 Task: Buy 1 Trailer Brakes from Brake System section under best seller category for shipping address: Austin King, 3553 Washington Street, Alice, Texas 78332, Cell Number 3613966470. Pay from credit card ending with 6010, CVV 682
Action: Mouse moved to (27, 73)
Screenshot: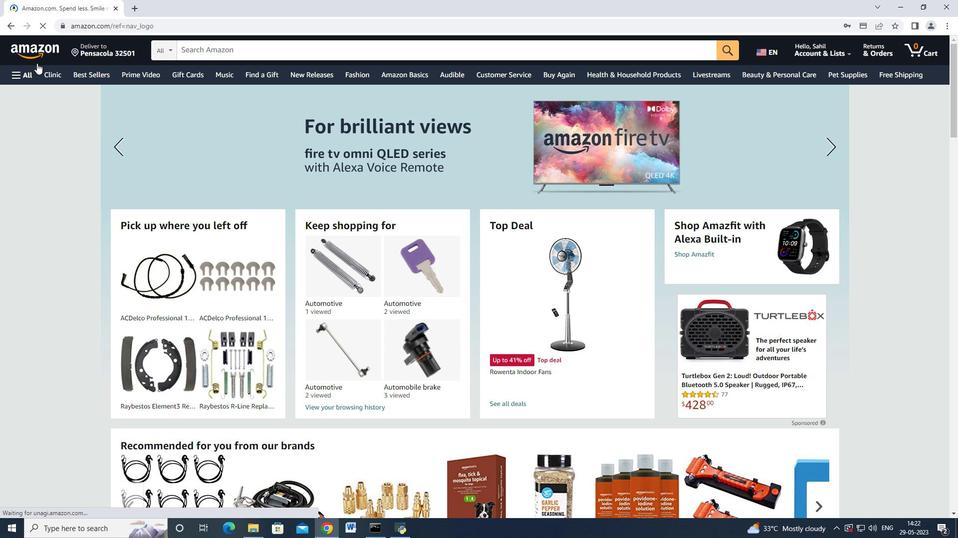 
Action: Mouse pressed left at (27, 73)
Screenshot: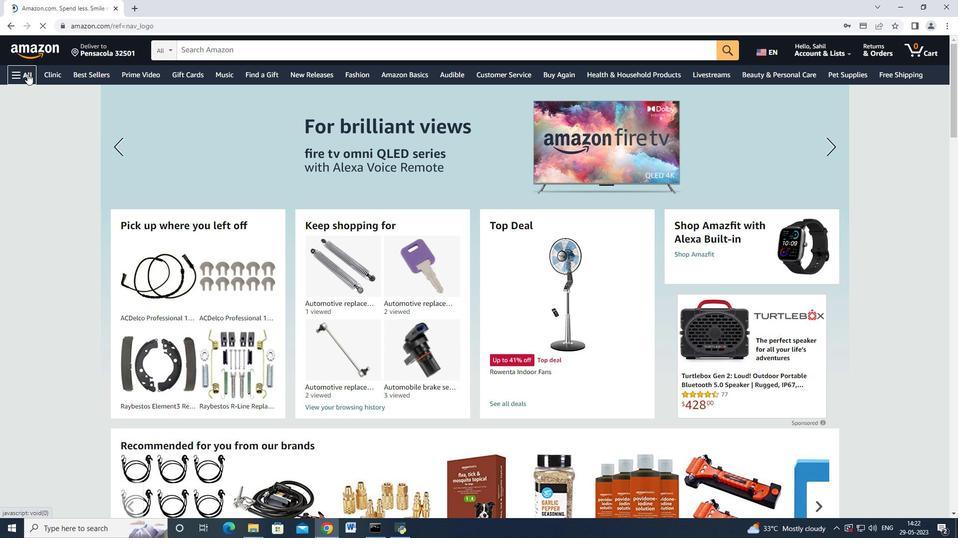 
Action: Mouse moved to (50, 203)
Screenshot: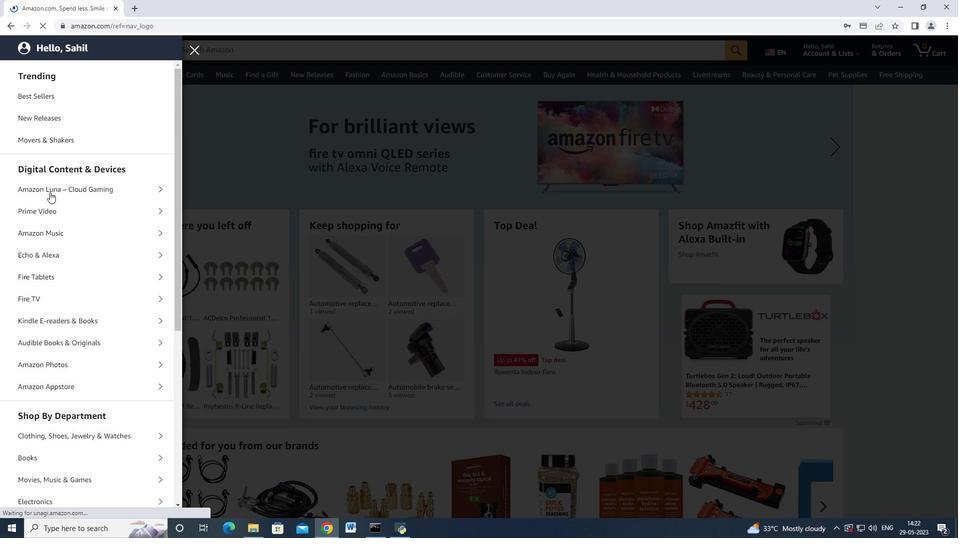
Action: Mouse scrolled (50, 203) with delta (0, 0)
Screenshot: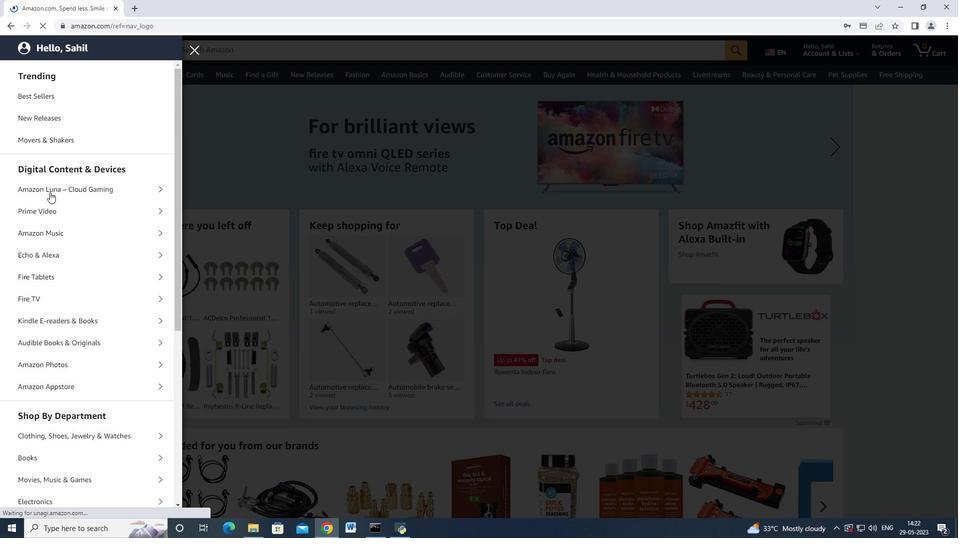 
Action: Mouse moved to (50, 206)
Screenshot: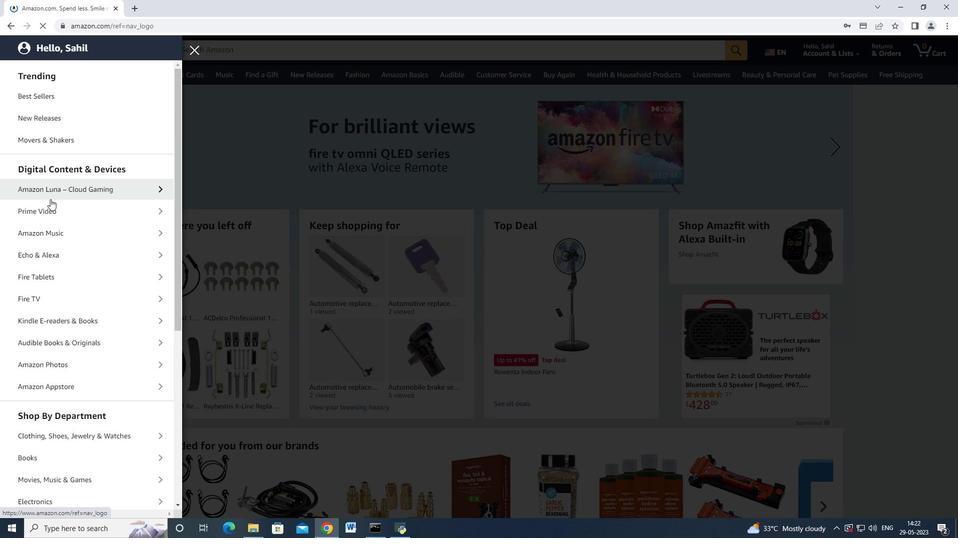 
Action: Mouse scrolled (50, 206) with delta (0, 0)
Screenshot: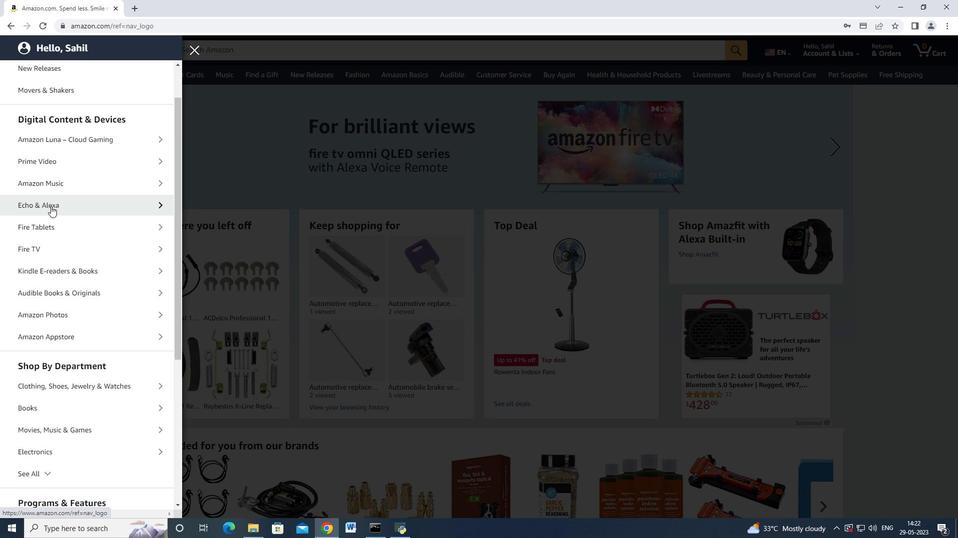 
Action: Mouse moved to (53, 231)
Screenshot: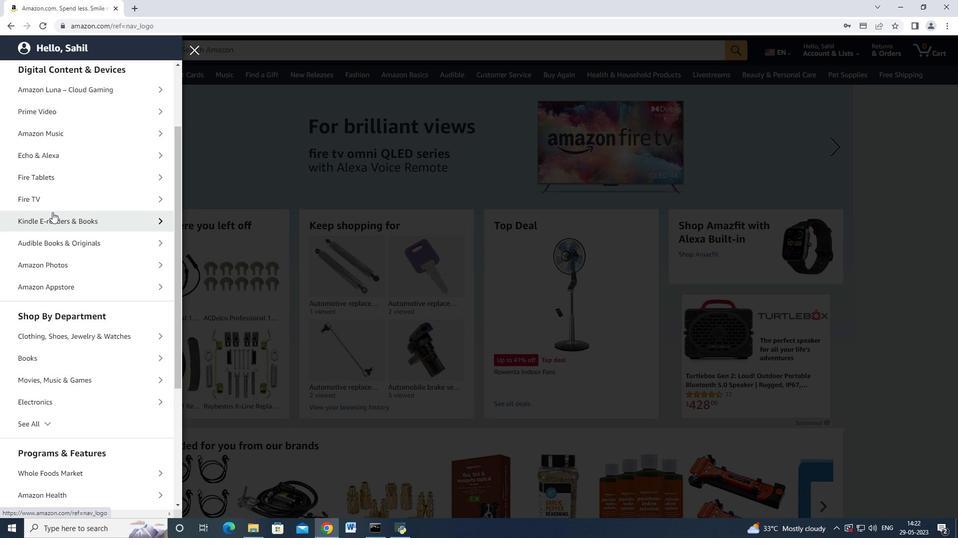 
Action: Mouse scrolled (53, 231) with delta (0, 0)
Screenshot: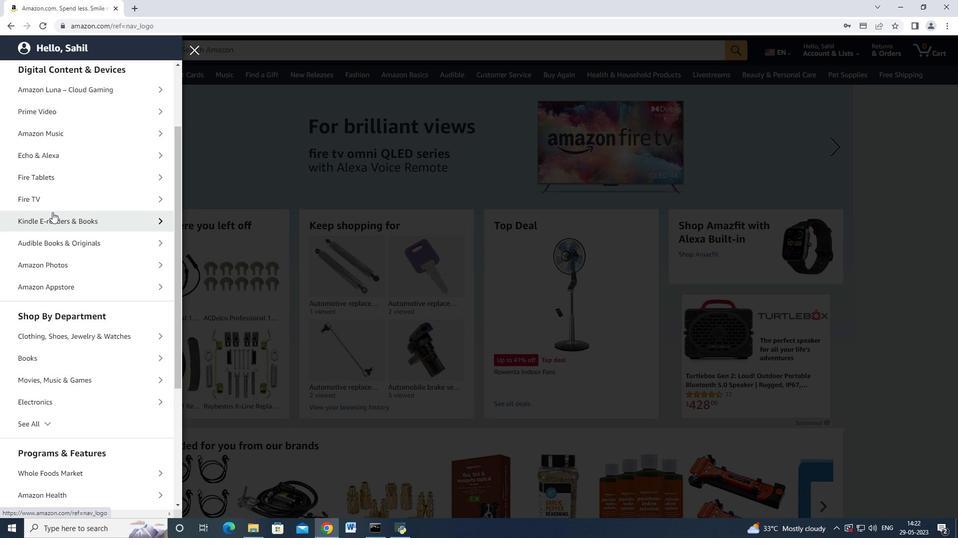 
Action: Mouse moved to (59, 377)
Screenshot: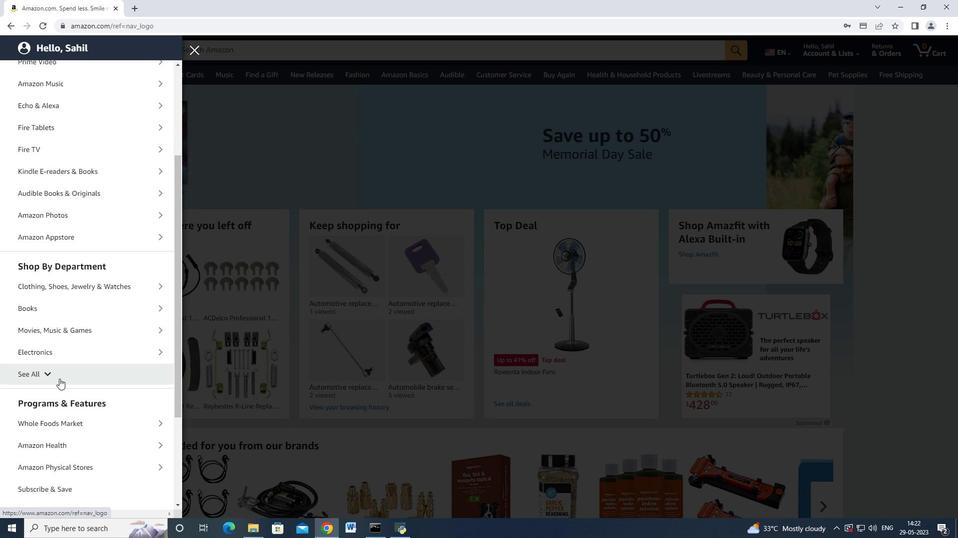 
Action: Mouse pressed left at (59, 377)
Screenshot: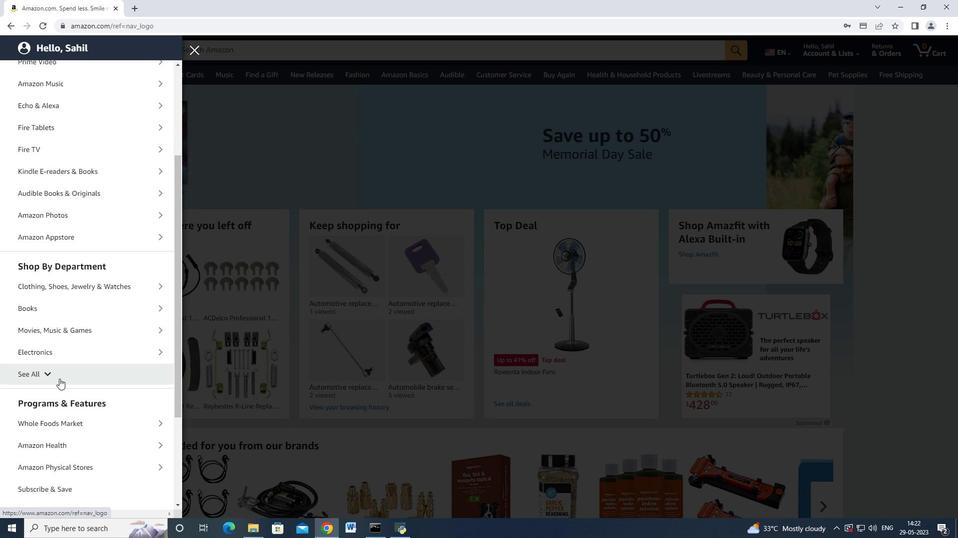 
Action: Mouse moved to (72, 299)
Screenshot: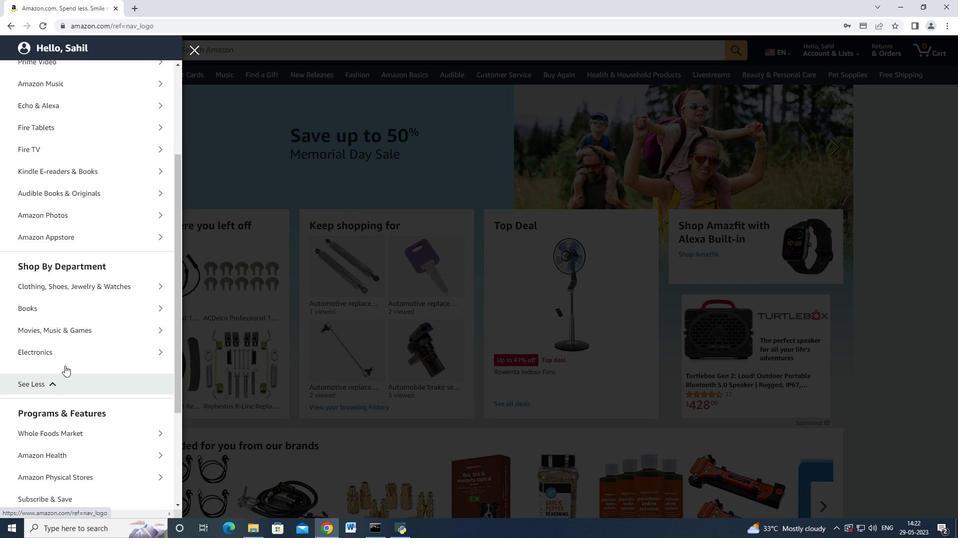 
Action: Mouse scrolled (72, 299) with delta (0, 0)
Screenshot: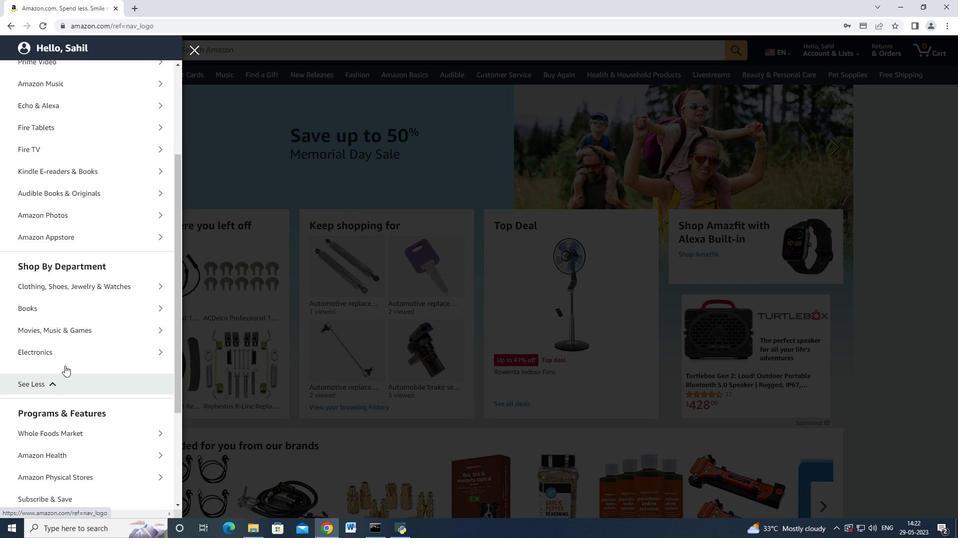 
Action: Mouse moved to (72, 299)
Screenshot: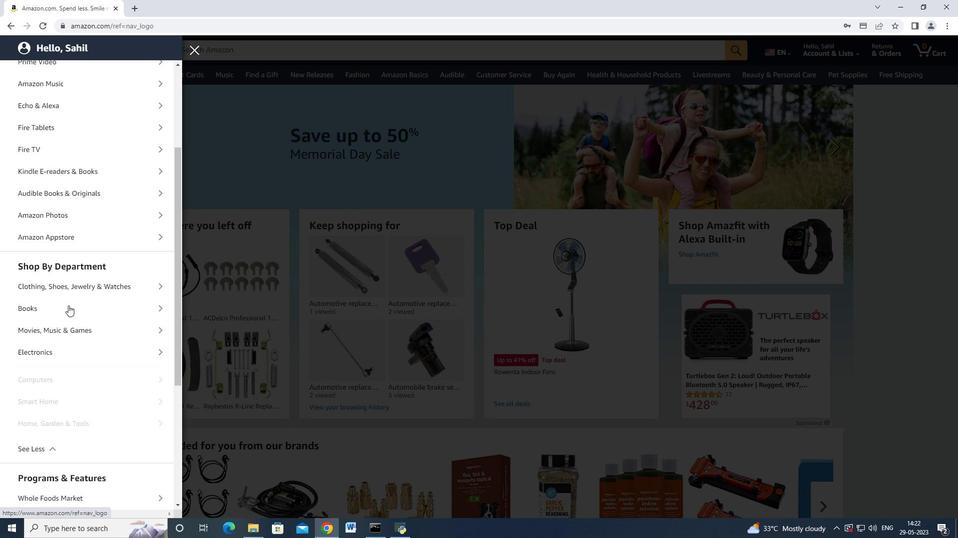 
Action: Mouse scrolled (72, 298) with delta (0, 0)
Screenshot: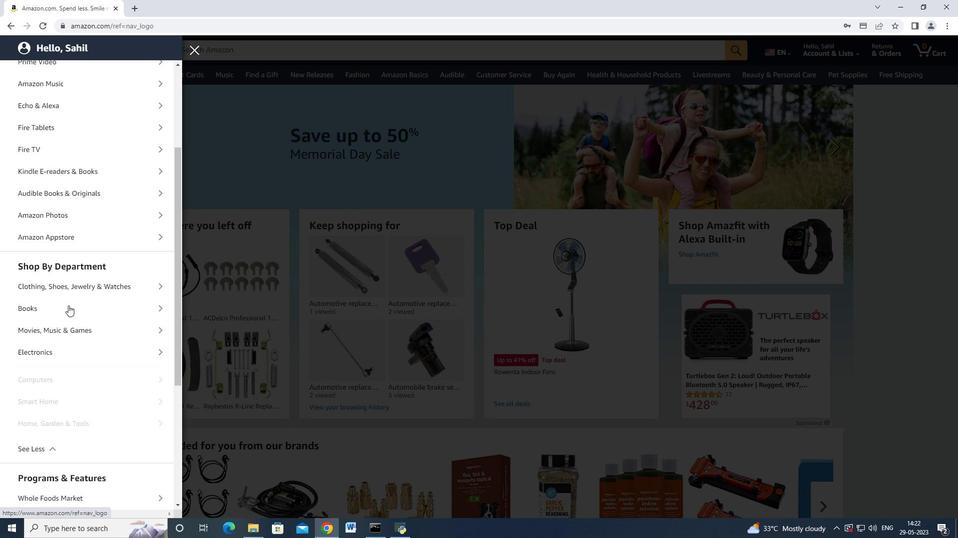
Action: Mouse moved to (73, 296)
Screenshot: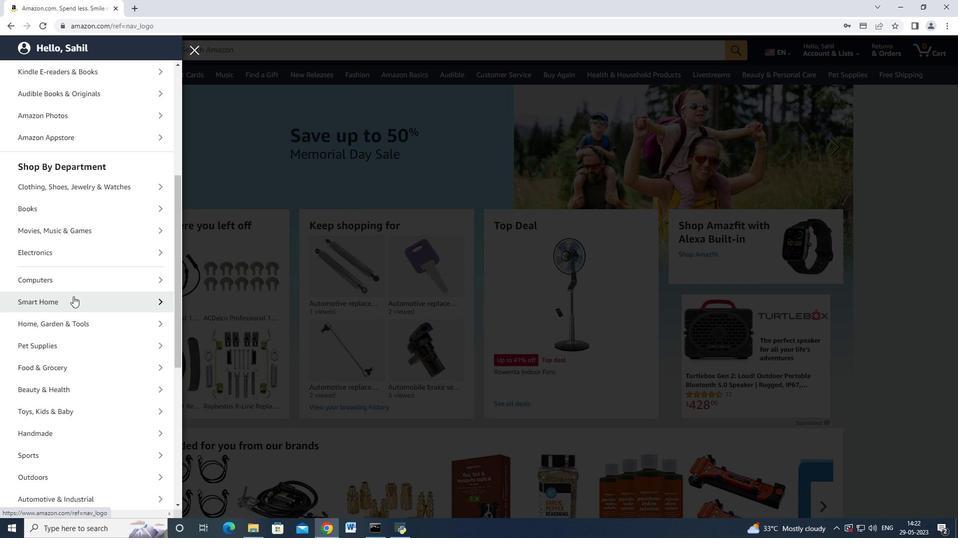 
Action: Mouse scrolled (73, 296) with delta (0, 0)
Screenshot: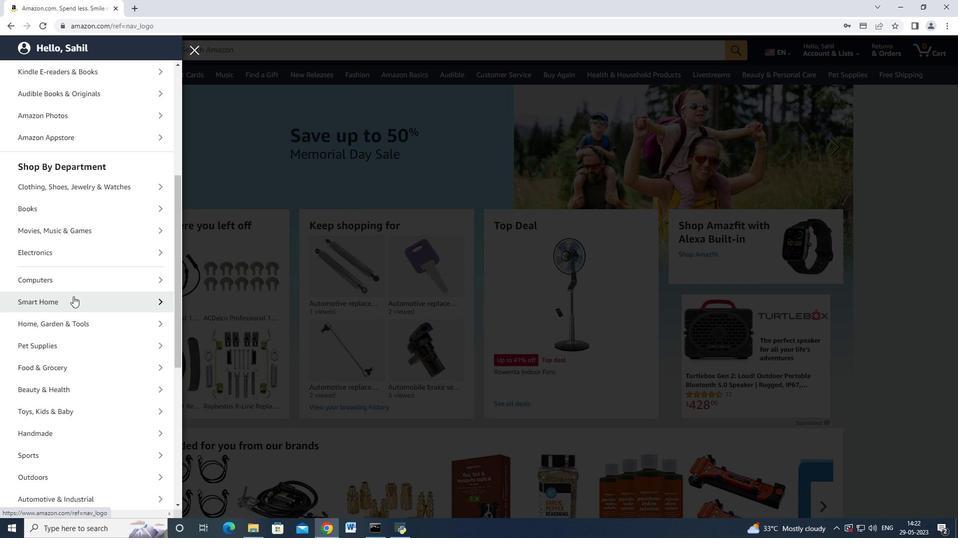
Action: Mouse scrolled (73, 296) with delta (0, 0)
Screenshot: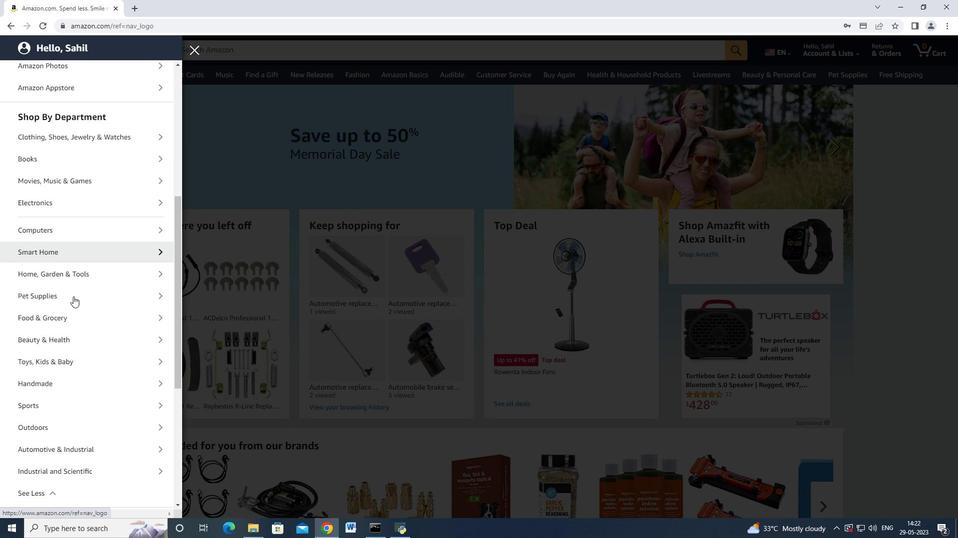 
Action: Mouse scrolled (73, 296) with delta (0, 0)
Screenshot: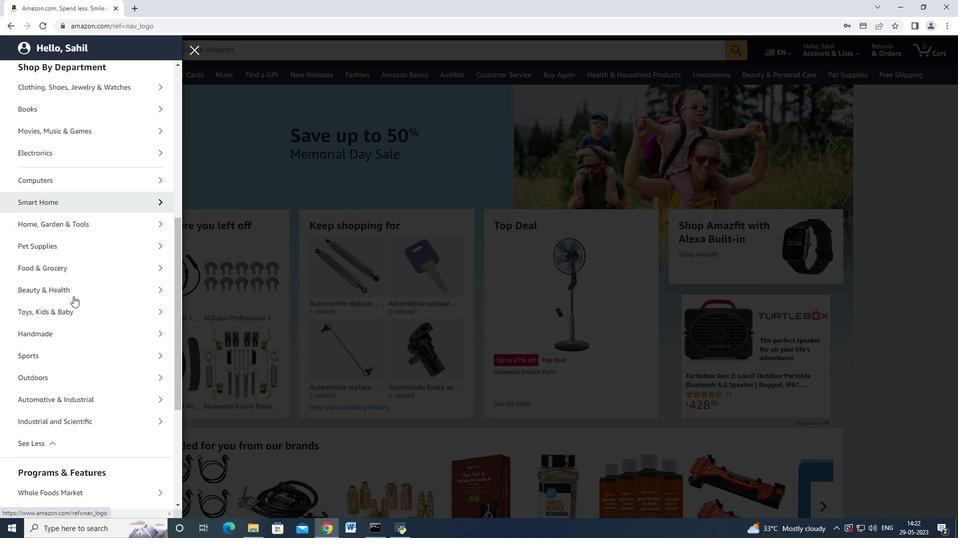 
Action: Mouse moved to (72, 347)
Screenshot: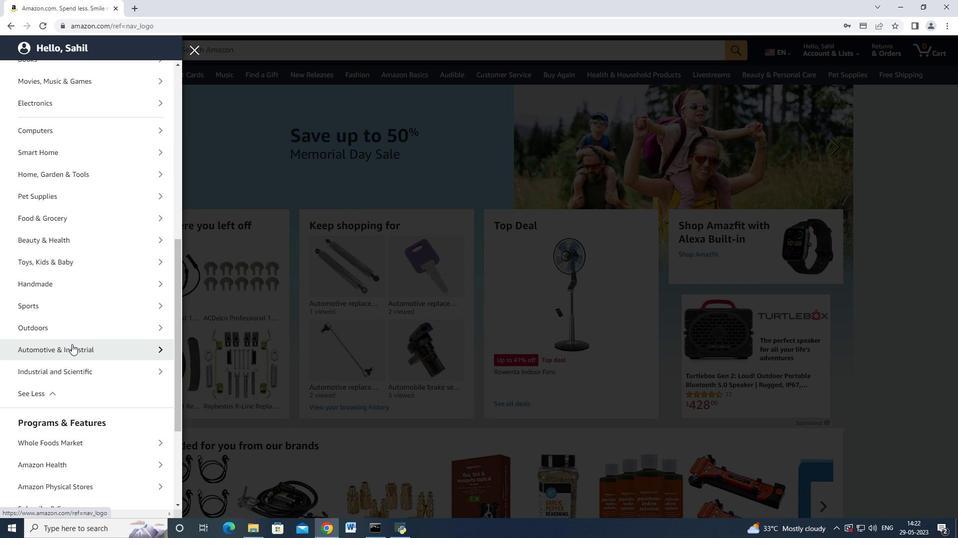 
Action: Mouse pressed left at (72, 347)
Screenshot: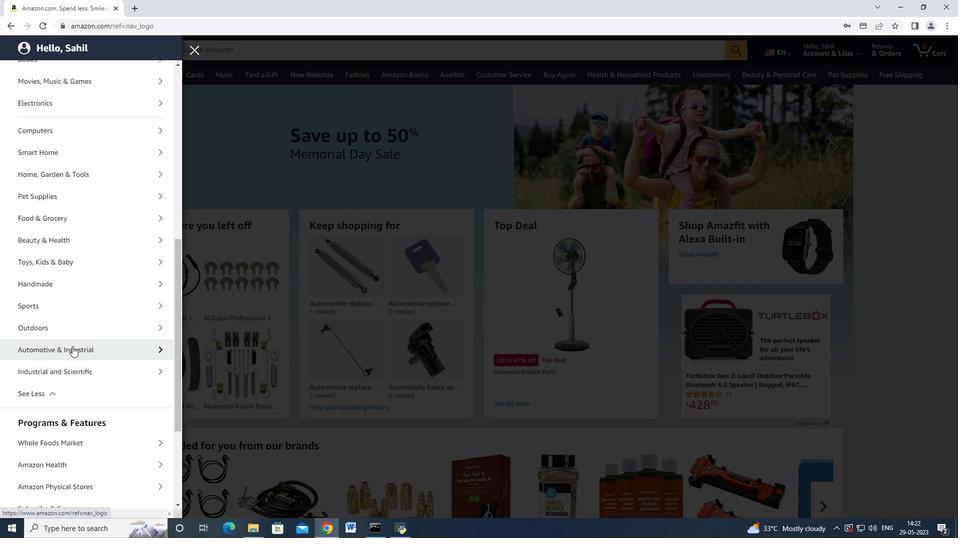 
Action: Mouse moved to (87, 153)
Screenshot: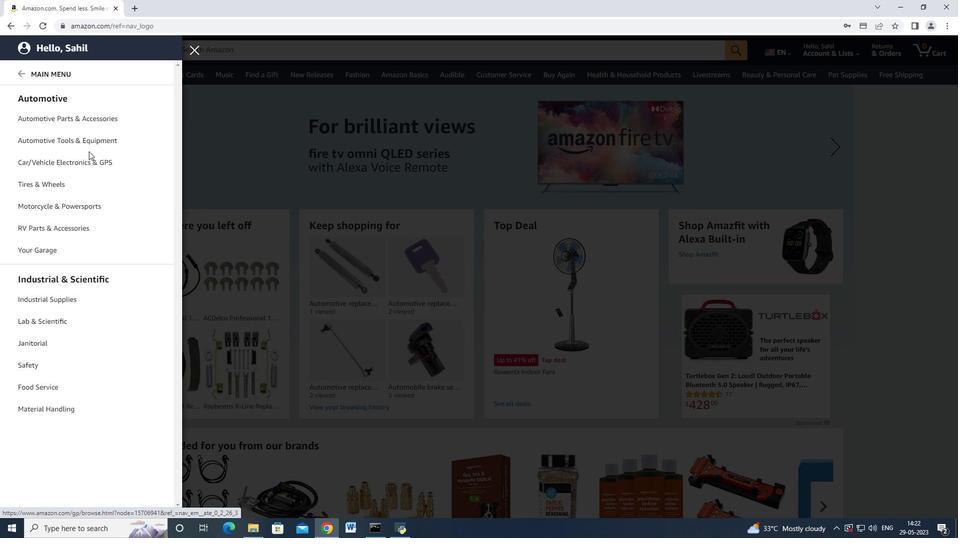 
Action: Mouse scrolled (87, 152) with delta (0, 0)
Screenshot: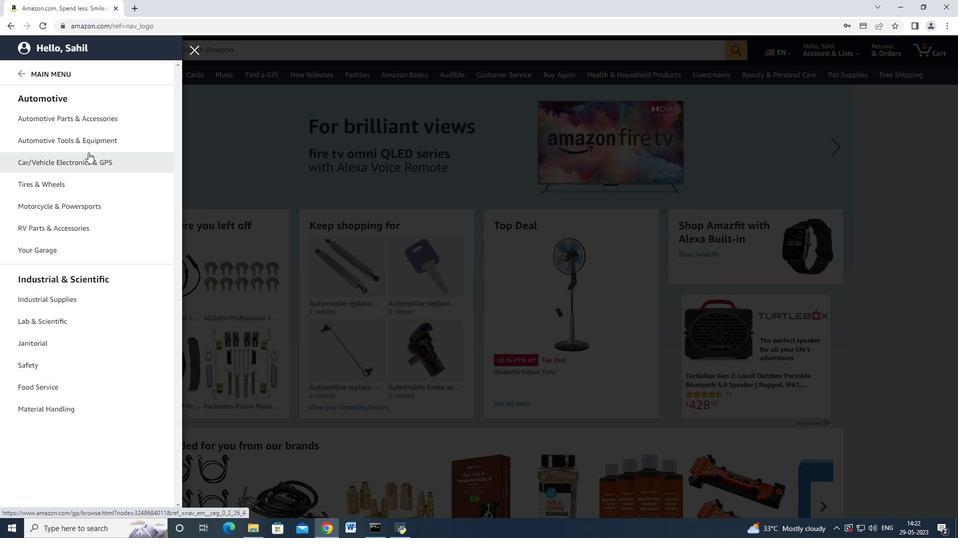 
Action: Mouse scrolled (87, 153) with delta (0, 0)
Screenshot: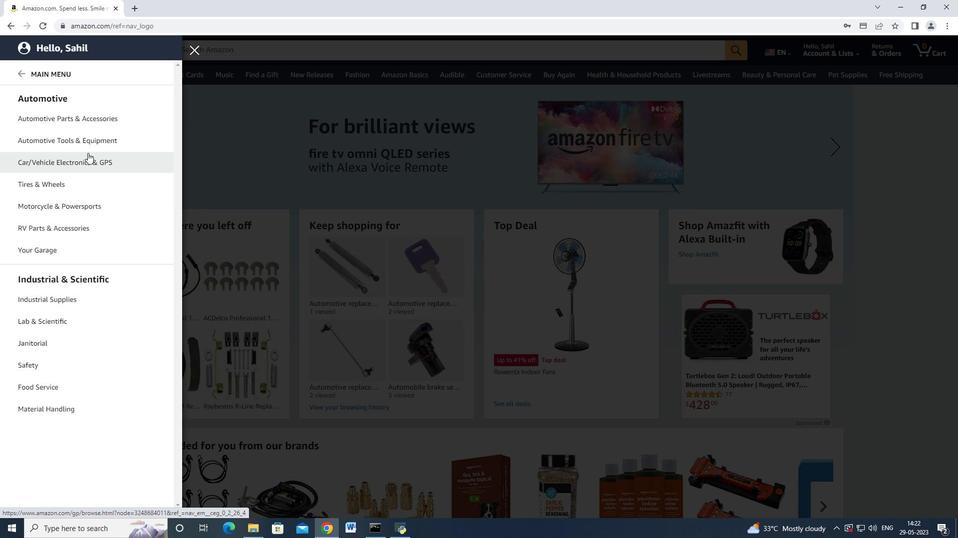 
Action: Mouse moved to (73, 119)
Screenshot: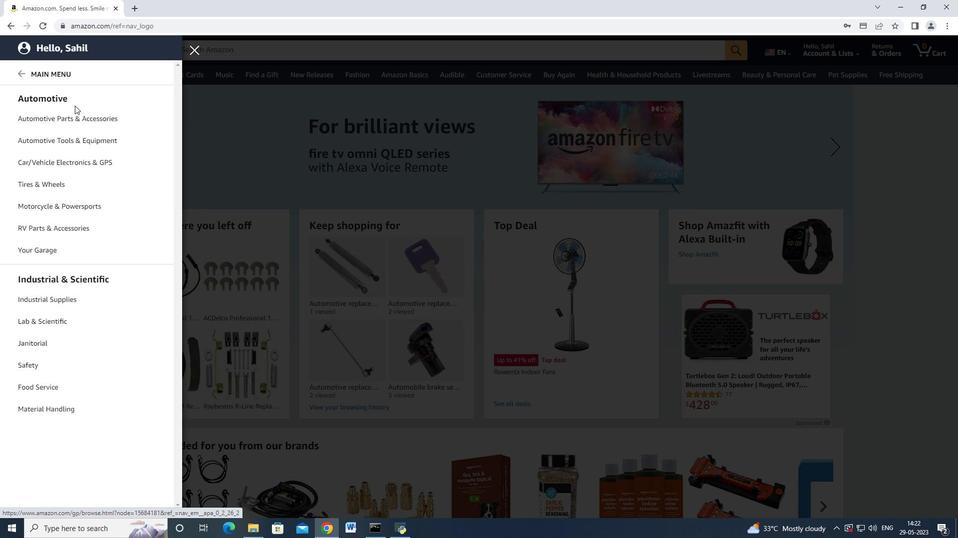 
Action: Mouse pressed left at (73, 119)
Screenshot: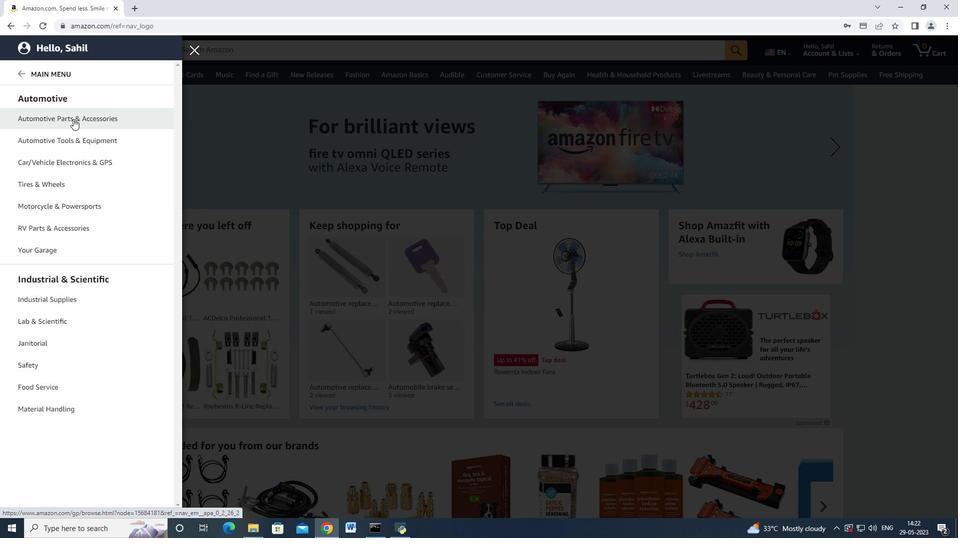 
Action: Mouse moved to (201, 143)
Screenshot: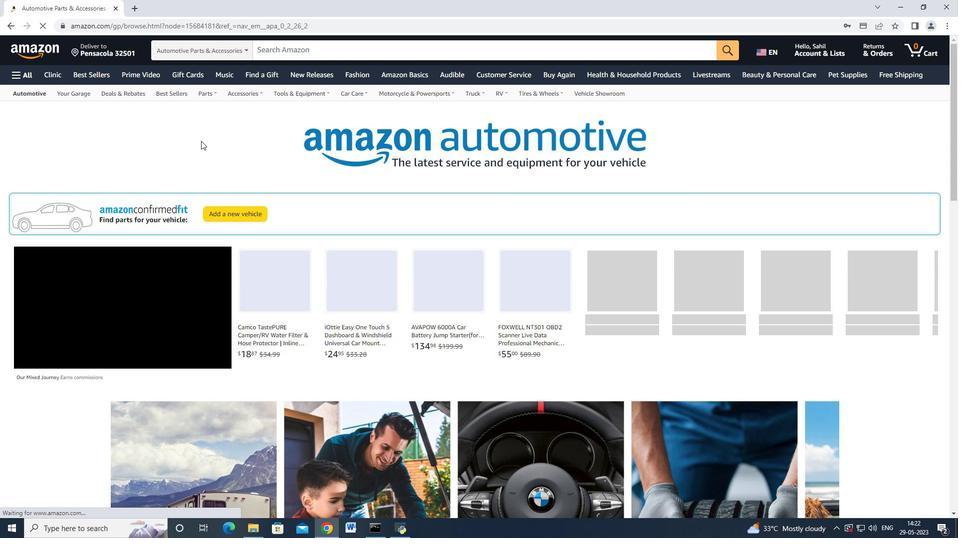 
Action: Mouse scrolled (201, 142) with delta (0, 0)
Screenshot: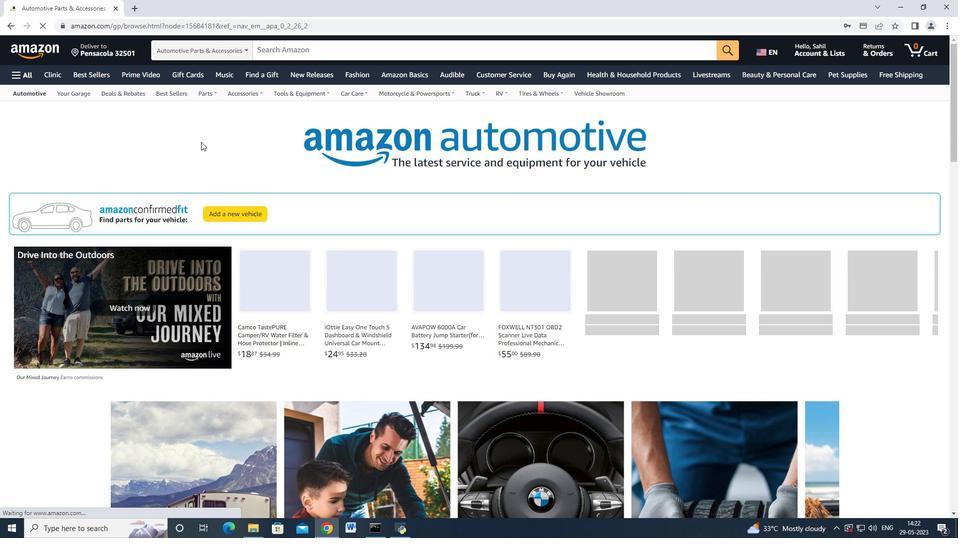 
Action: Mouse moved to (201, 148)
Screenshot: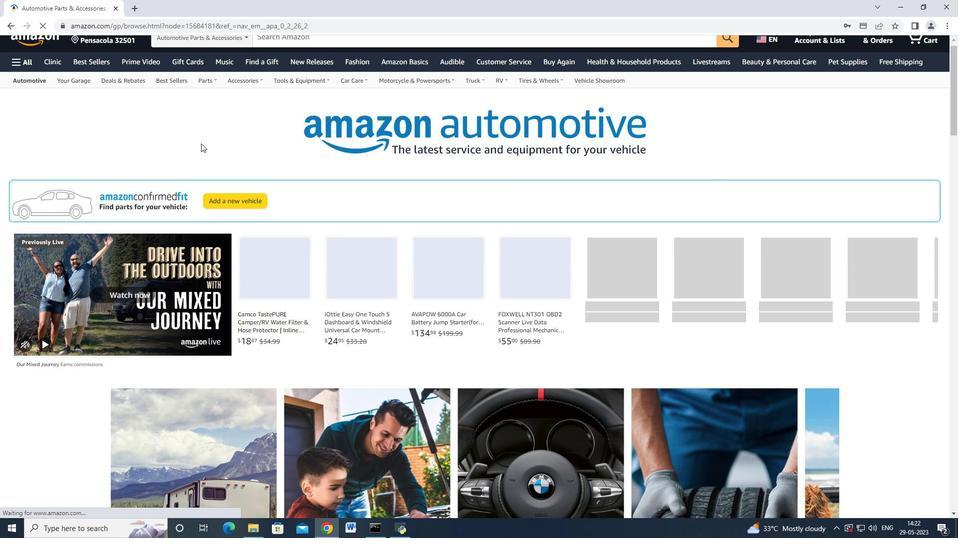 
Action: Mouse scrolled (201, 147) with delta (0, 0)
Screenshot: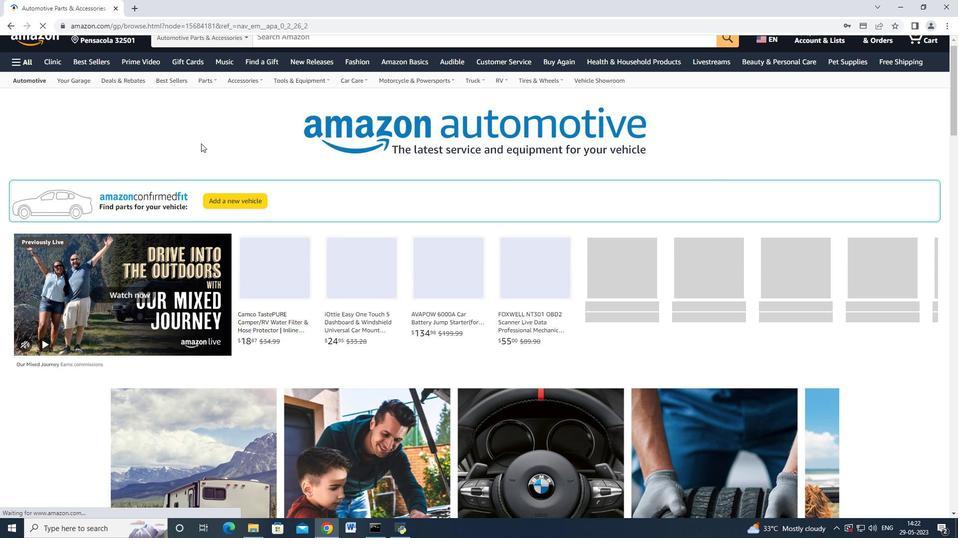 
Action: Mouse moved to (201, 148)
Screenshot: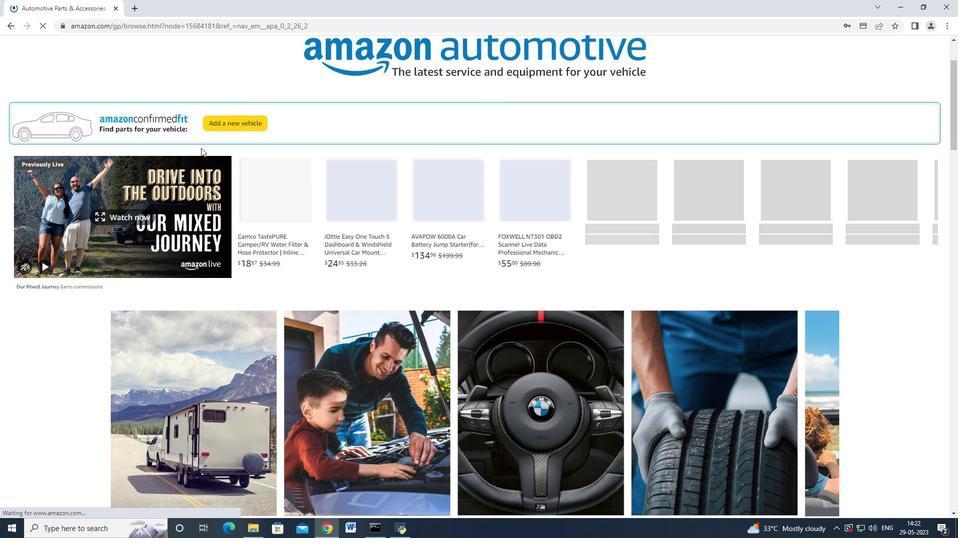 
Action: Mouse scrolled (201, 148) with delta (0, 0)
Screenshot: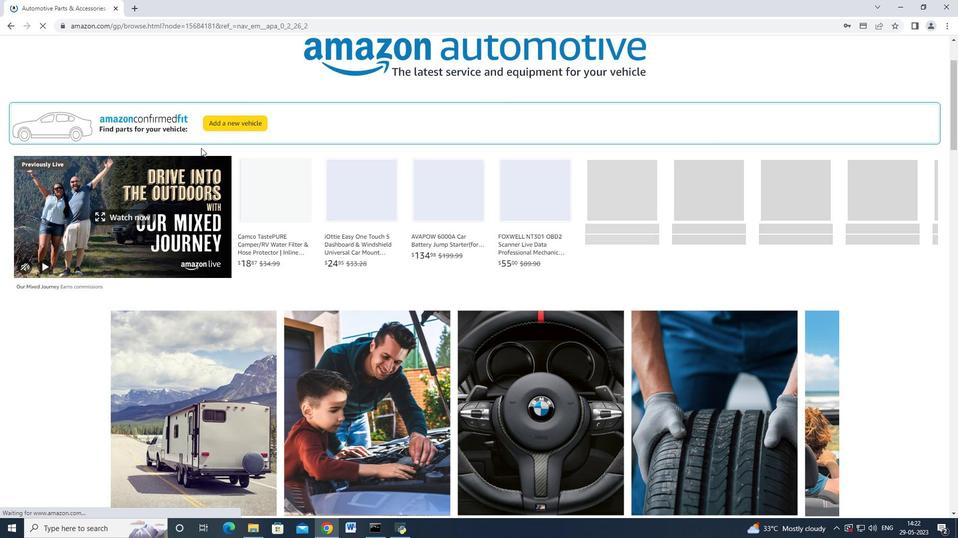 
Action: Mouse scrolled (201, 148) with delta (0, 0)
Screenshot: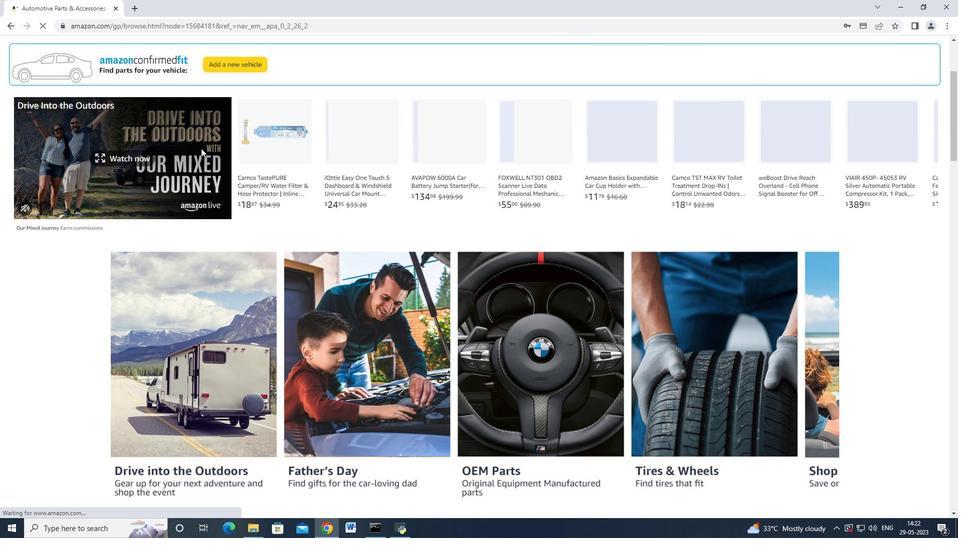 
Action: Mouse moved to (202, 149)
Screenshot: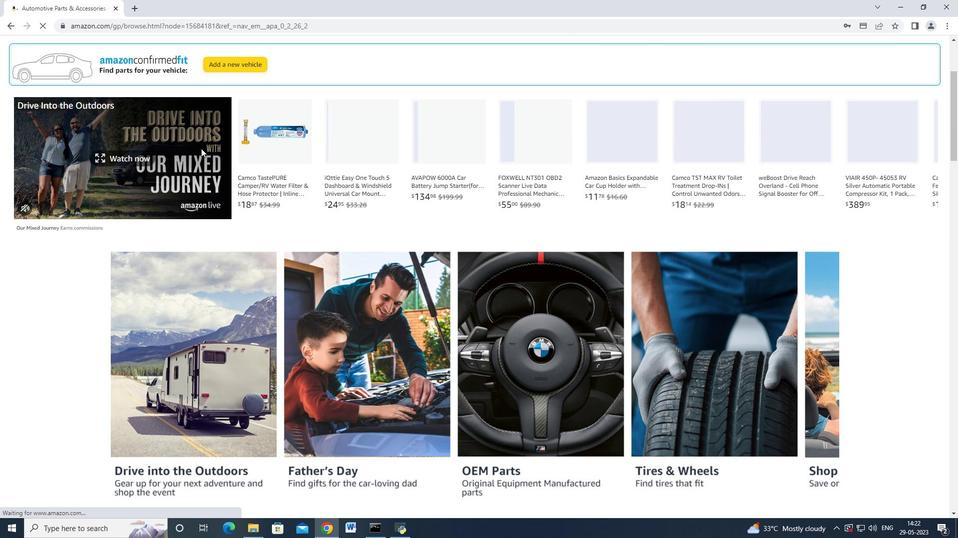 
Action: Mouse scrolled (202, 148) with delta (0, 0)
Screenshot: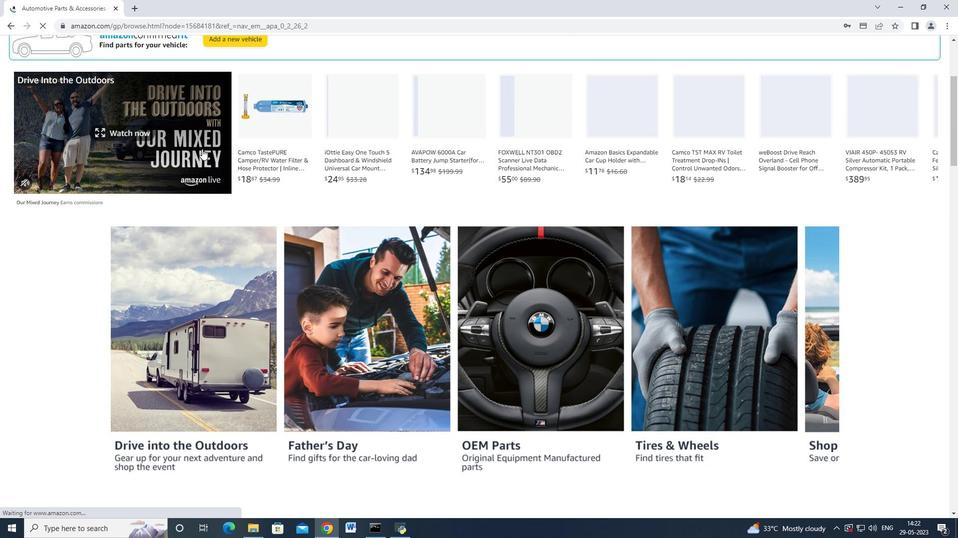 
Action: Mouse scrolled (202, 148) with delta (0, 0)
Screenshot: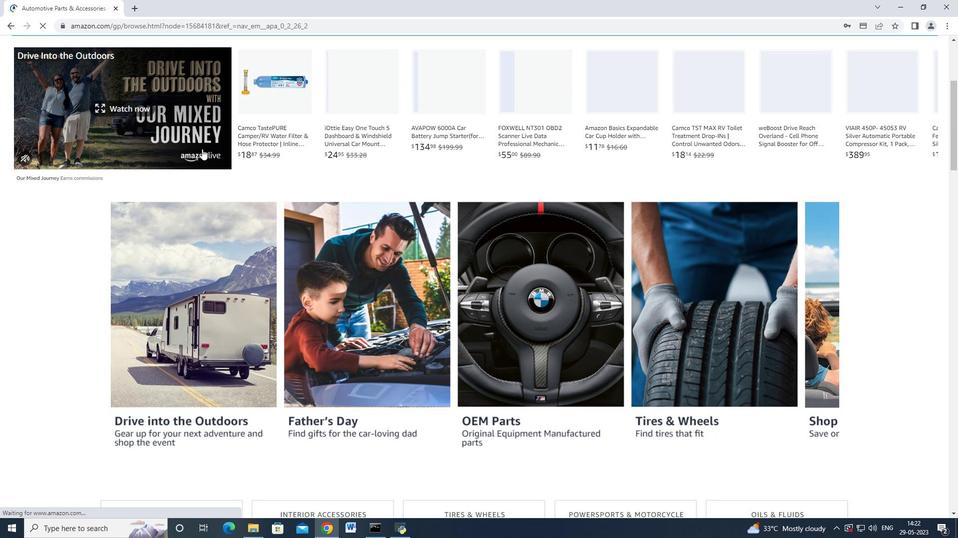 
Action: Mouse scrolled (202, 148) with delta (0, 0)
Screenshot: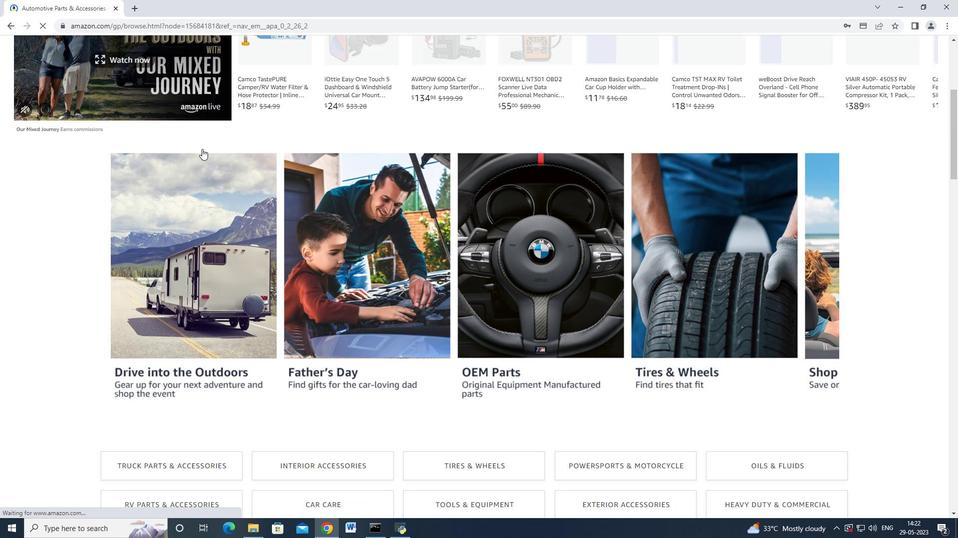 
Action: Mouse moved to (201, 149)
Screenshot: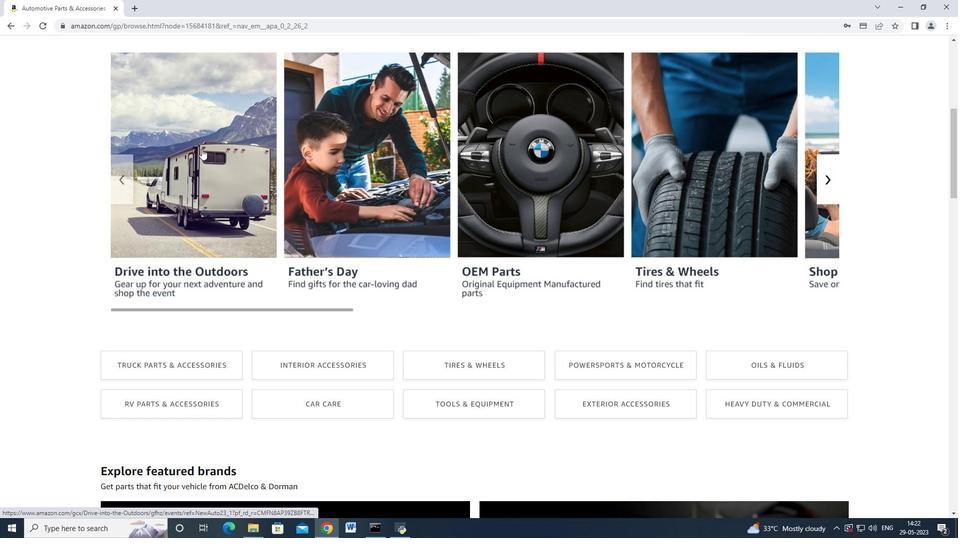 
Action: Mouse scrolled (201, 149) with delta (0, 0)
Screenshot: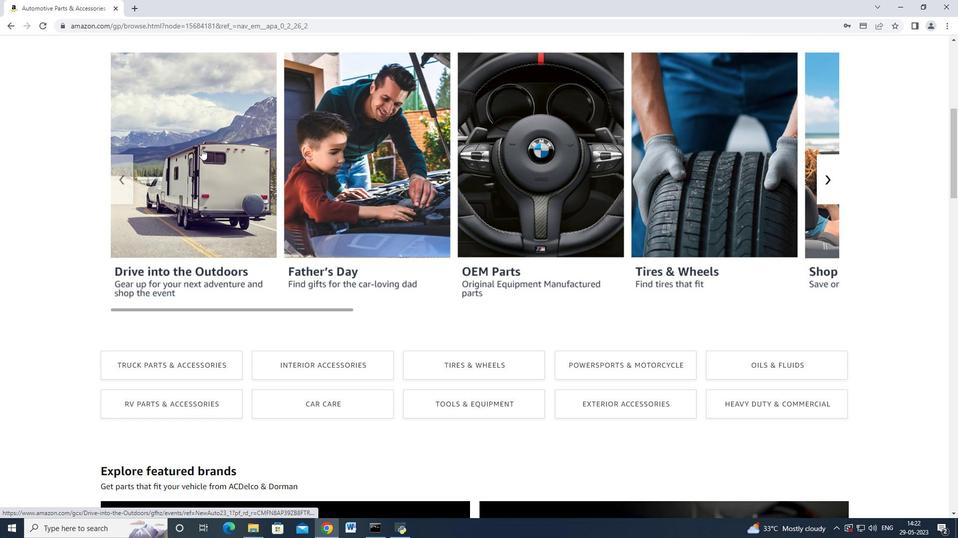 
Action: Mouse moved to (201, 150)
Screenshot: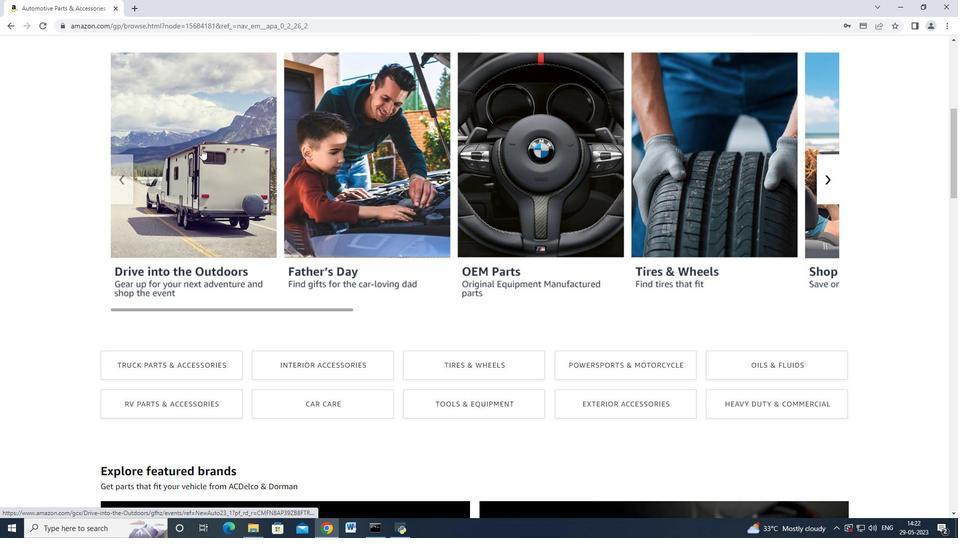 
Action: Mouse scrolled (201, 149) with delta (0, 0)
Screenshot: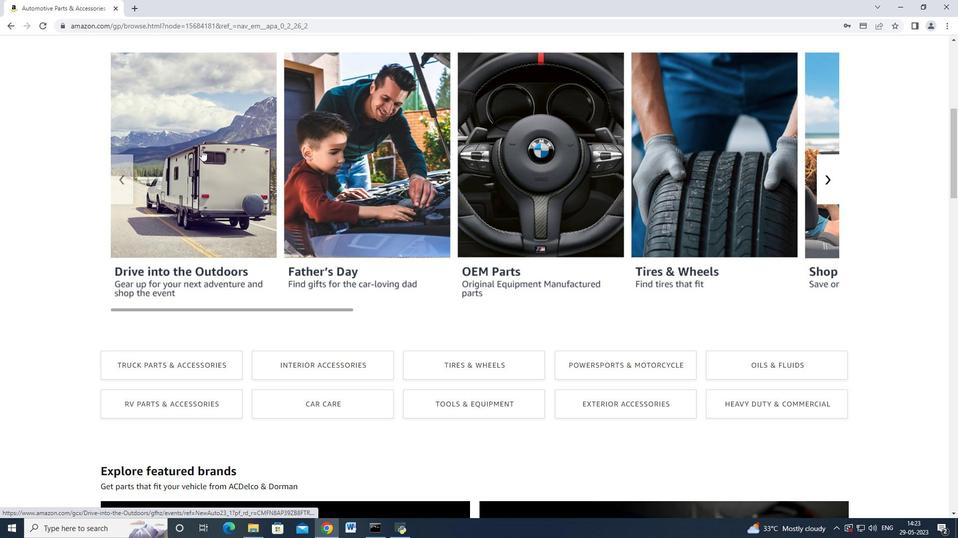
Action: Mouse moved to (201, 150)
Screenshot: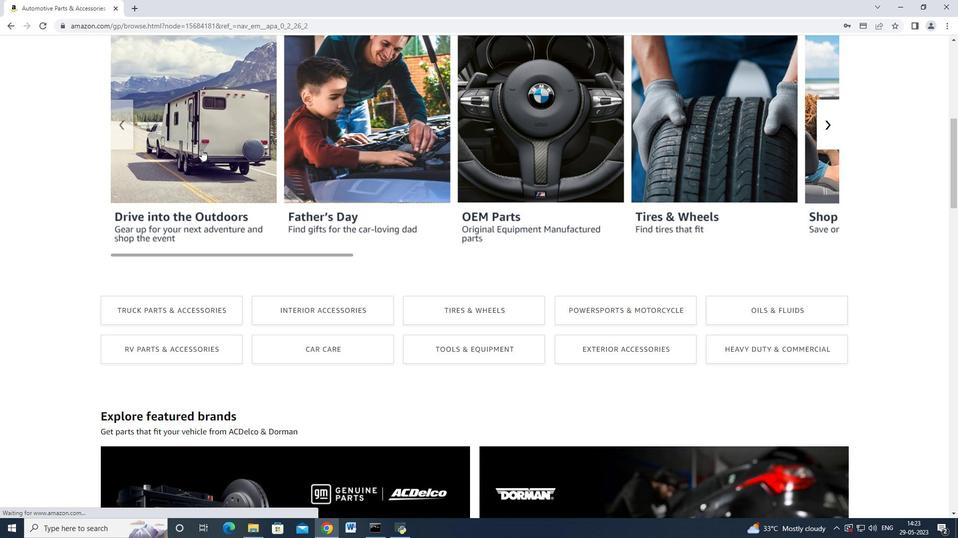 
Action: Mouse scrolled (201, 149) with delta (0, 0)
Screenshot: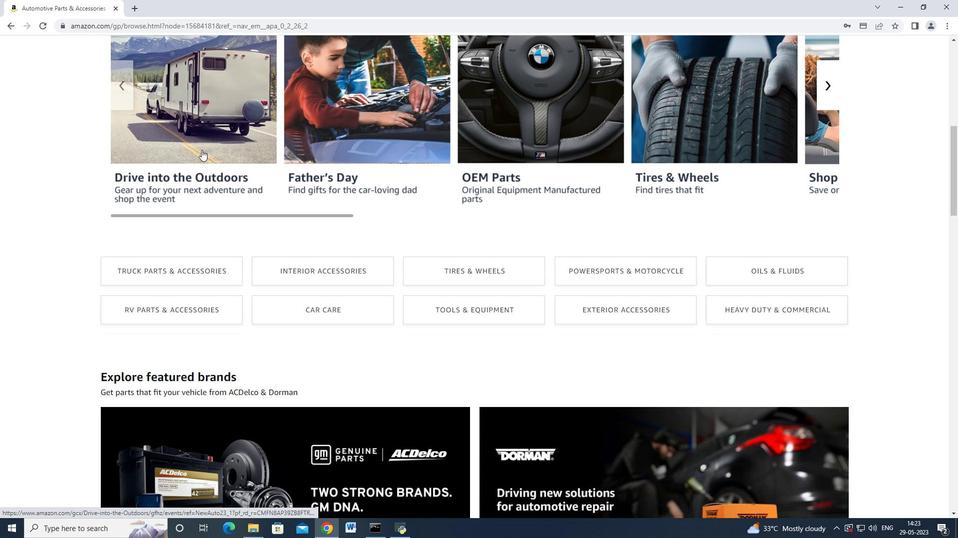 
Action: Mouse moved to (202, 150)
Screenshot: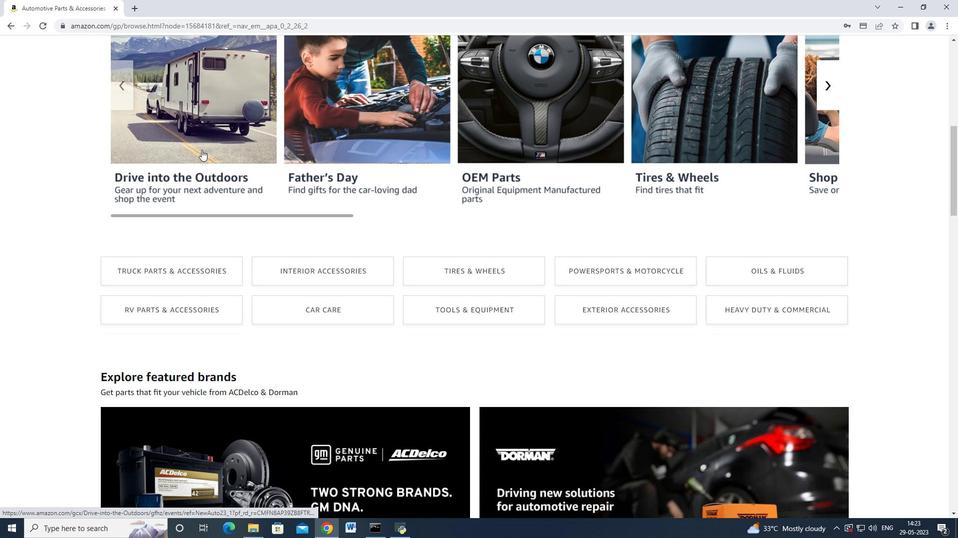 
Action: Mouse scrolled (202, 151) with delta (0, 0)
Screenshot: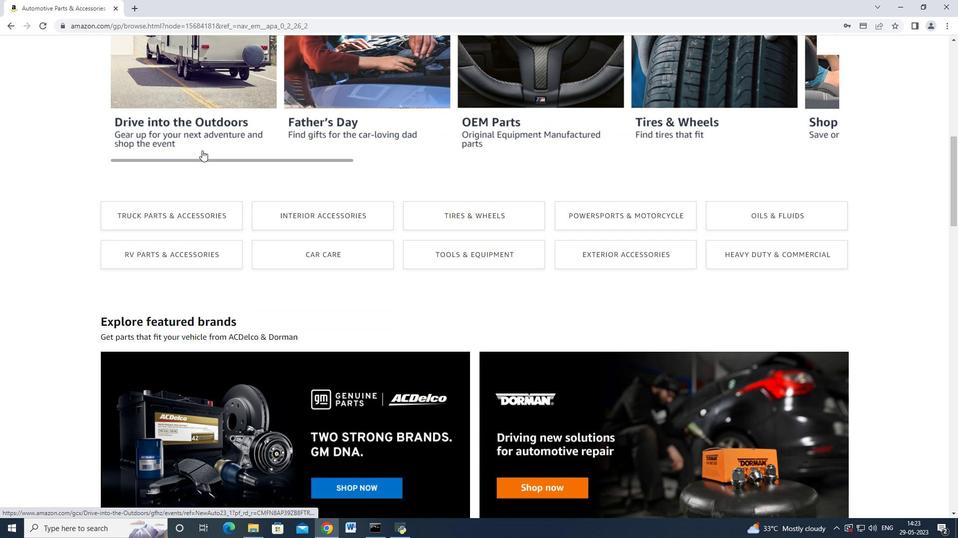 
Action: Mouse scrolled (202, 151) with delta (0, 0)
Screenshot: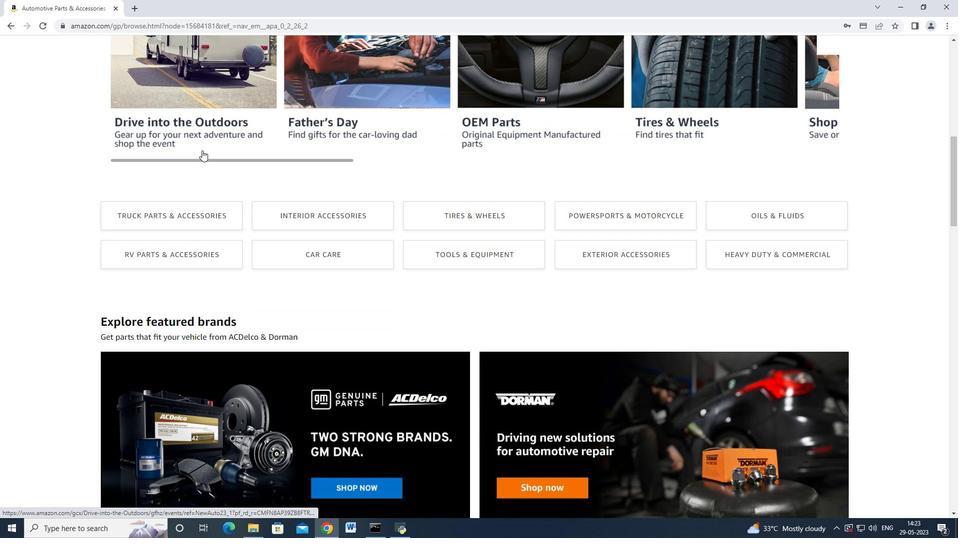 
Action: Mouse scrolled (202, 151) with delta (0, 0)
Screenshot: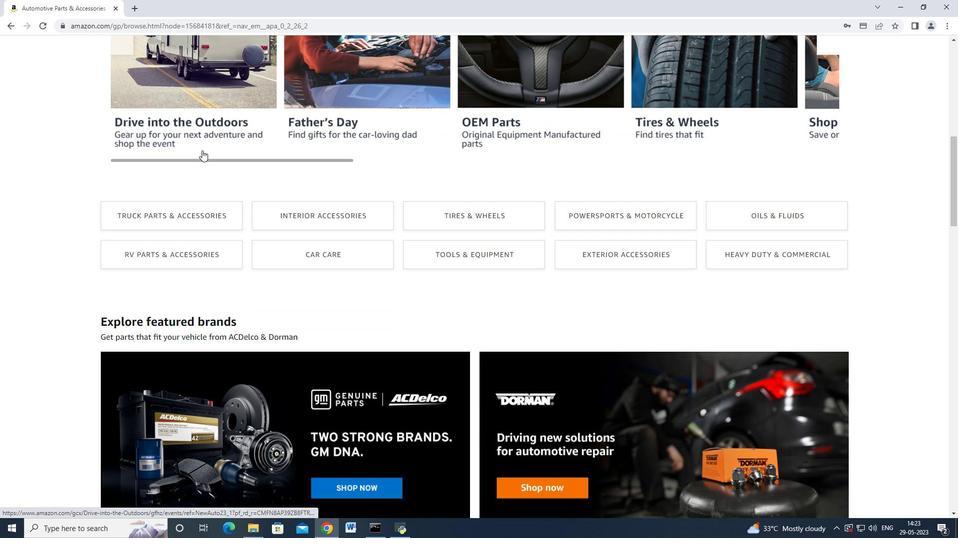 
Action: Mouse scrolled (202, 151) with delta (0, 0)
Screenshot: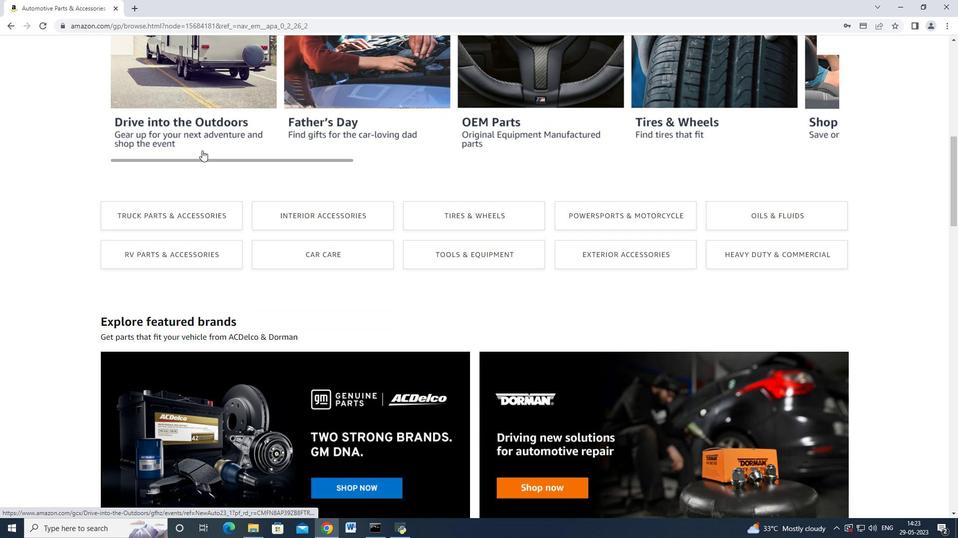 
Action: Mouse moved to (202, 150)
Screenshot: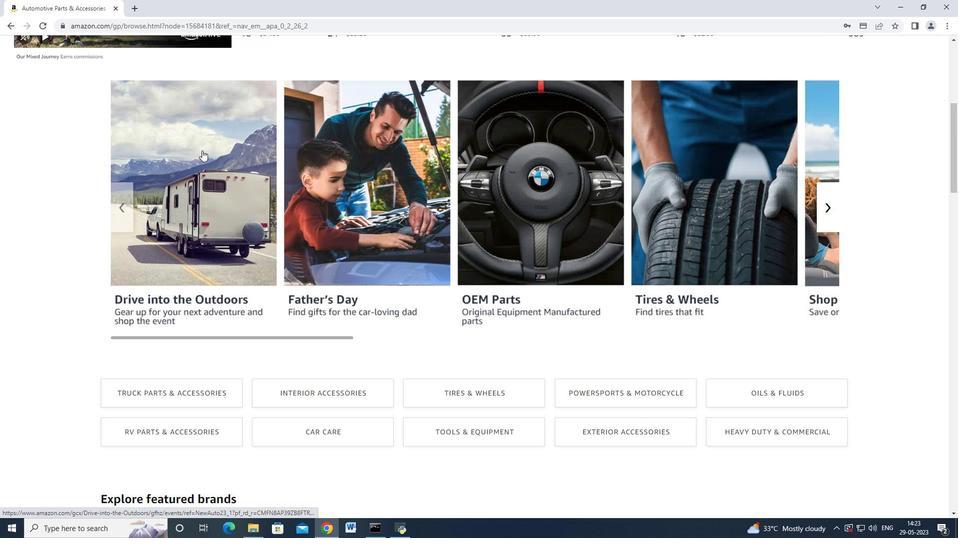 
Action: Mouse scrolled (202, 150) with delta (0, 0)
Screenshot: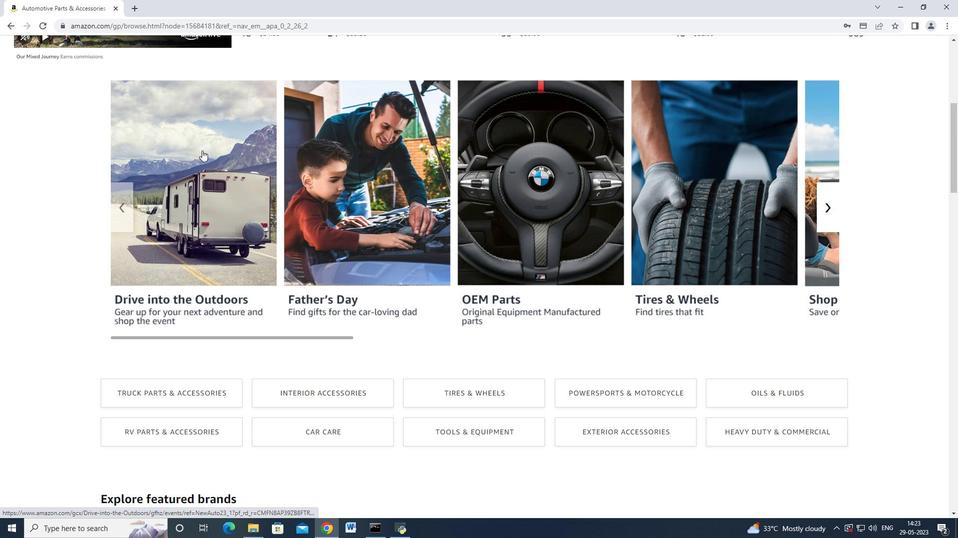 
Action: Mouse scrolled (202, 150) with delta (0, 0)
Screenshot: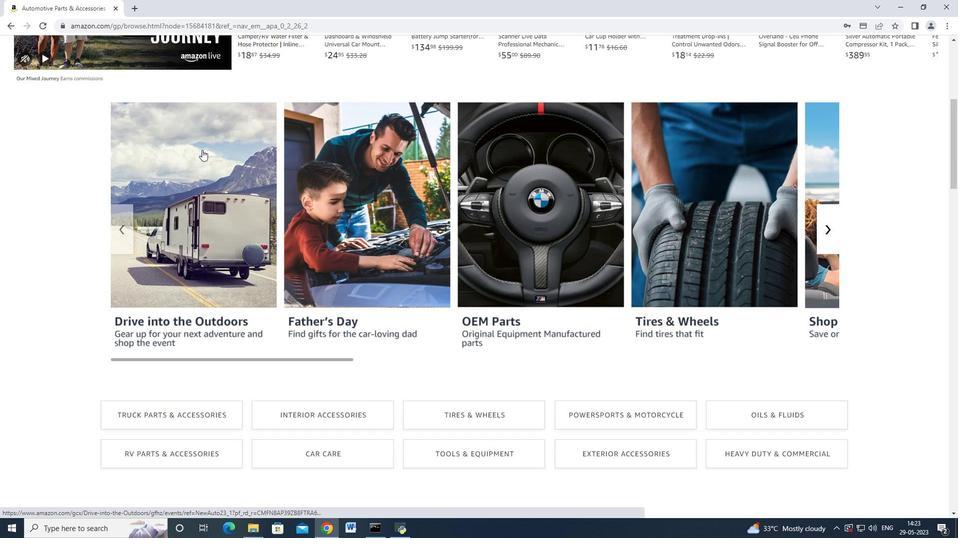 
Action: Mouse scrolled (202, 150) with delta (0, 0)
Screenshot: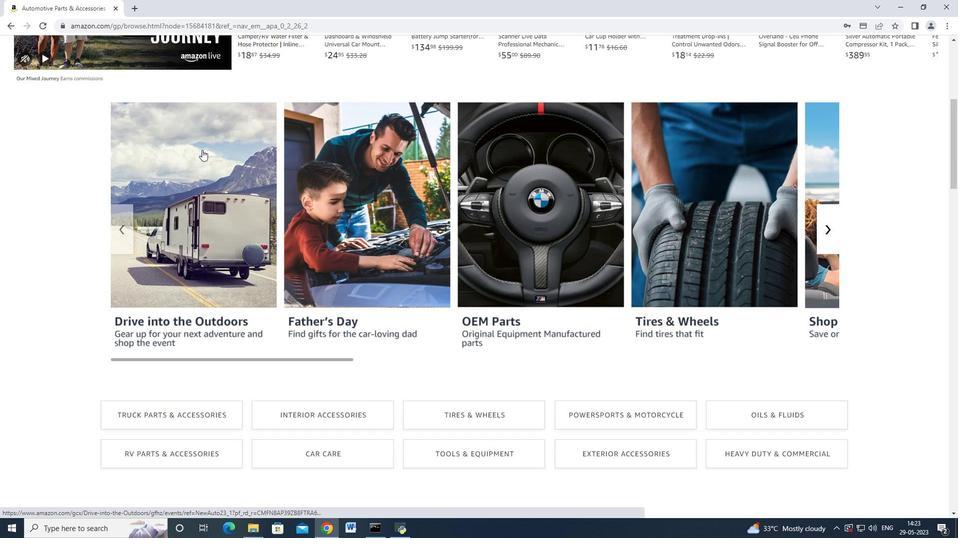 
Action: Mouse scrolled (202, 150) with delta (0, 0)
Screenshot: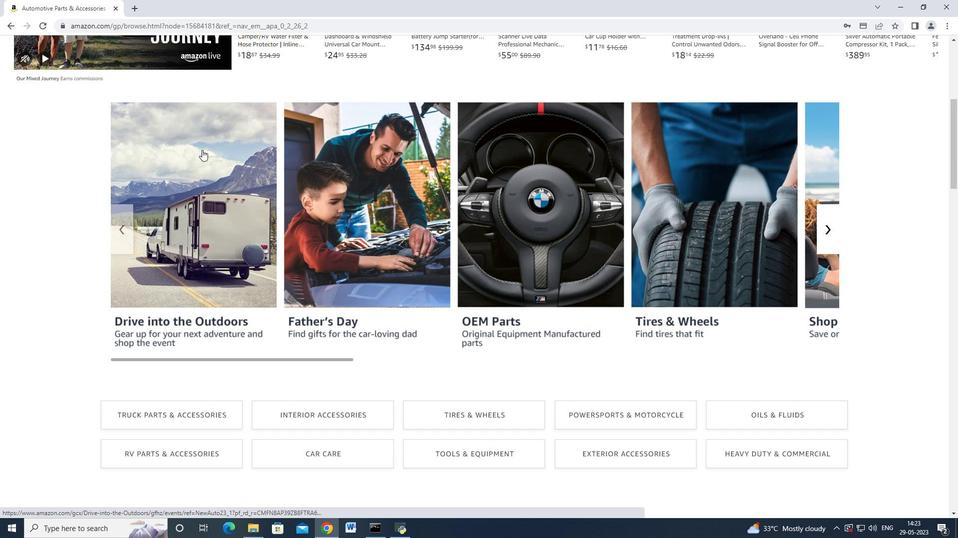 
Action: Mouse moved to (202, 149)
Screenshot: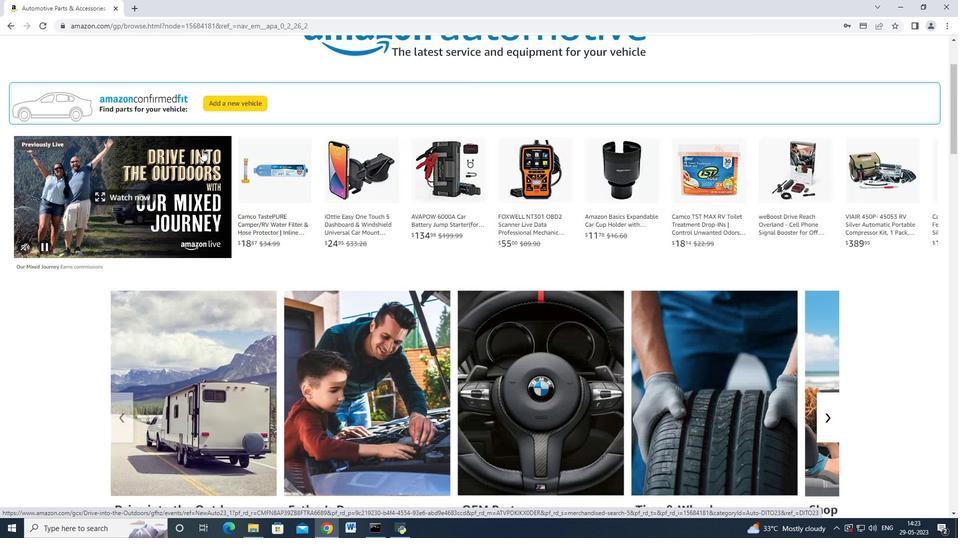 
Action: Mouse scrolled (202, 150) with delta (0, 0)
Screenshot: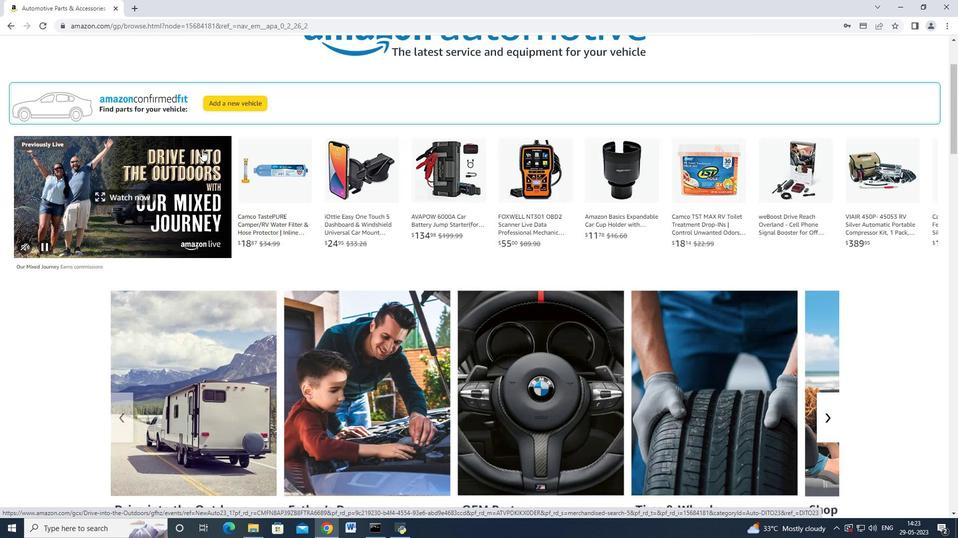 
Action: Mouse scrolled (202, 150) with delta (0, 0)
Screenshot: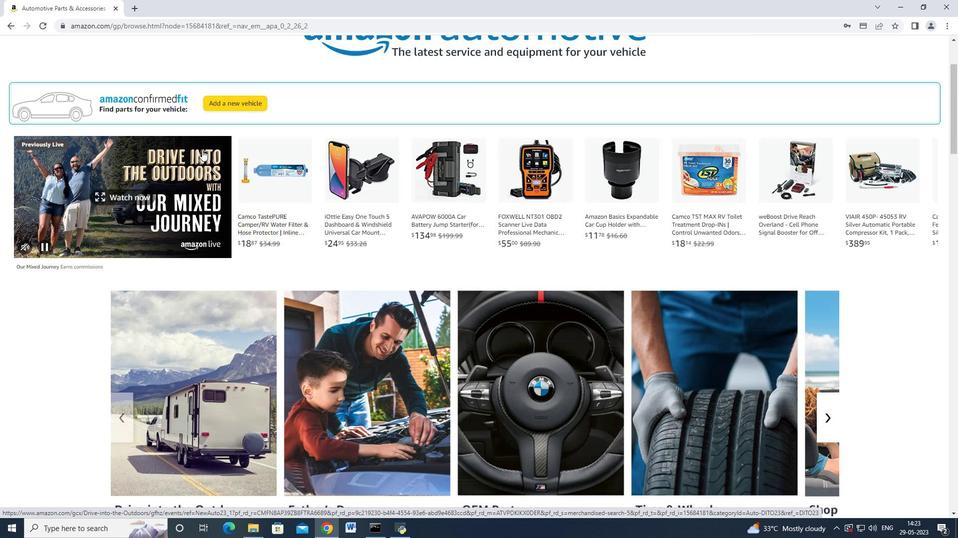 
Action: Mouse scrolled (202, 150) with delta (0, 0)
Screenshot: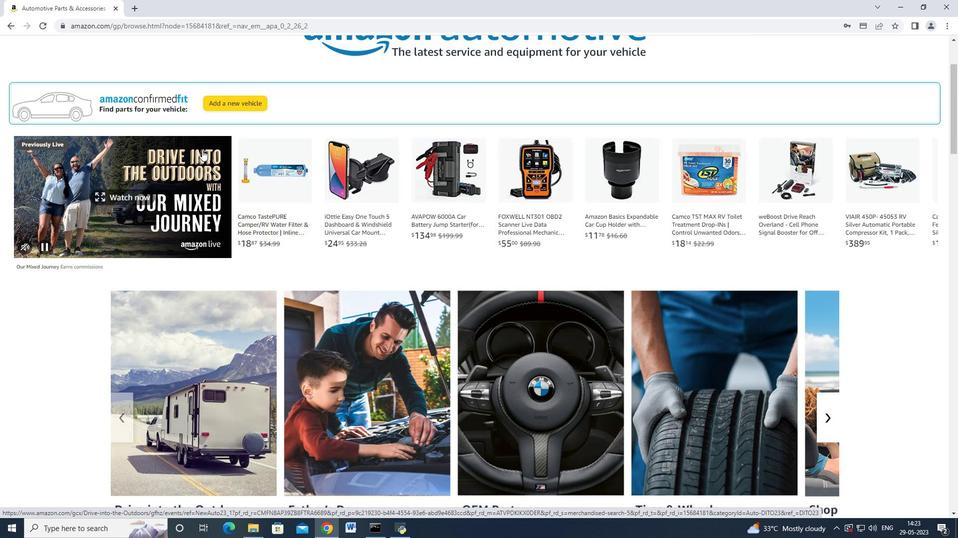 
Action: Mouse scrolled (202, 150) with delta (0, 0)
Screenshot: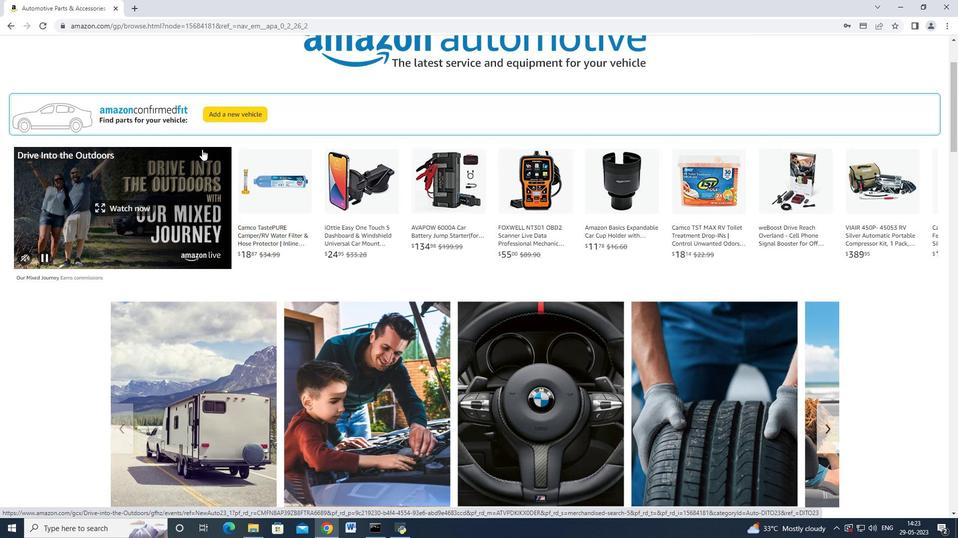 
Action: Mouse moved to (166, 95)
Screenshot: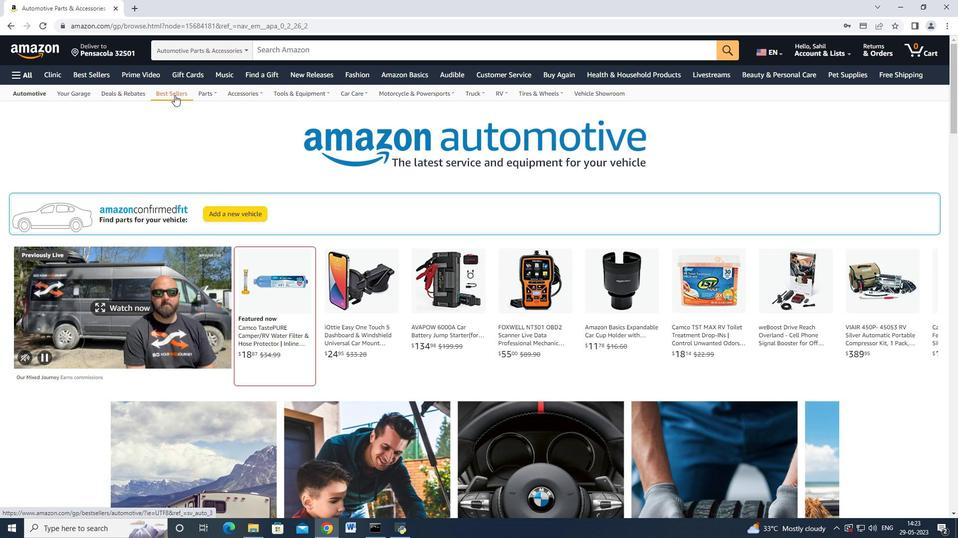 
Action: Mouse pressed left at (166, 95)
Screenshot: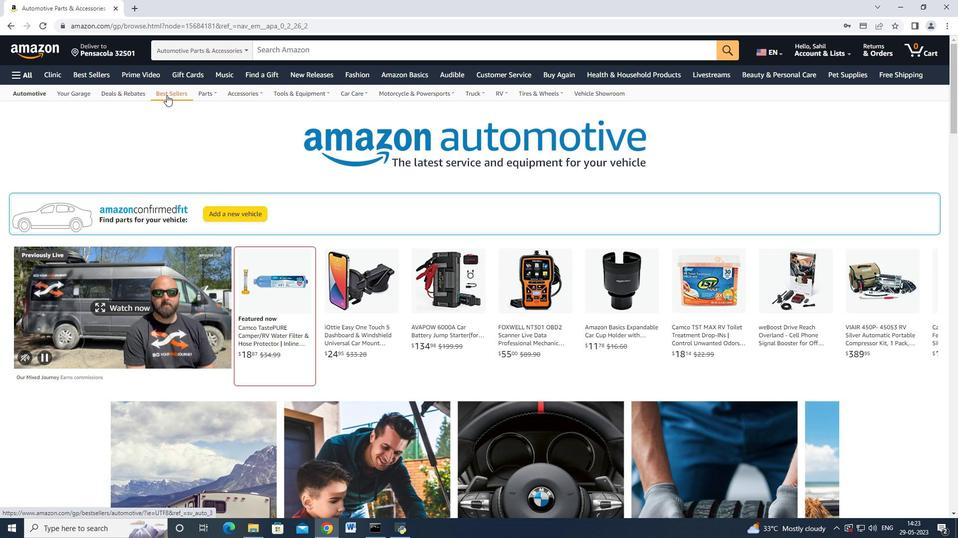 
Action: Mouse moved to (179, 96)
Screenshot: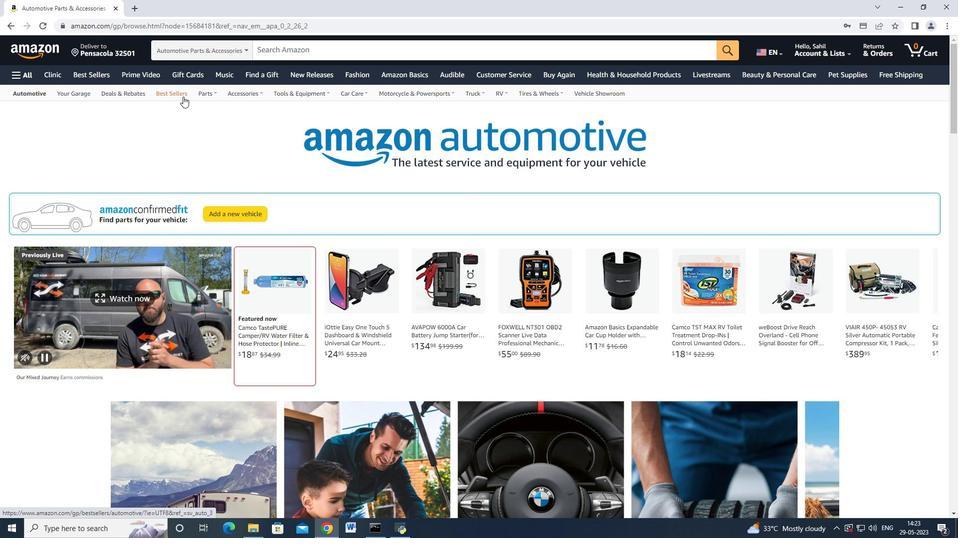 
Action: Mouse pressed left at (179, 96)
Screenshot: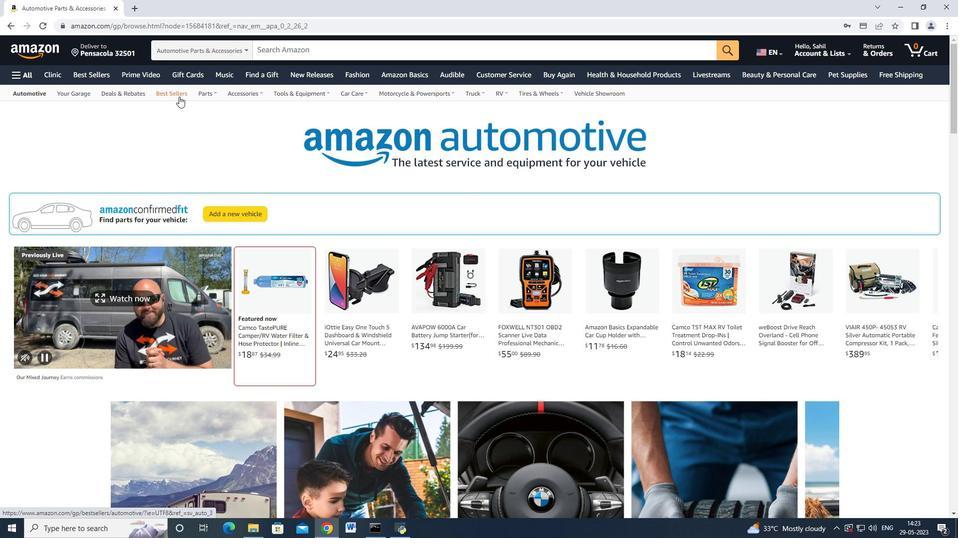 
Action: Mouse moved to (45, 317)
Screenshot: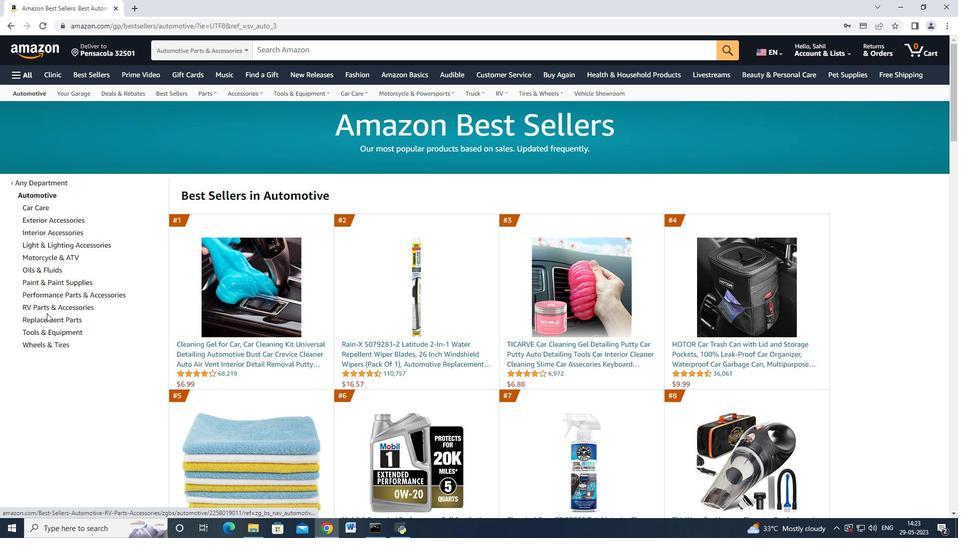 
Action: Mouse pressed left at (45, 317)
Screenshot: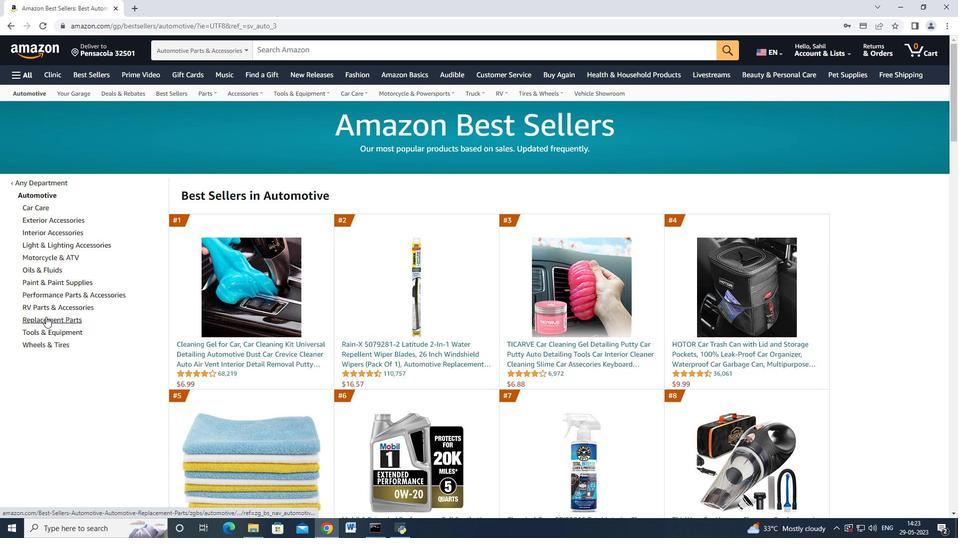 
Action: Mouse moved to (138, 294)
Screenshot: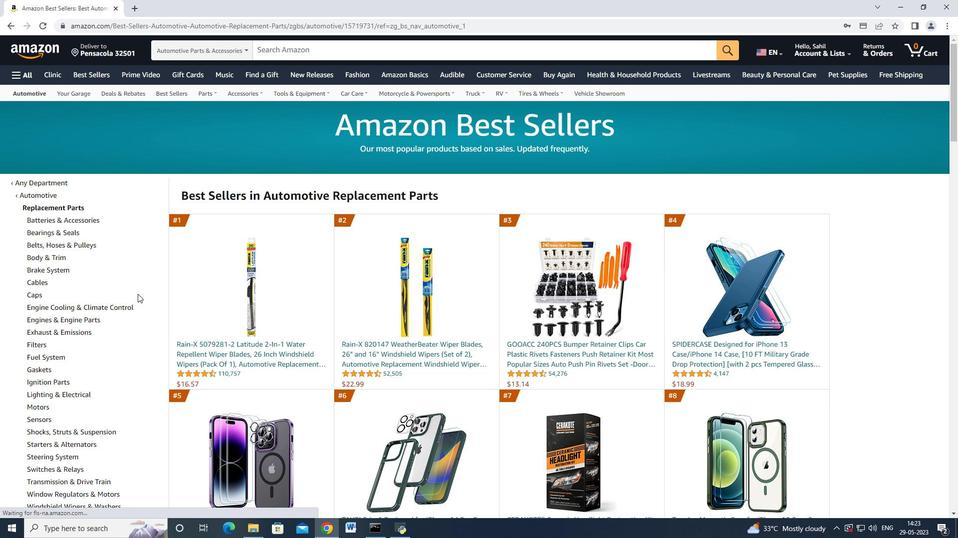 
Action: Mouse scrolled (138, 293) with delta (0, 0)
Screenshot: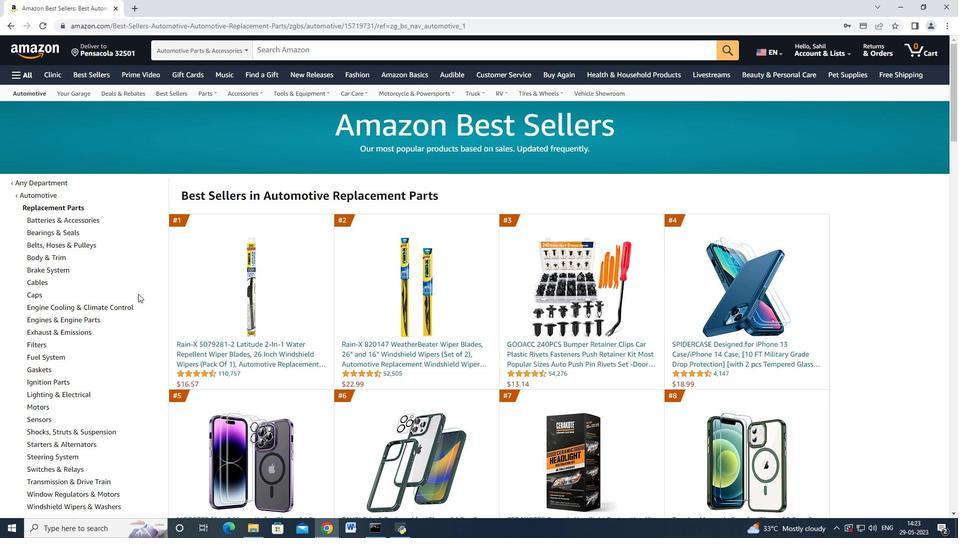 
Action: Mouse moved to (50, 220)
Screenshot: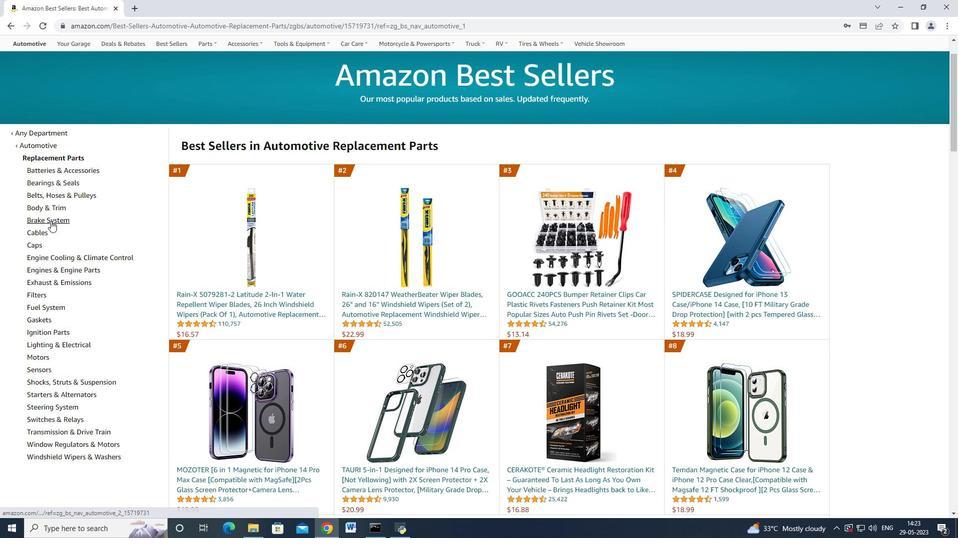 
Action: Mouse pressed left at (50, 220)
Screenshot: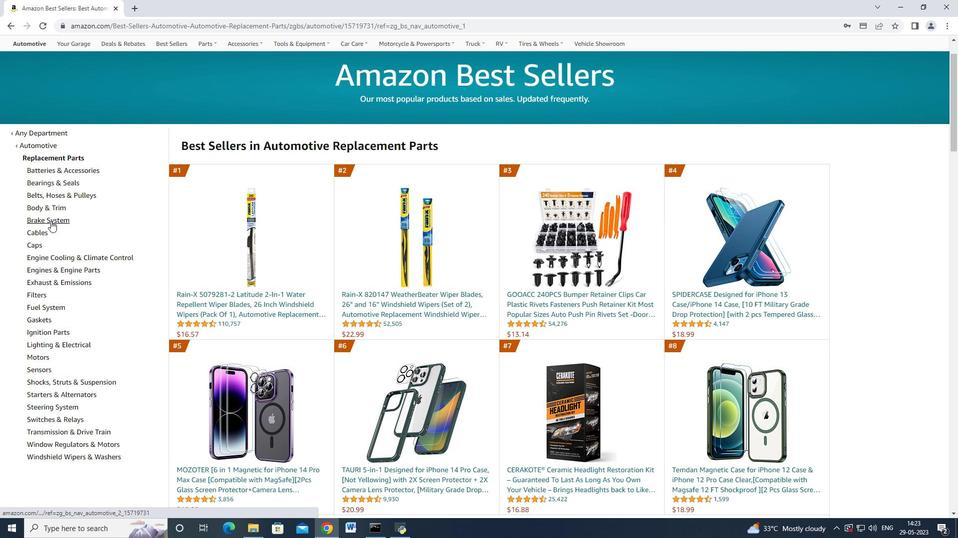 
Action: Mouse moved to (129, 237)
Screenshot: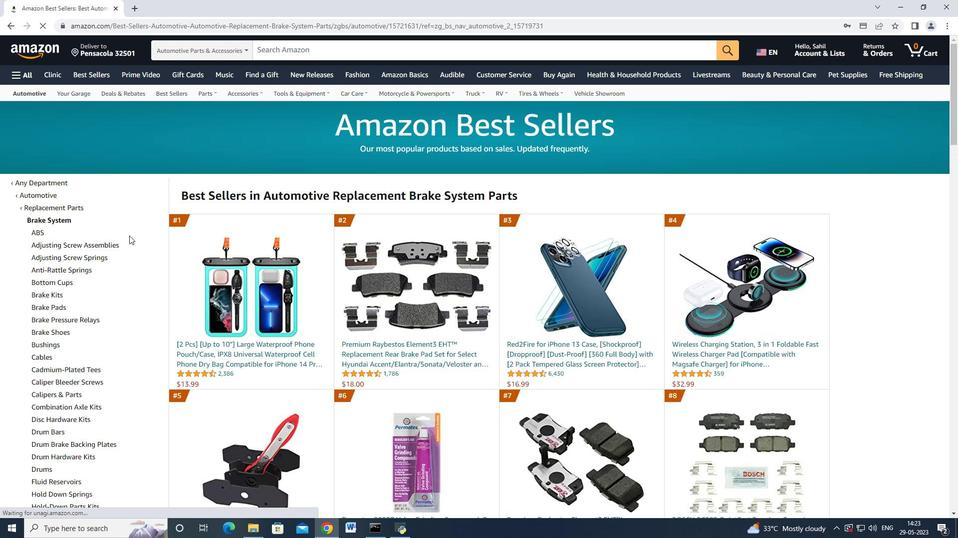 
Action: Mouse scrolled (129, 236) with delta (0, 0)
Screenshot: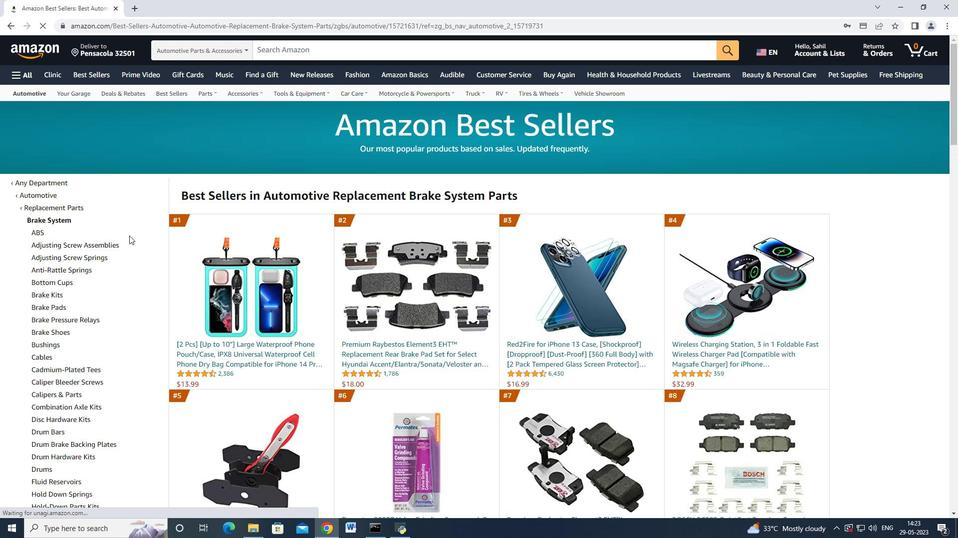
Action: Mouse scrolled (129, 236) with delta (0, 0)
Screenshot: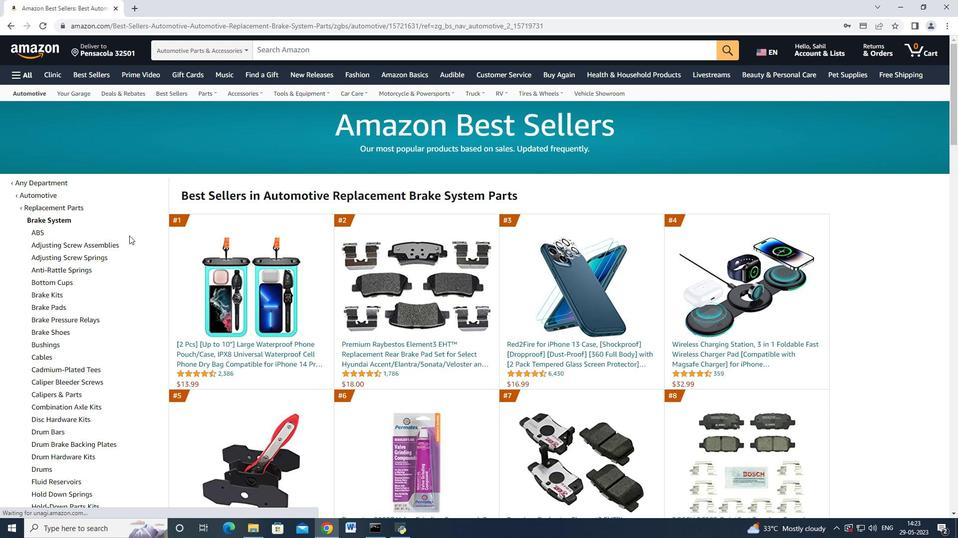 
Action: Mouse scrolled (129, 236) with delta (0, 0)
Screenshot: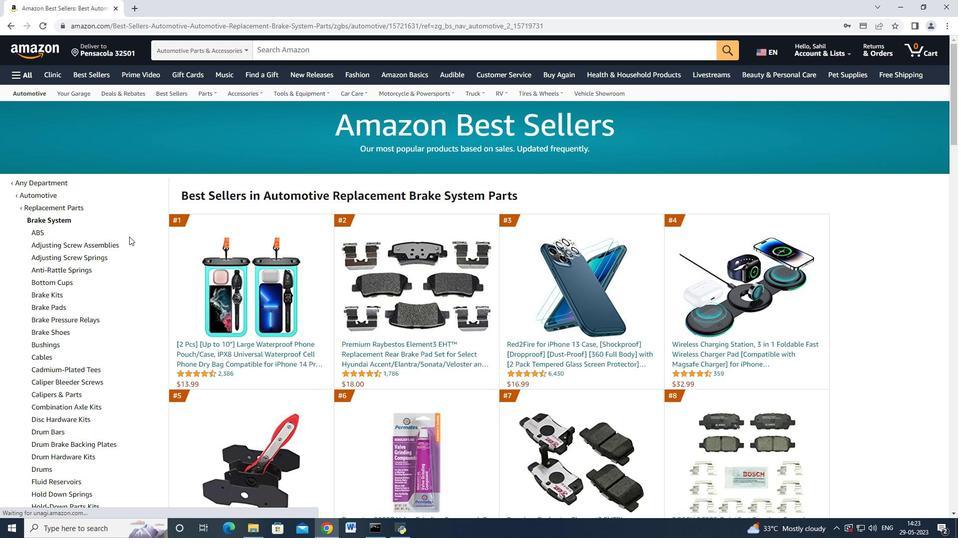 
Action: Mouse scrolled (129, 236) with delta (0, 0)
Screenshot: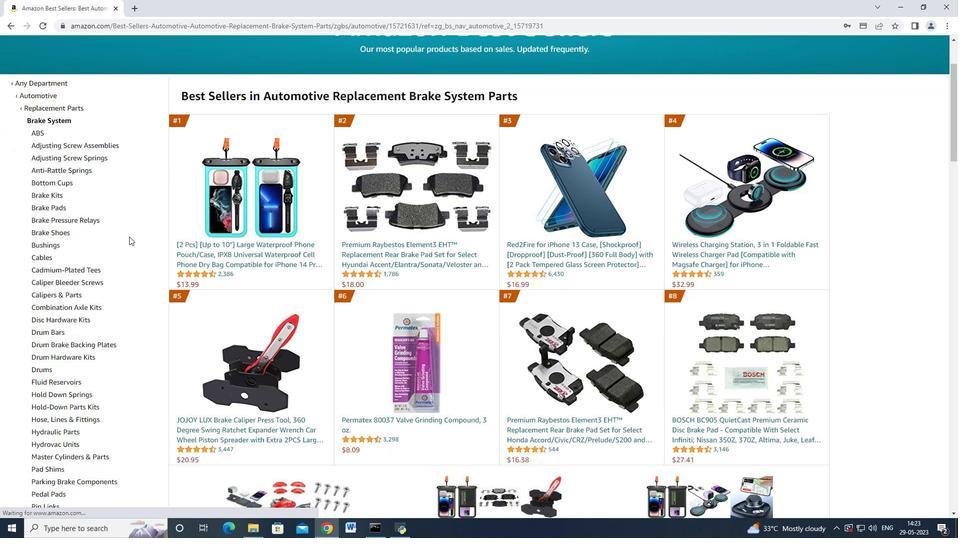
Action: Mouse scrolled (129, 236) with delta (0, 0)
Screenshot: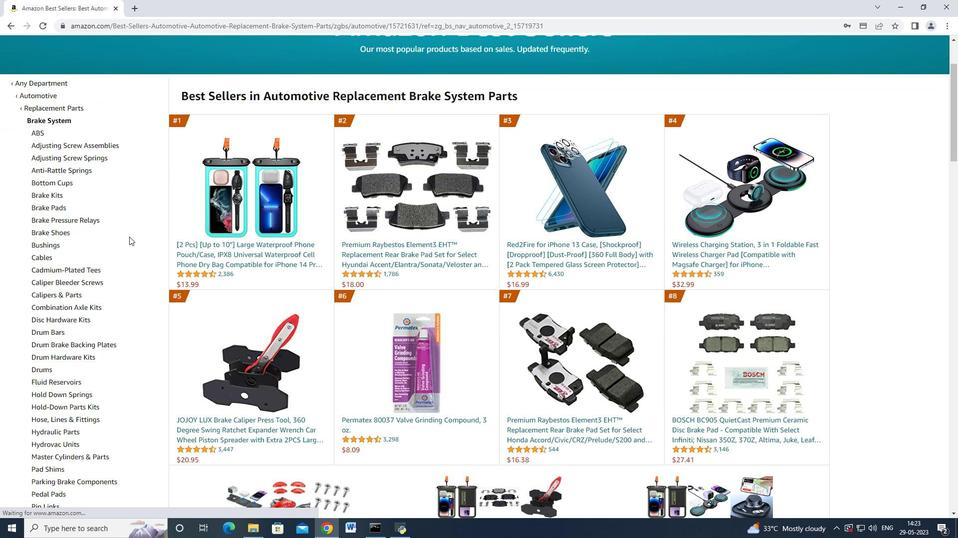
Action: Mouse scrolled (129, 236) with delta (0, 0)
Screenshot: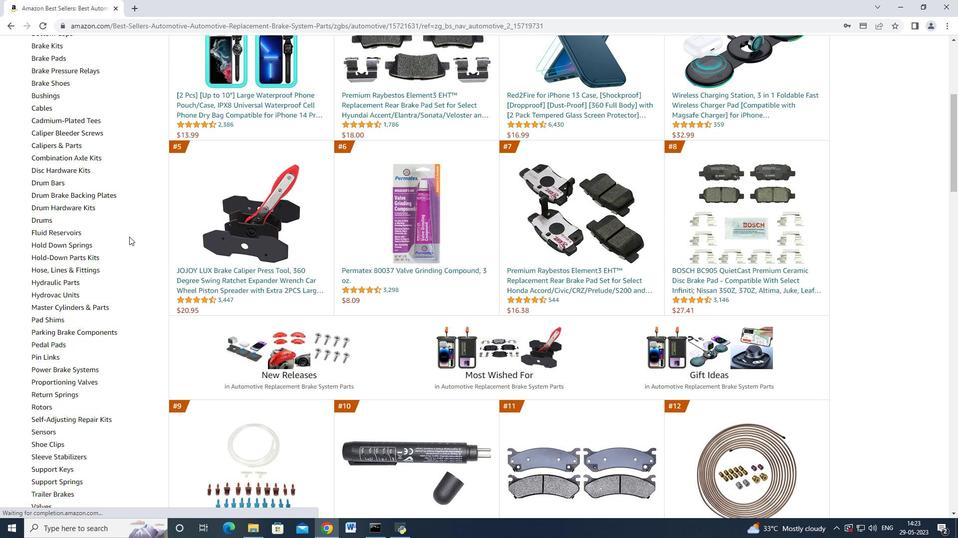 
Action: Mouse moved to (66, 446)
Screenshot: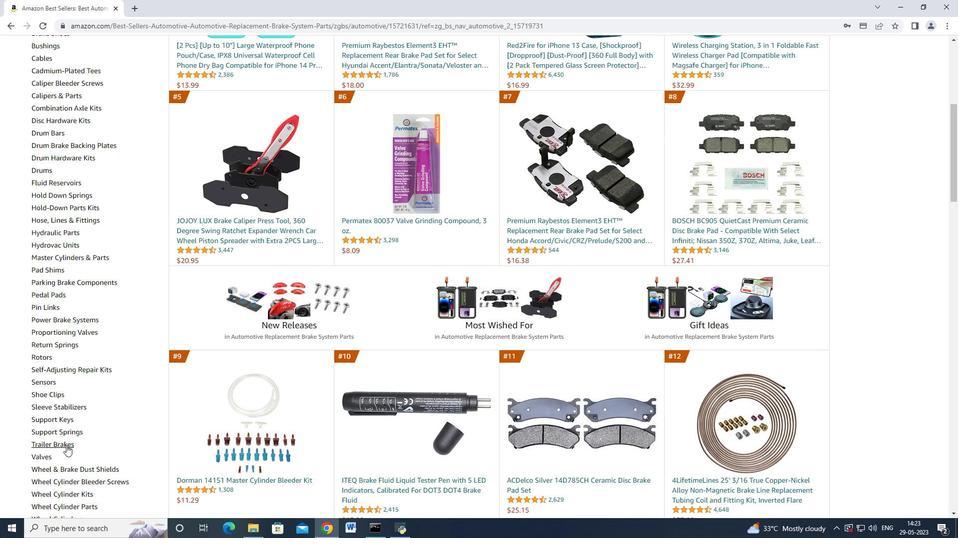 
Action: Mouse pressed left at (66, 446)
Screenshot: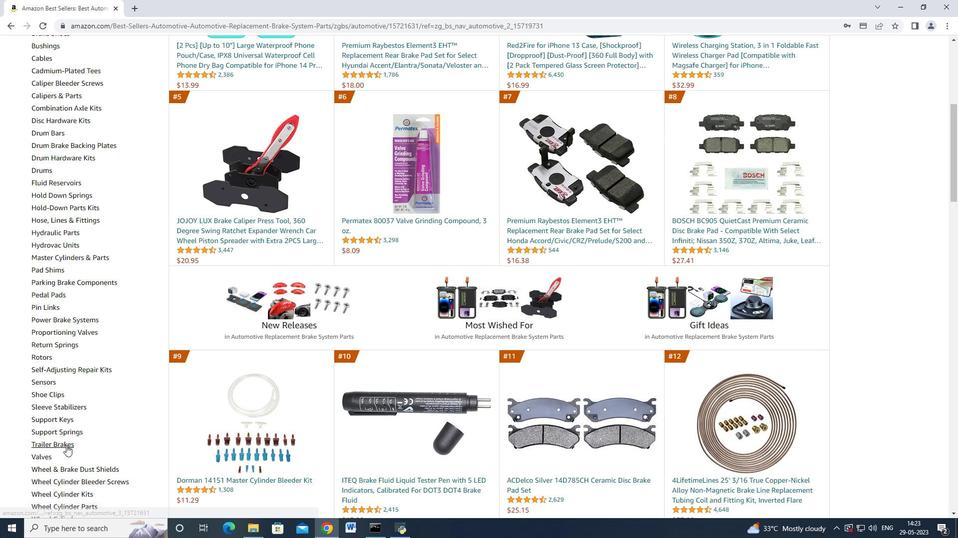 
Action: Mouse moved to (285, 304)
Screenshot: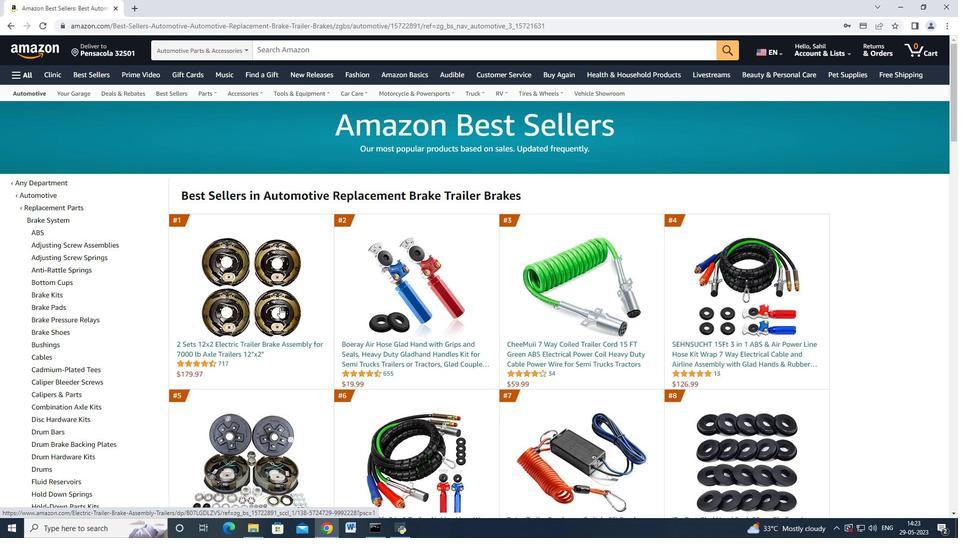 
Action: Mouse scrolled (285, 303) with delta (0, 0)
Screenshot: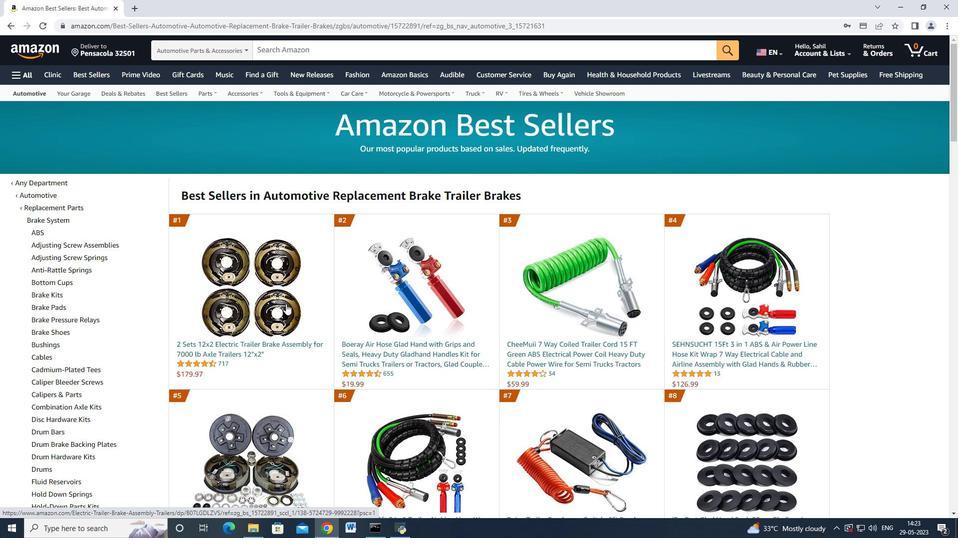 
Action: Mouse moved to (256, 306)
Screenshot: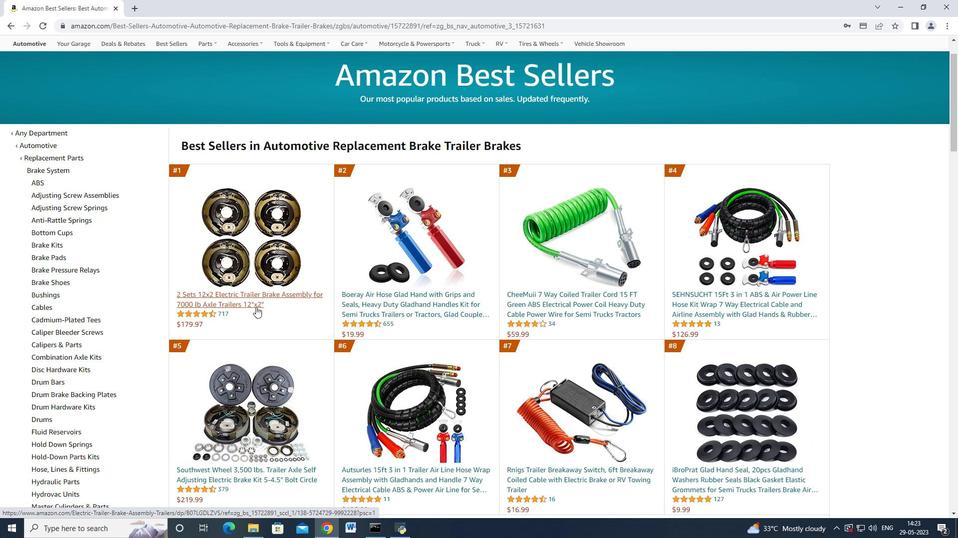 
Action: Mouse pressed left at (256, 306)
Screenshot: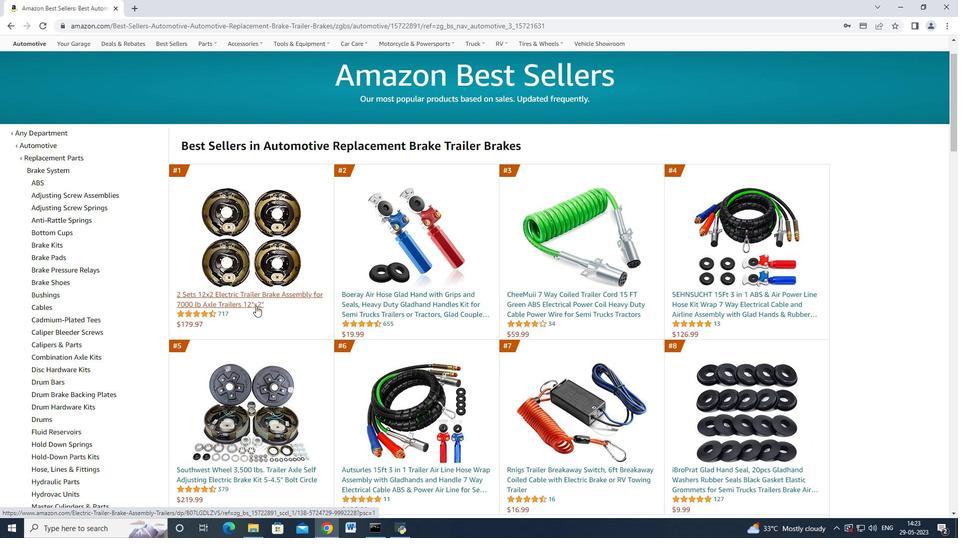 
Action: Mouse moved to (402, 233)
Screenshot: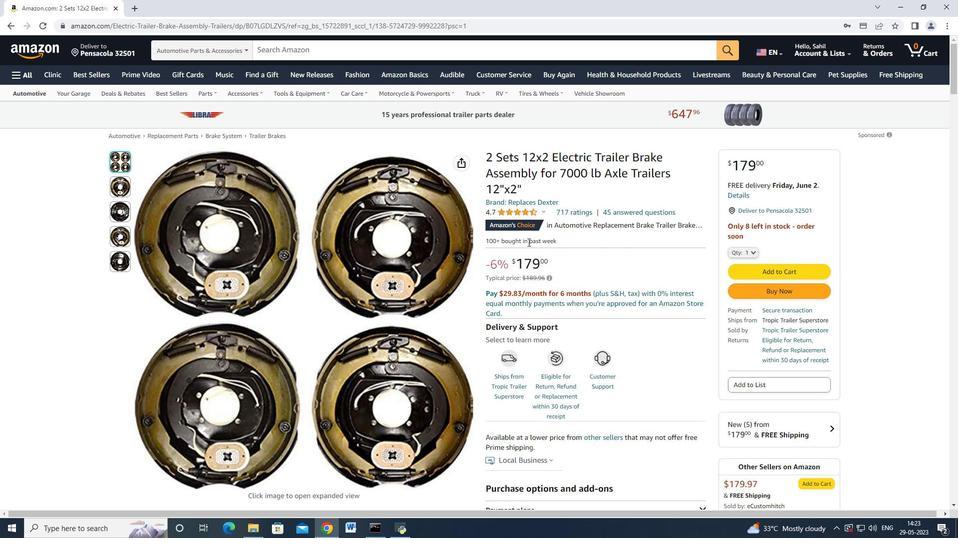 
Action: Mouse scrolled (402, 233) with delta (0, 0)
Screenshot: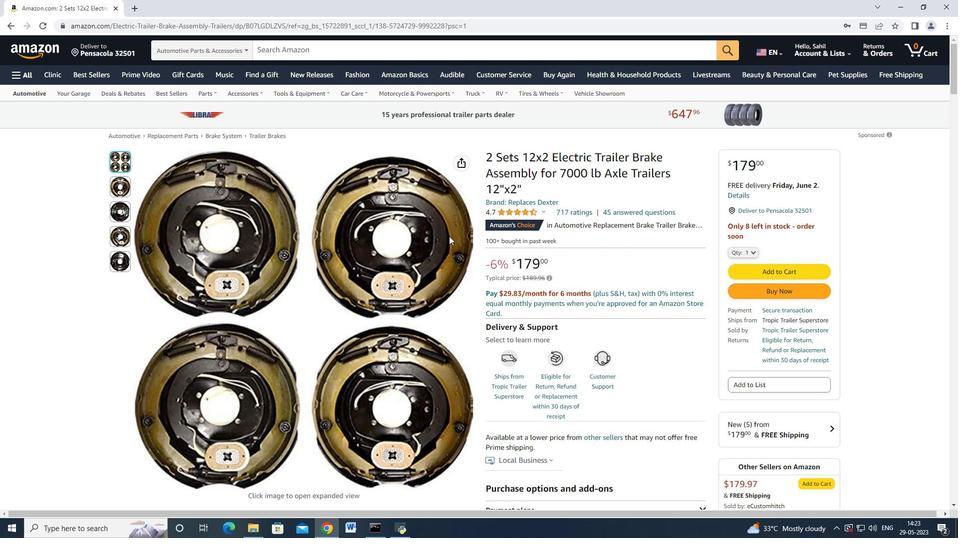 
Action: Mouse scrolled (402, 233) with delta (0, 0)
Screenshot: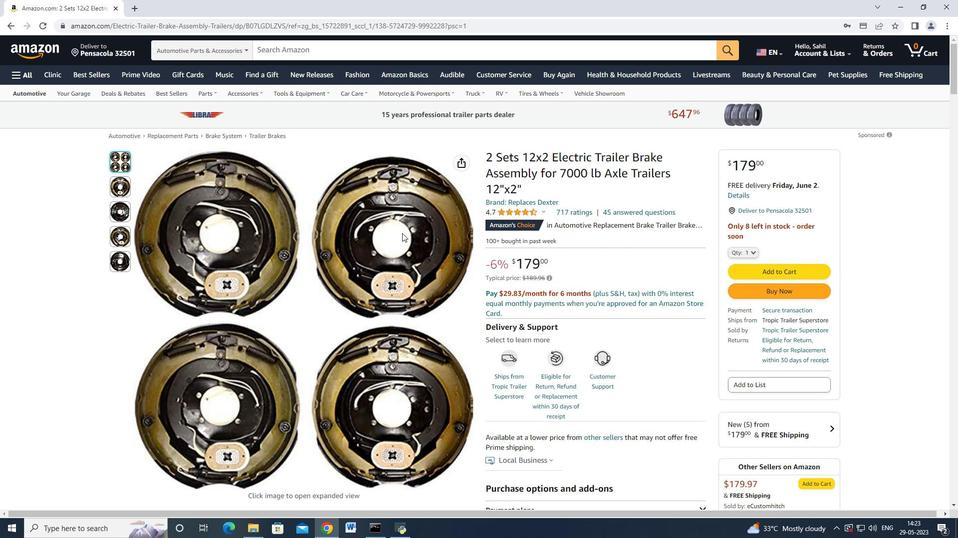
Action: Mouse scrolled (402, 233) with delta (0, 0)
Screenshot: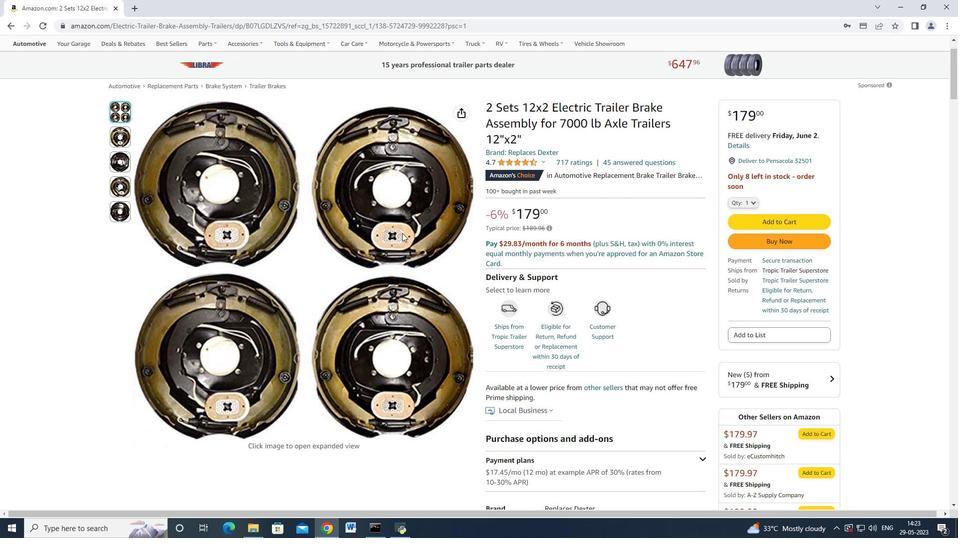 
Action: Mouse scrolled (402, 233) with delta (0, 0)
Screenshot: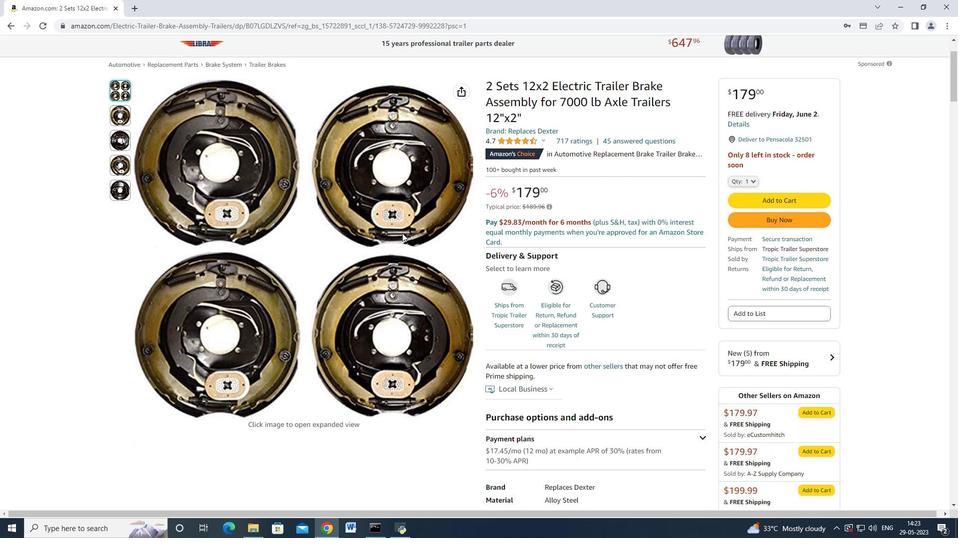 
Action: Mouse scrolled (402, 233) with delta (0, 0)
Screenshot: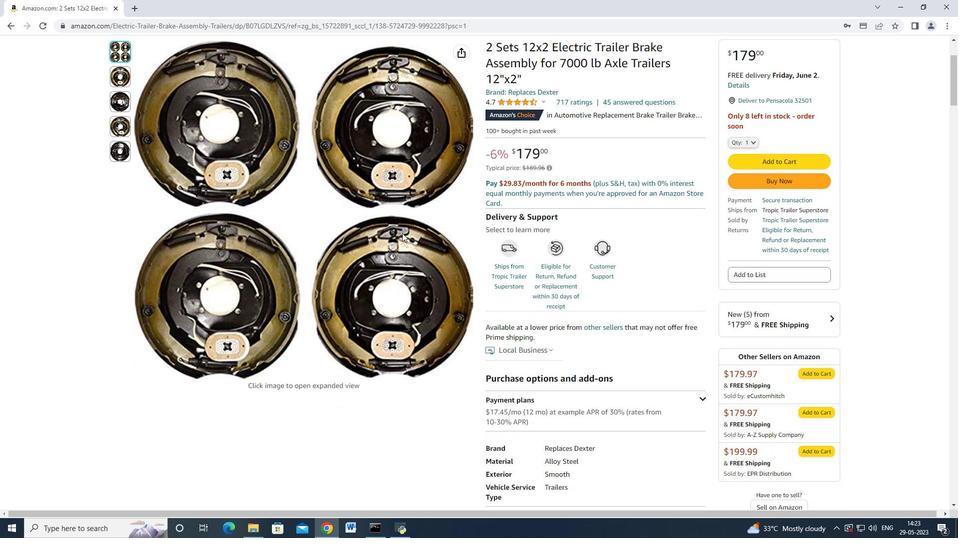 
Action: Mouse scrolled (402, 233) with delta (0, 0)
Screenshot: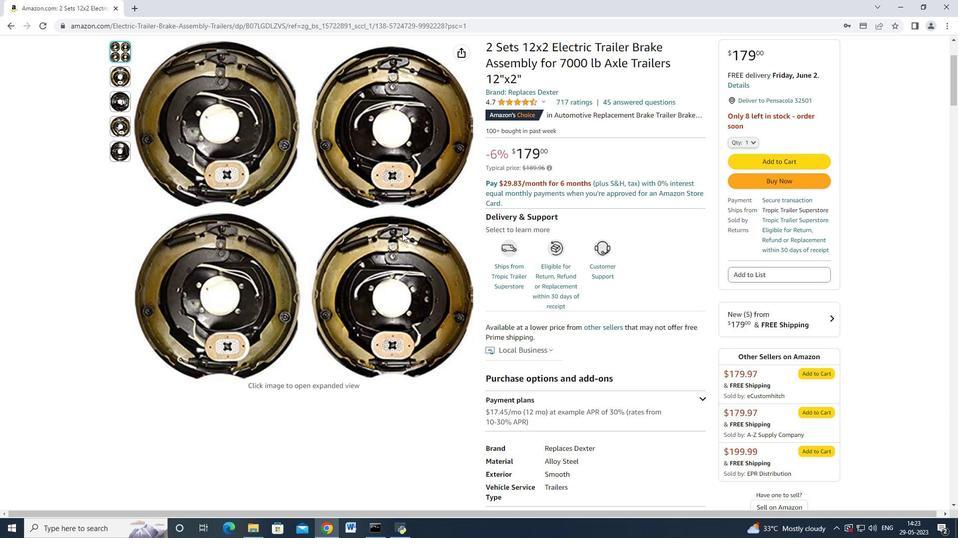 
Action: Mouse scrolled (402, 233) with delta (0, 0)
Screenshot: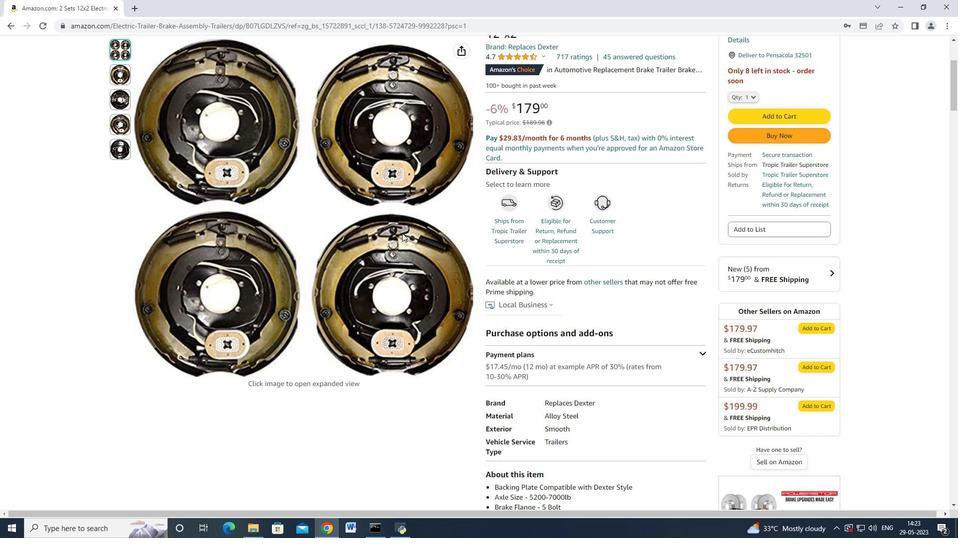 
Action: Mouse moved to (402, 233)
Screenshot: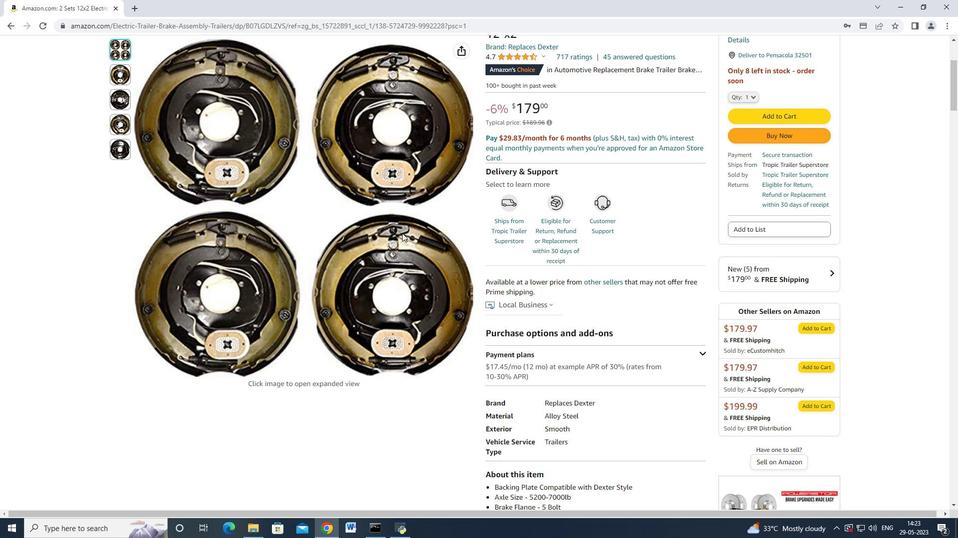 
Action: Mouse scrolled (402, 232) with delta (0, 0)
Screenshot: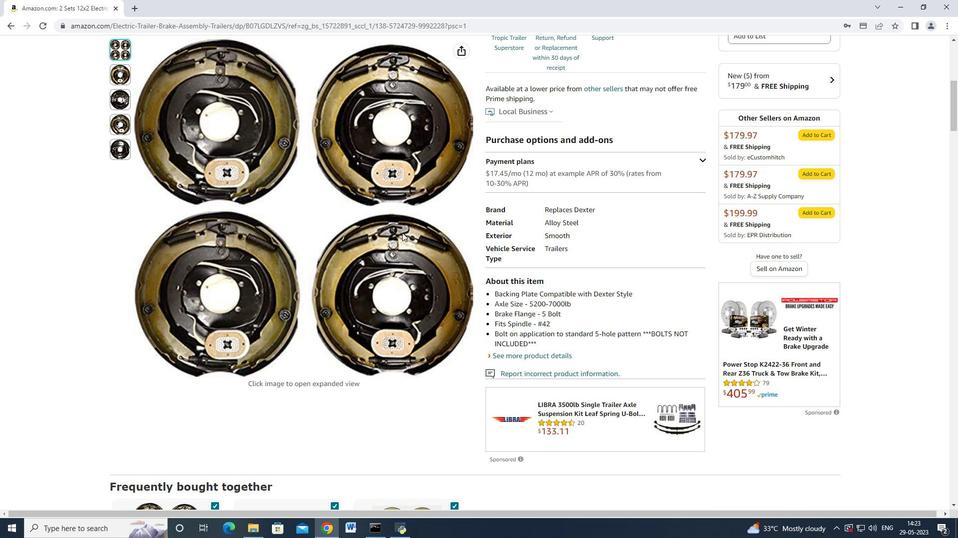 
Action: Mouse scrolled (402, 232) with delta (0, 0)
Screenshot: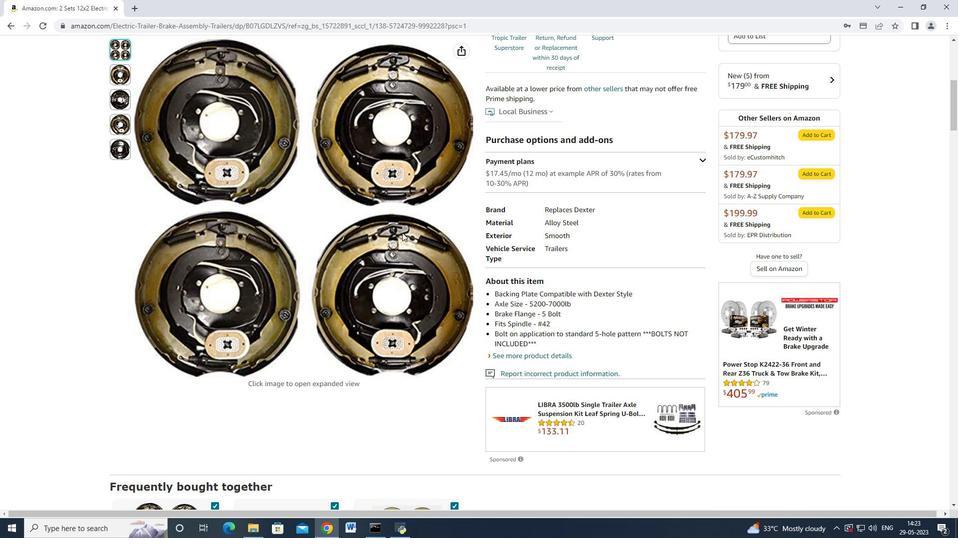 
Action: Mouse scrolled (402, 232) with delta (0, 0)
Screenshot: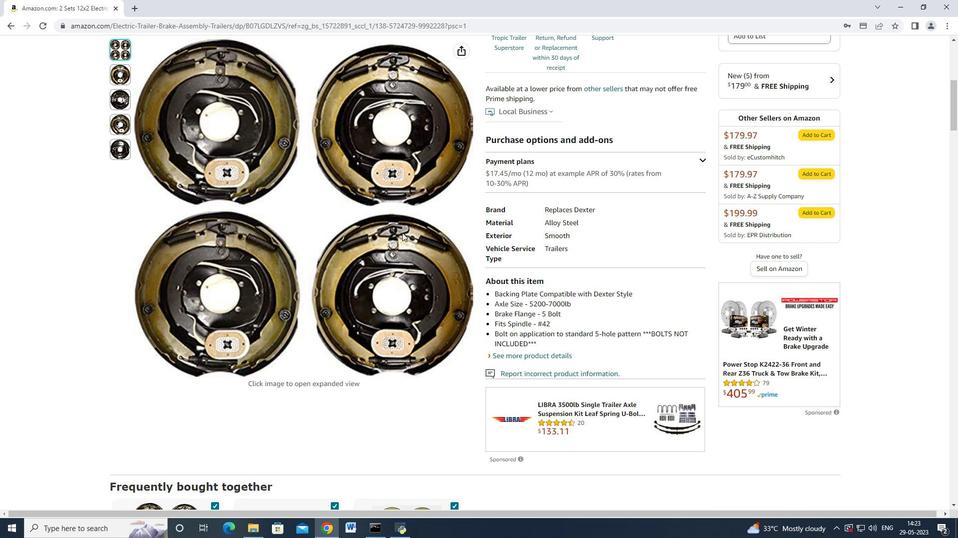 
Action: Mouse scrolled (402, 232) with delta (0, 0)
Screenshot: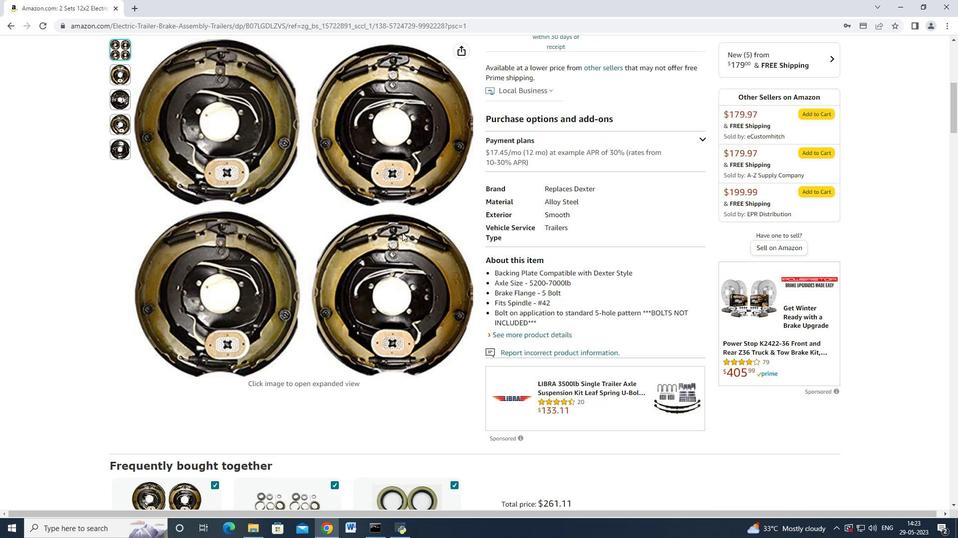
Action: Mouse scrolled (402, 232) with delta (0, 0)
Screenshot: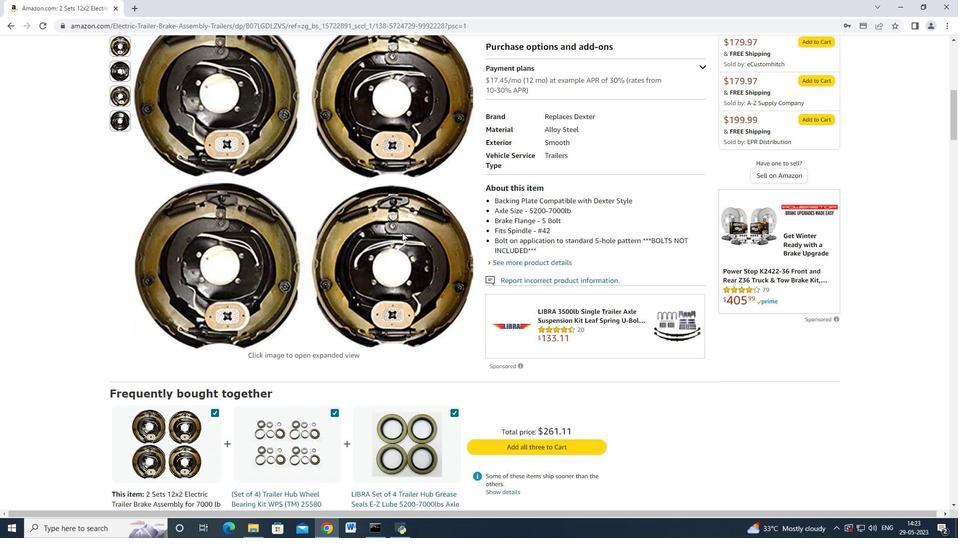 
Action: Mouse scrolled (402, 232) with delta (0, 0)
Screenshot: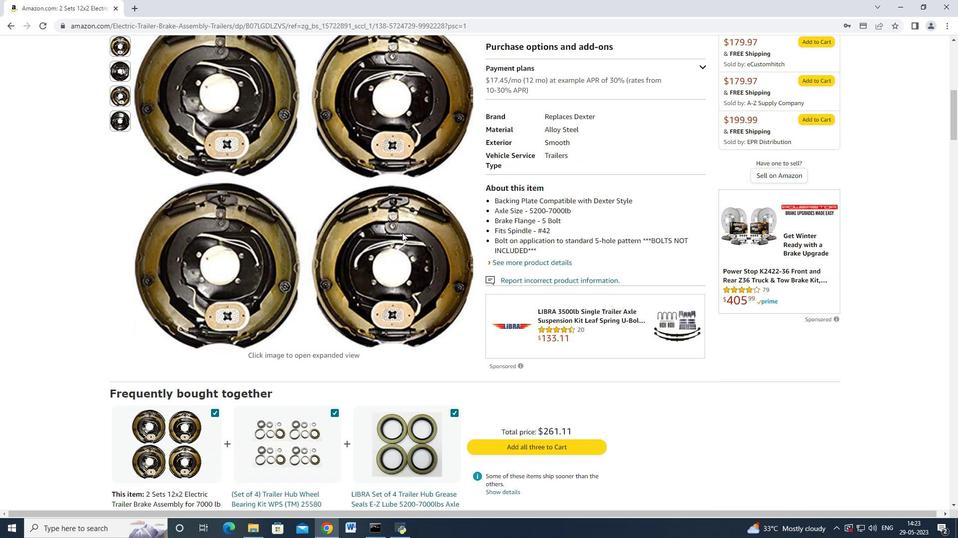 
Action: Mouse scrolled (402, 232) with delta (0, 0)
Screenshot: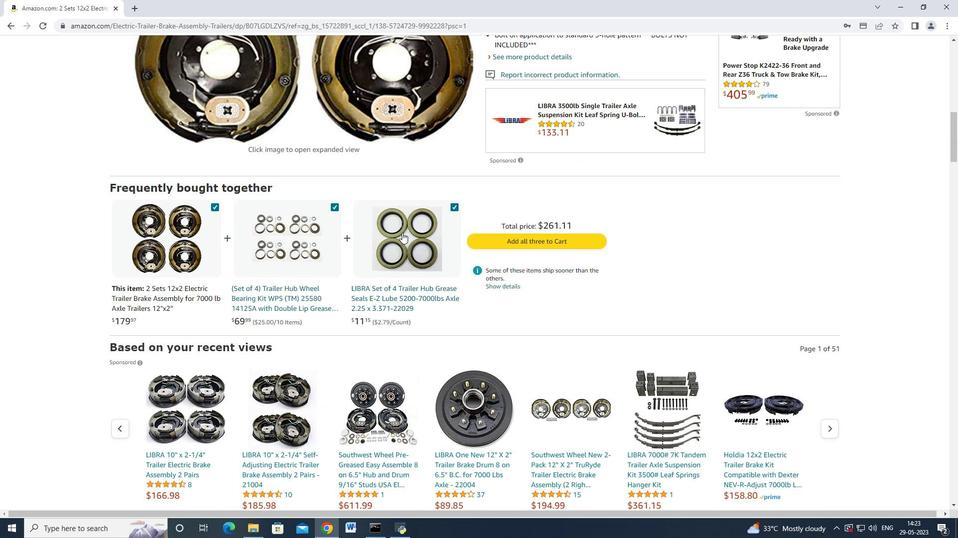 
Action: Mouse scrolled (402, 232) with delta (0, 0)
Screenshot: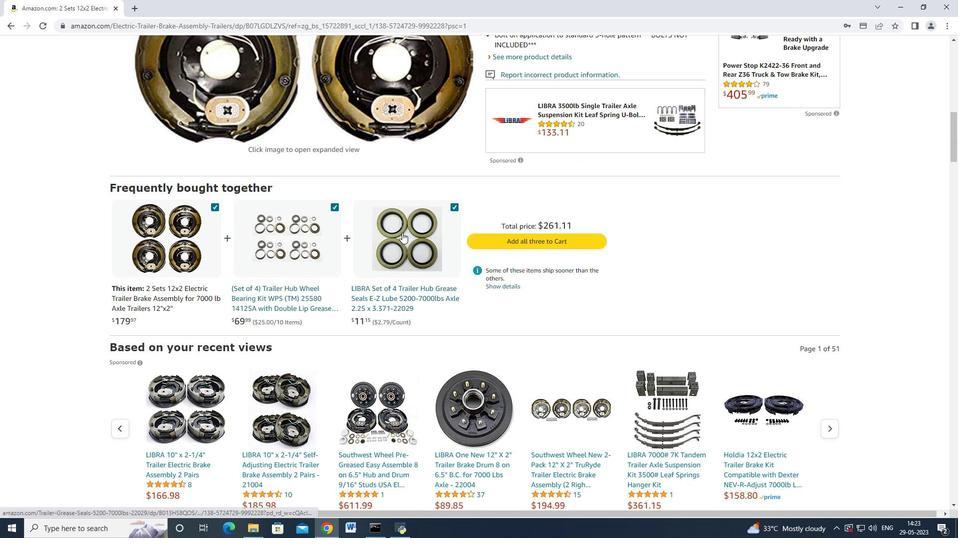 
Action: Mouse scrolled (402, 232) with delta (0, 0)
Screenshot: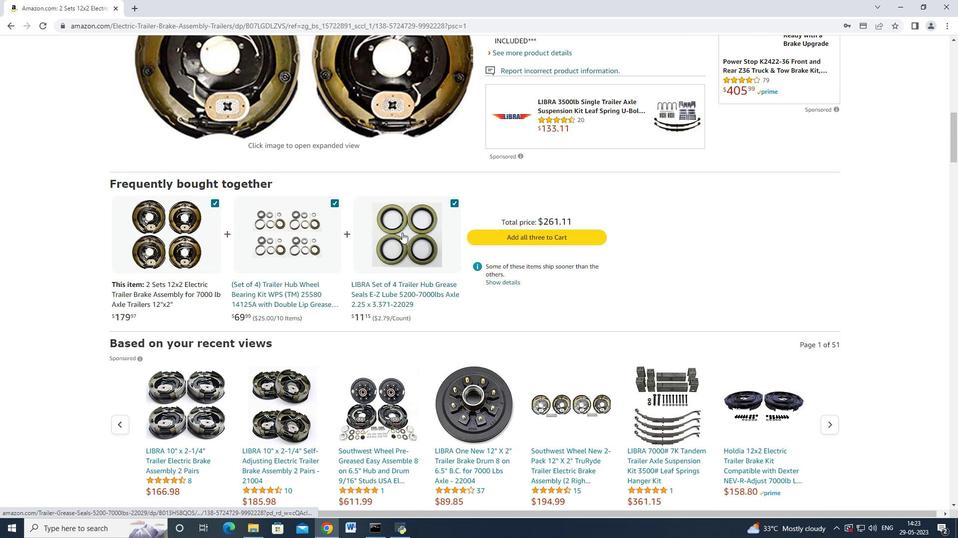 
Action: Mouse scrolled (402, 232) with delta (0, 0)
Screenshot: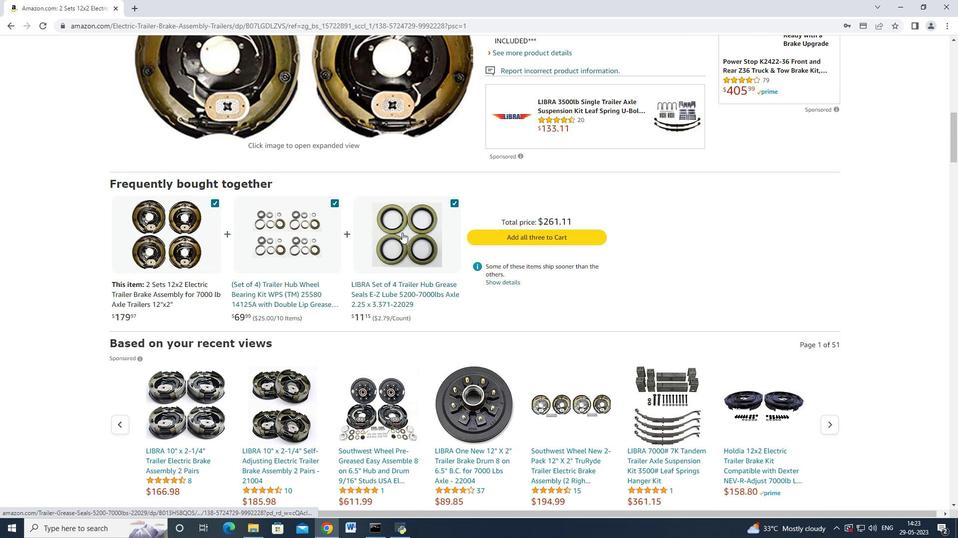 
Action: Mouse scrolled (402, 232) with delta (0, 0)
Screenshot: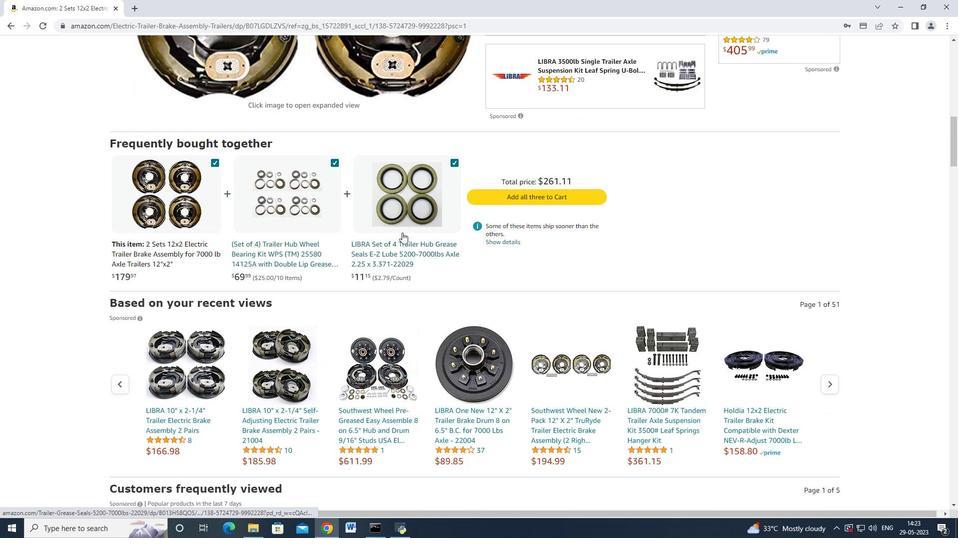
Action: Mouse scrolled (402, 232) with delta (0, 0)
Screenshot: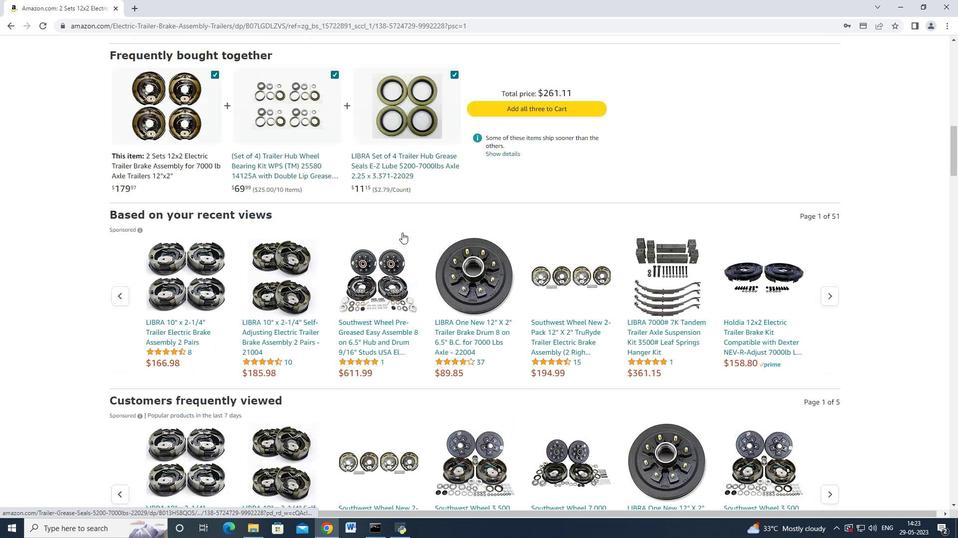 
Action: Mouse scrolled (402, 232) with delta (0, 0)
Screenshot: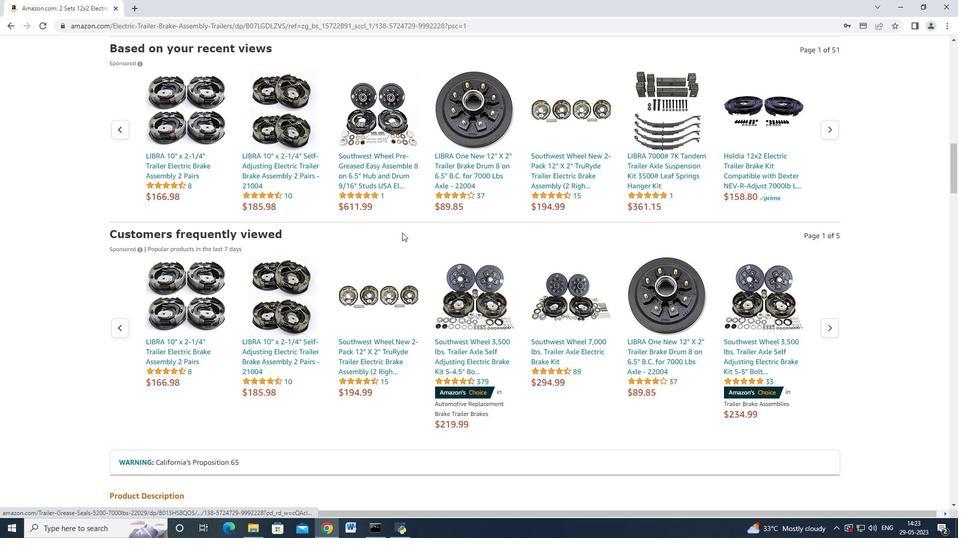 
Action: Mouse scrolled (402, 232) with delta (0, 0)
Screenshot: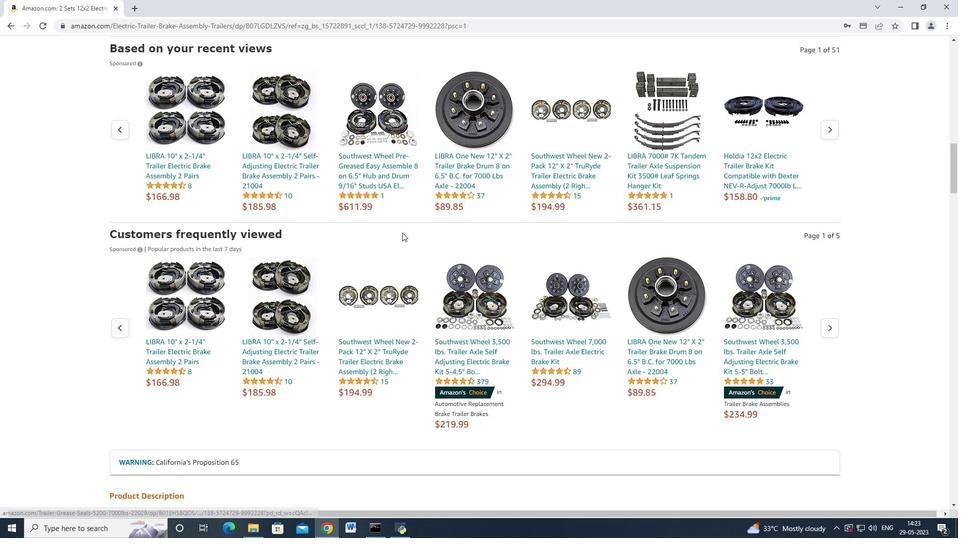 
Action: Mouse scrolled (402, 232) with delta (0, 0)
Screenshot: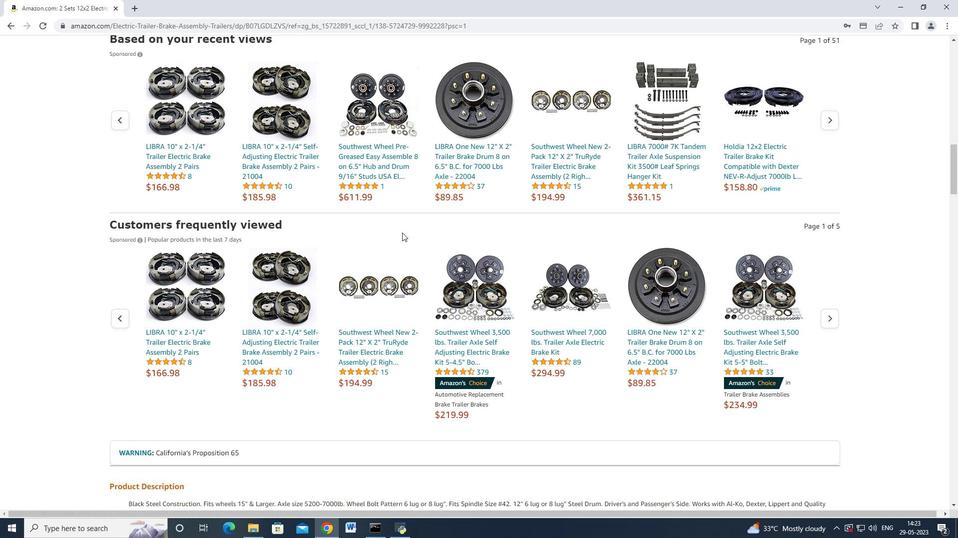 
Action: Mouse scrolled (402, 232) with delta (0, 0)
Screenshot: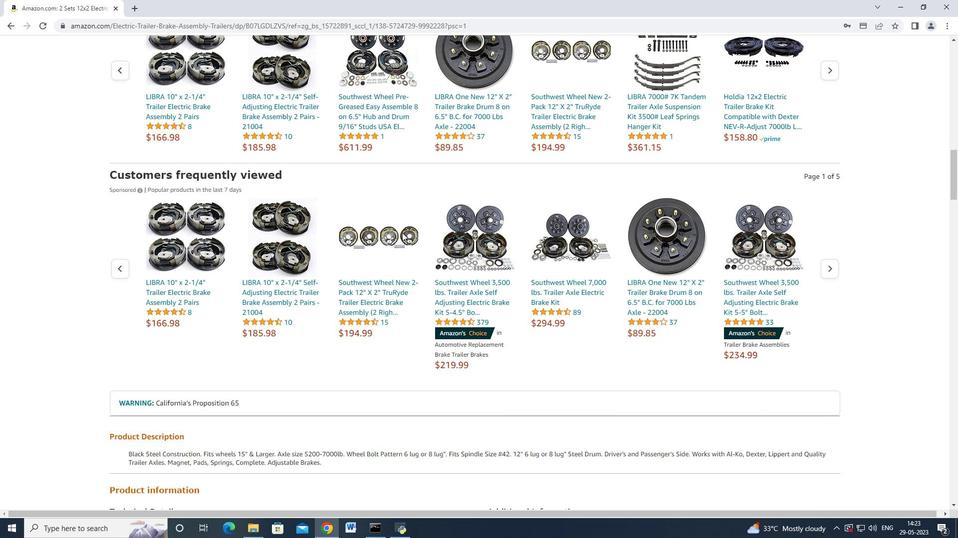 
Action: Mouse scrolled (402, 232) with delta (0, 0)
Screenshot: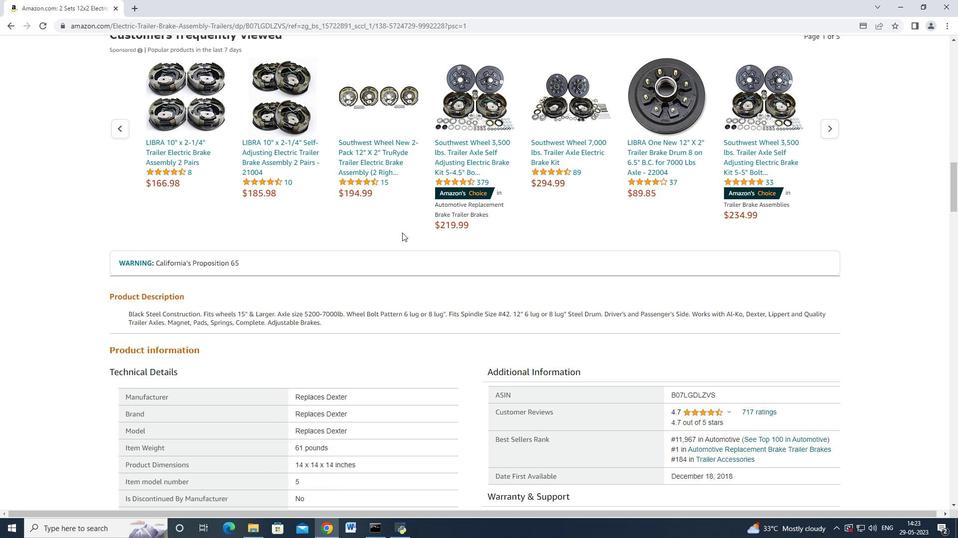 
Action: Mouse scrolled (402, 232) with delta (0, 0)
Screenshot: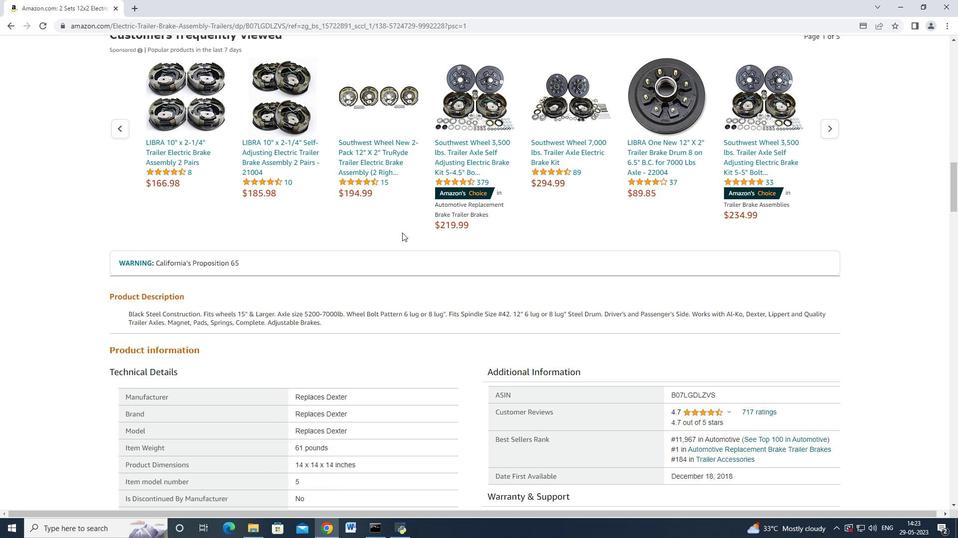 
Action: Mouse scrolled (402, 232) with delta (0, 0)
Screenshot: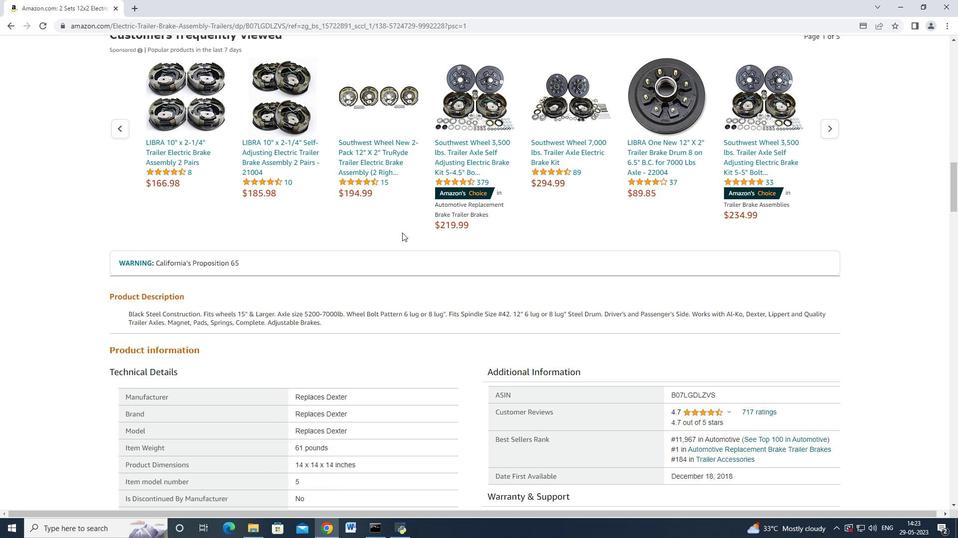
Action: Mouse scrolled (402, 232) with delta (0, 0)
Screenshot: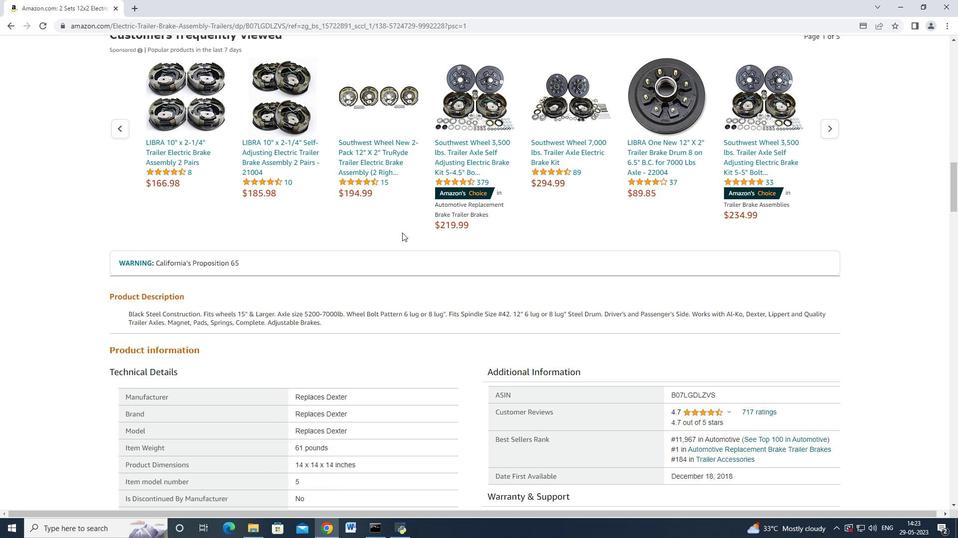 
Action: Mouse scrolled (402, 232) with delta (0, 0)
Screenshot: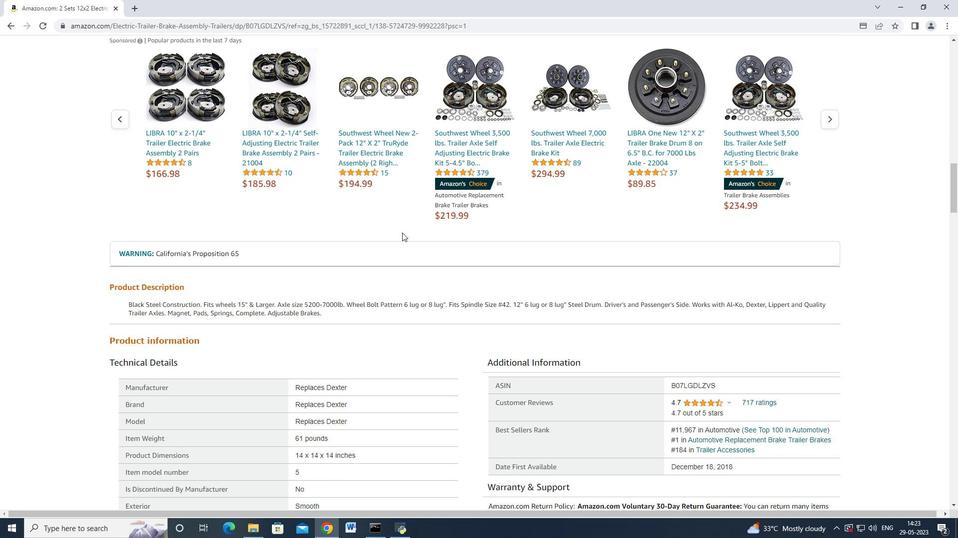 
Action: Mouse scrolled (402, 232) with delta (0, 0)
Screenshot: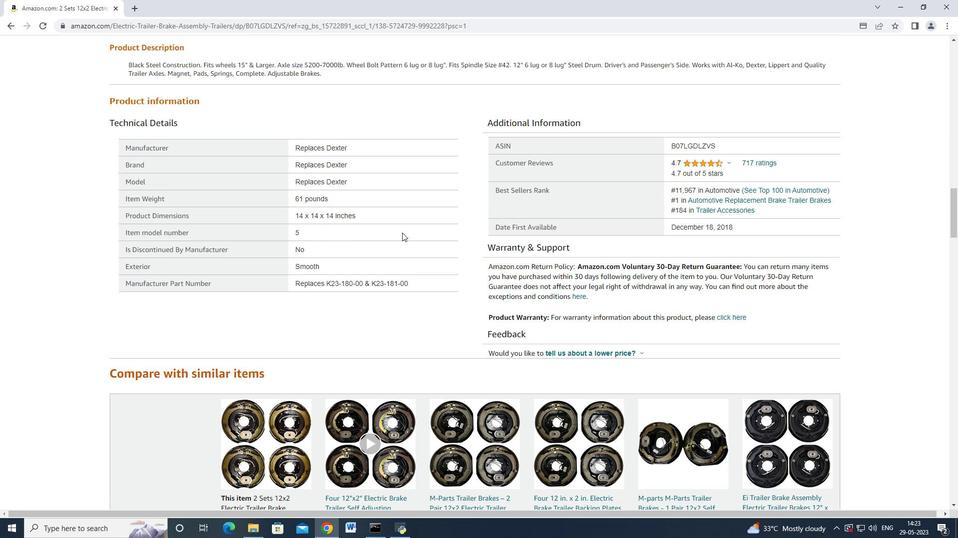 
Action: Mouse scrolled (402, 232) with delta (0, 0)
Screenshot: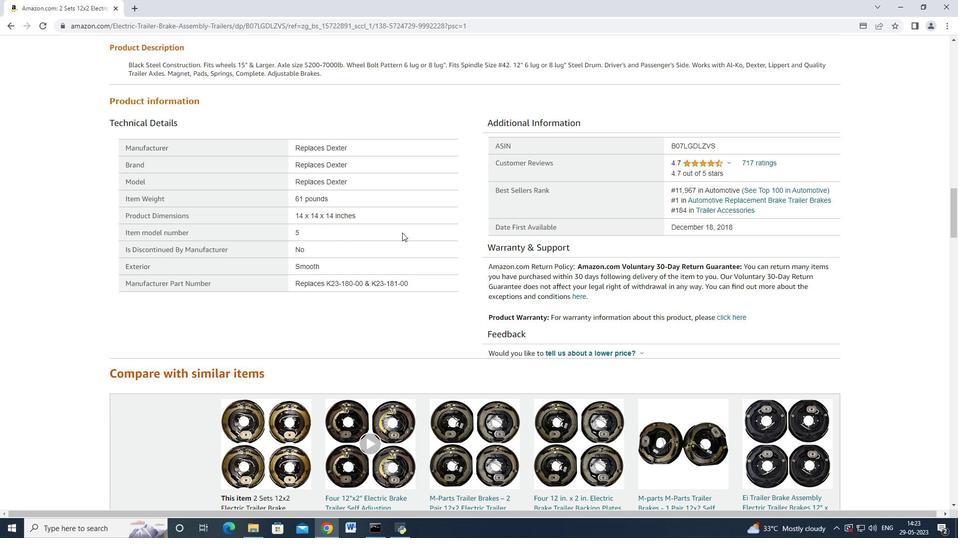 
Action: Mouse scrolled (402, 232) with delta (0, 0)
Screenshot: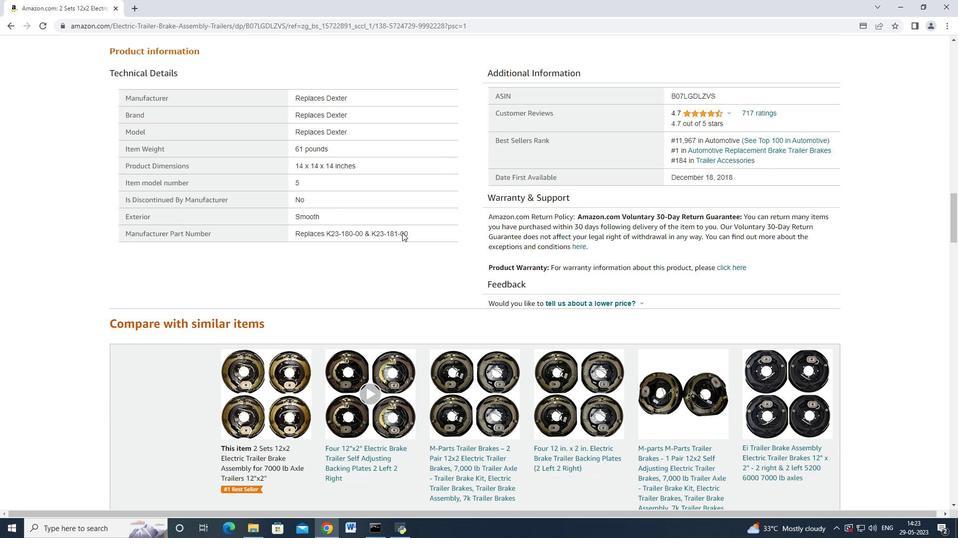 
Action: Mouse scrolled (402, 232) with delta (0, 0)
Screenshot: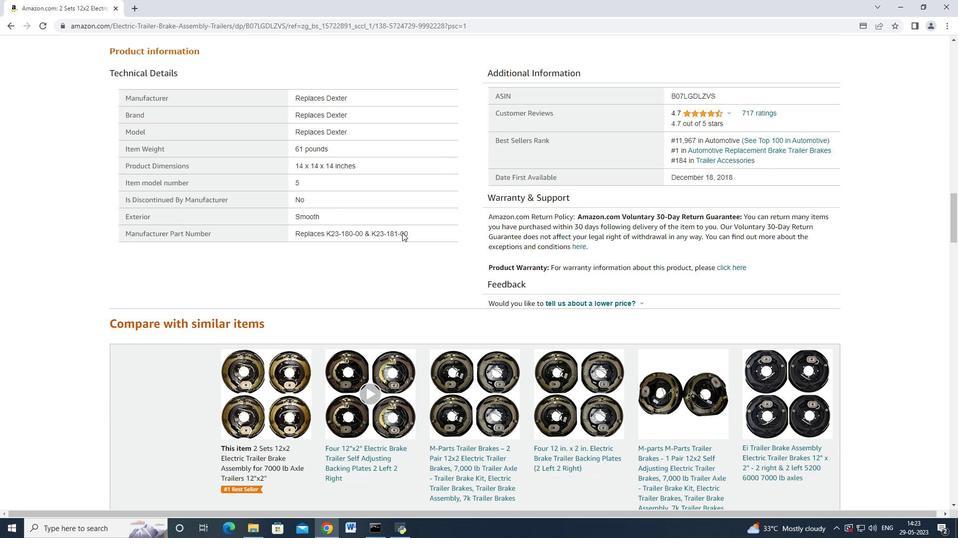 
Action: Mouse scrolled (402, 232) with delta (0, 0)
Screenshot: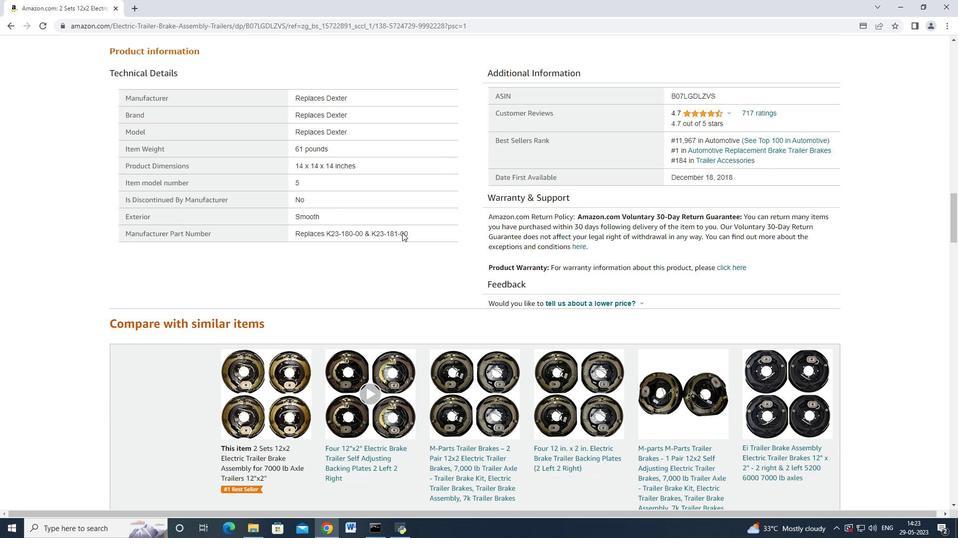 
Action: Mouse scrolled (402, 232) with delta (0, 0)
Screenshot: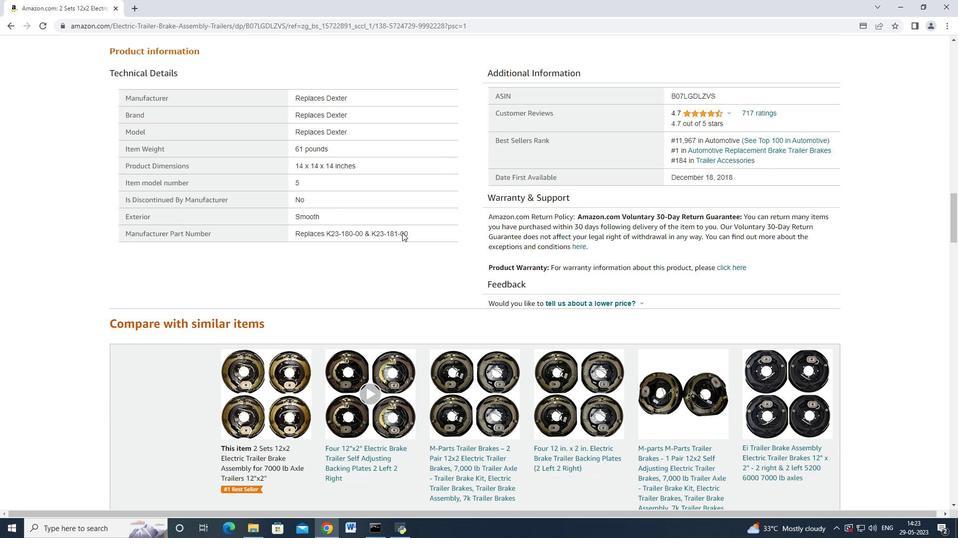 
Action: Mouse scrolled (402, 232) with delta (0, 0)
Screenshot: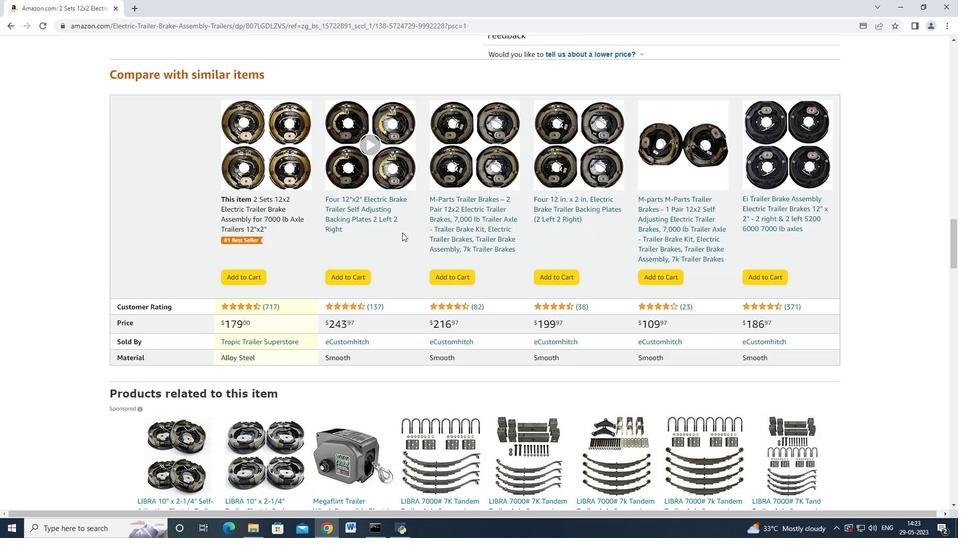 
Action: Mouse scrolled (402, 232) with delta (0, 0)
Screenshot: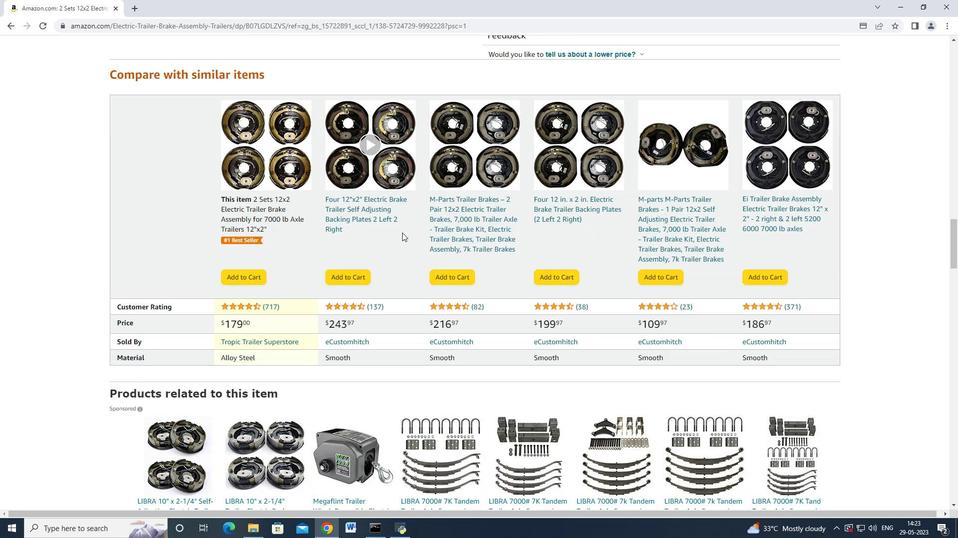 
Action: Mouse scrolled (402, 232) with delta (0, 0)
Screenshot: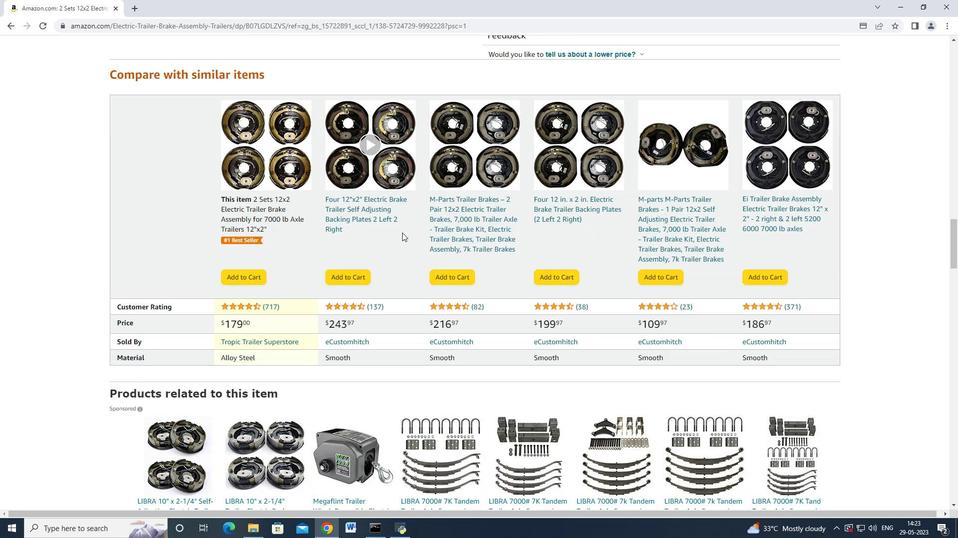
Action: Mouse scrolled (402, 232) with delta (0, 0)
Screenshot: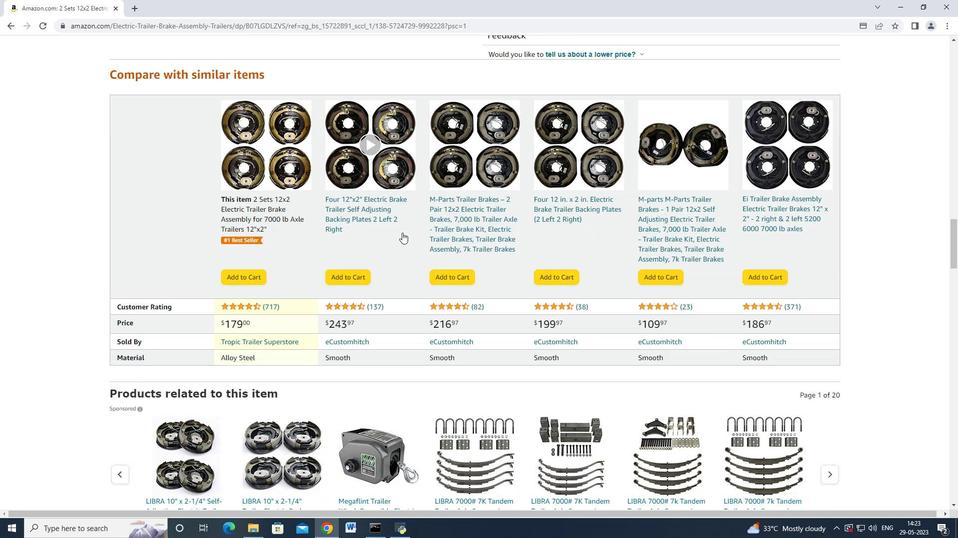 
Action: Mouse scrolled (402, 232) with delta (0, 0)
Screenshot: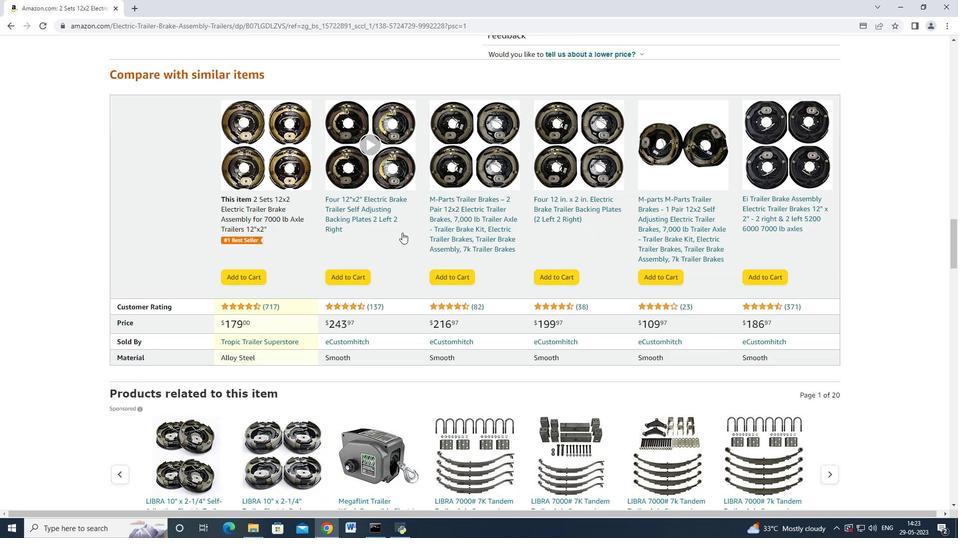 
Action: Mouse scrolled (402, 232) with delta (0, 0)
Screenshot: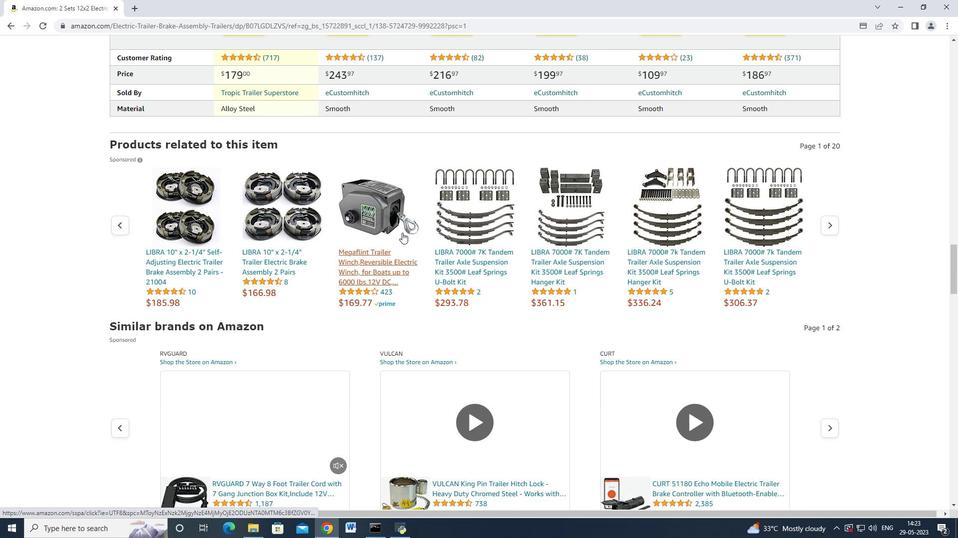 
Action: Mouse scrolled (402, 232) with delta (0, 0)
Screenshot: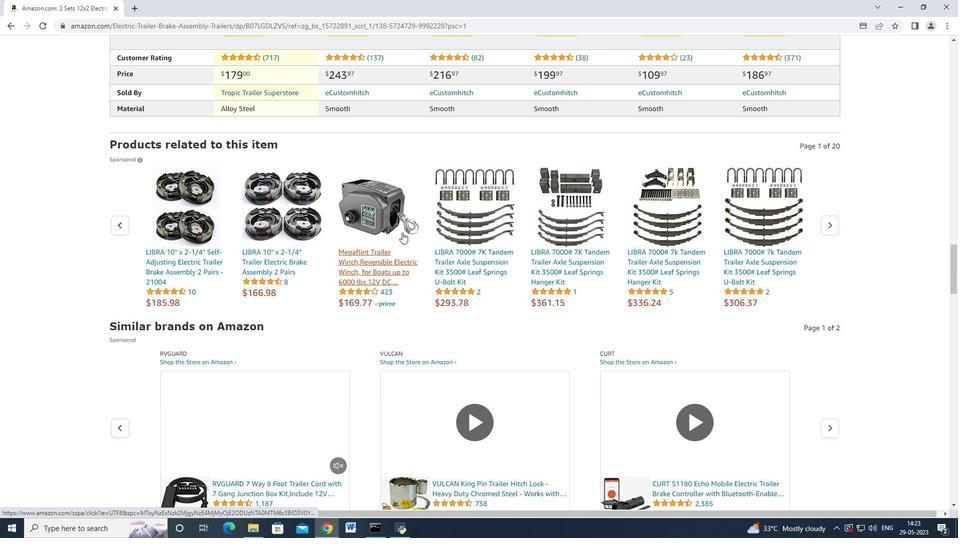 
Action: Mouse scrolled (402, 232) with delta (0, 0)
Screenshot: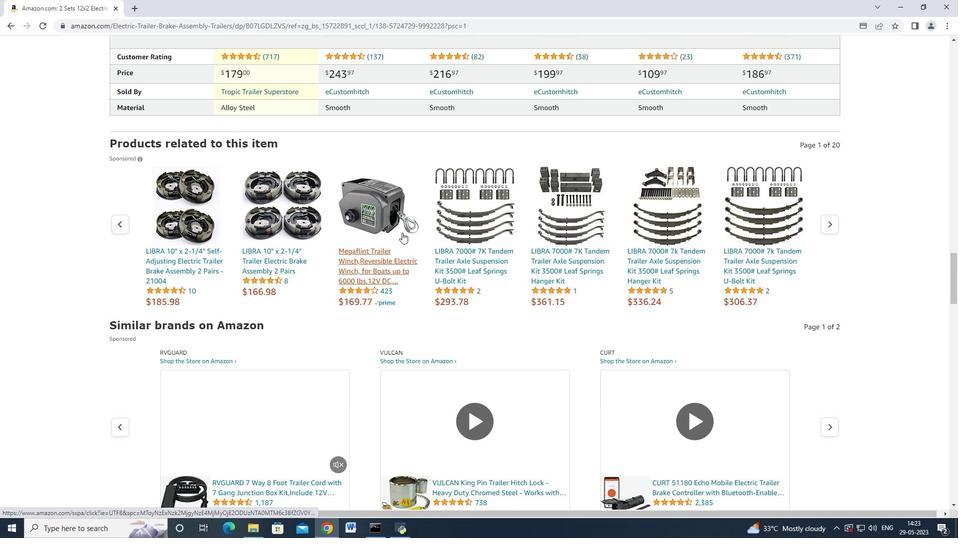
Action: Mouse scrolled (402, 232) with delta (0, 0)
Screenshot: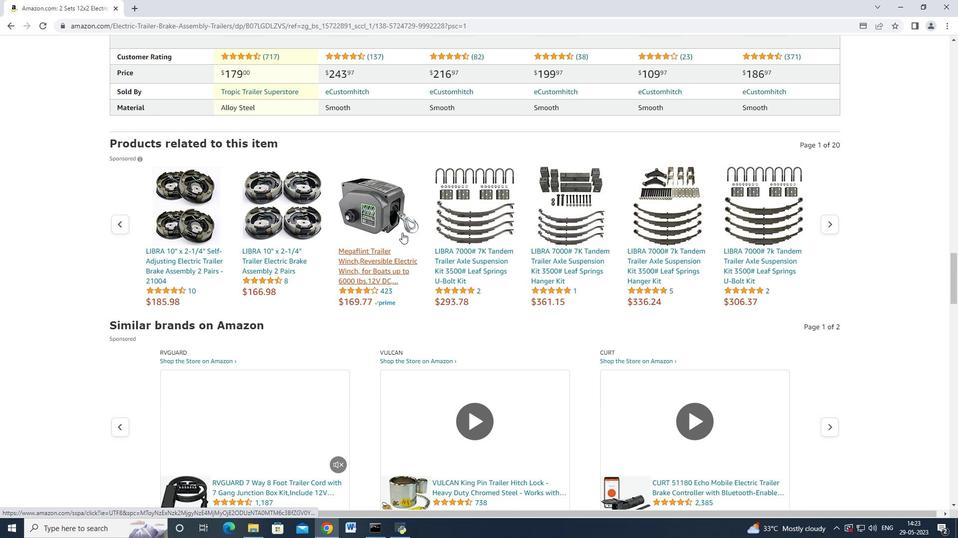 
Action: Mouse scrolled (402, 232) with delta (0, 0)
Screenshot: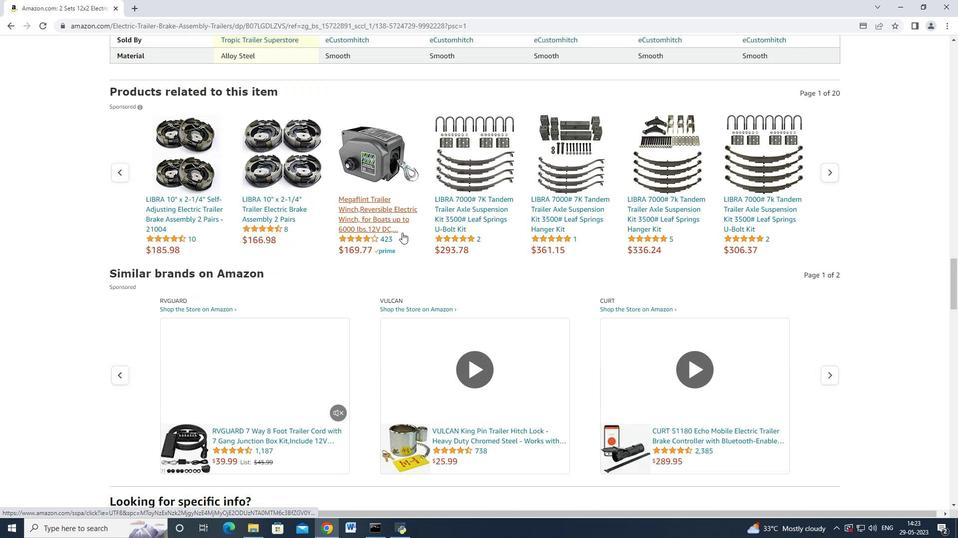 
Action: Mouse scrolled (402, 232) with delta (0, 0)
Screenshot: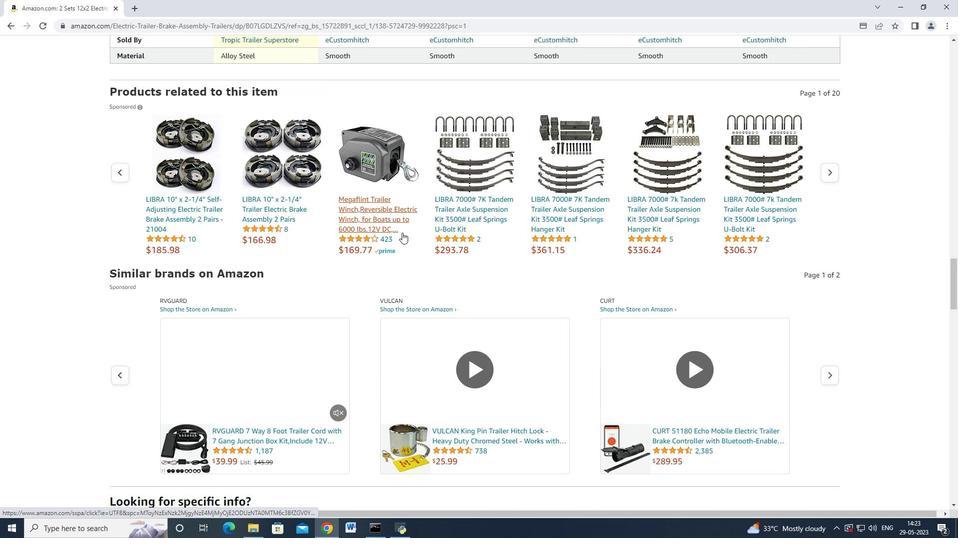 
Action: Mouse scrolled (402, 232) with delta (0, 0)
Screenshot: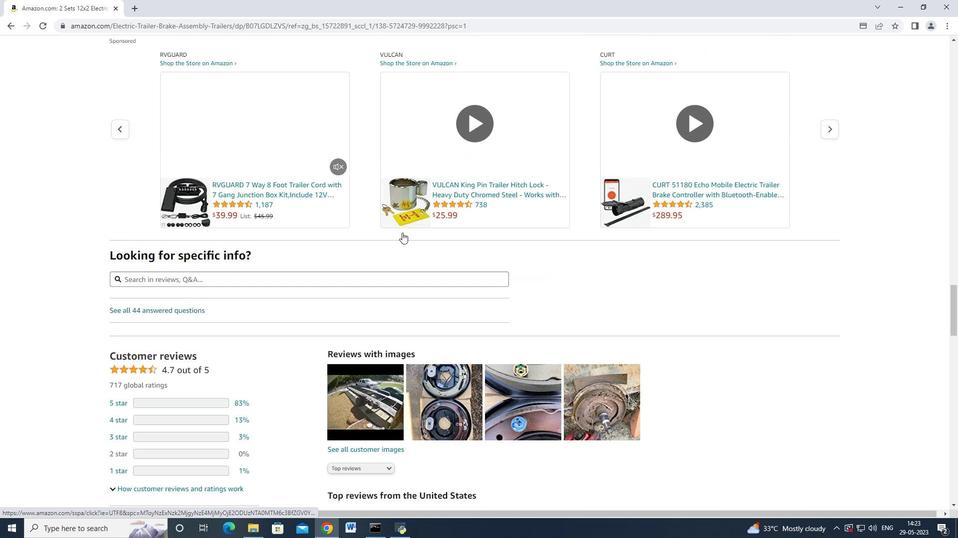 
Action: Mouse scrolled (402, 232) with delta (0, 0)
Screenshot: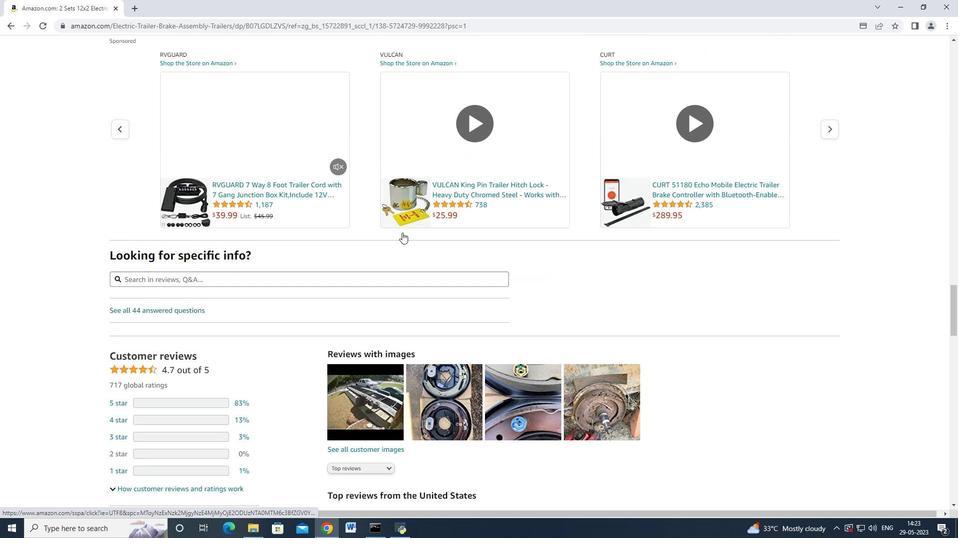 
Action: Mouse scrolled (402, 232) with delta (0, 0)
Screenshot: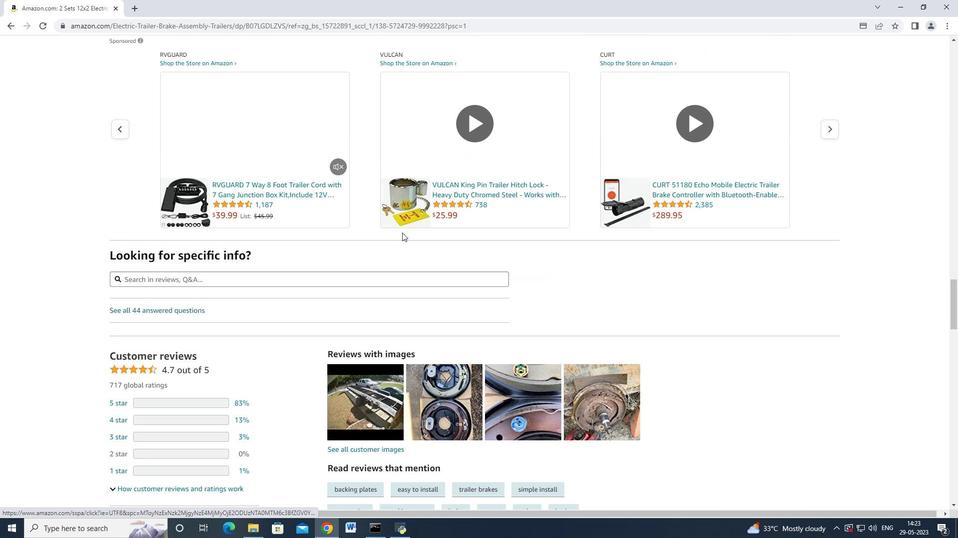 
Action: Mouse scrolled (402, 232) with delta (0, 0)
Screenshot: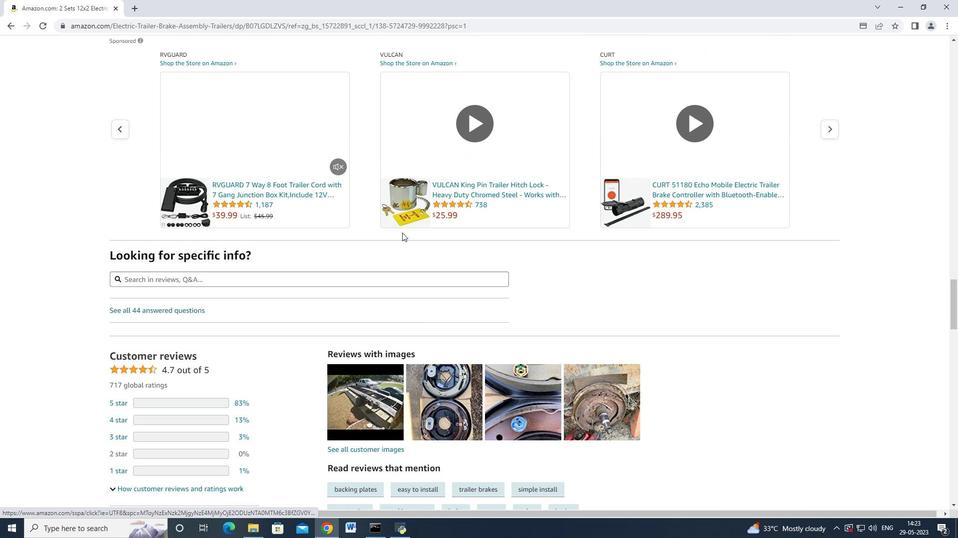 
Action: Mouse scrolled (402, 232) with delta (0, 0)
Screenshot: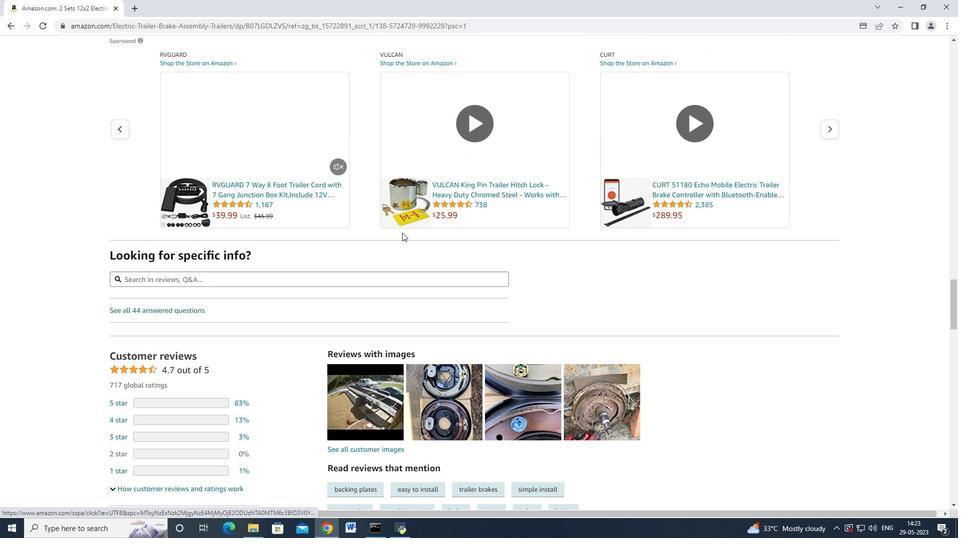 
Action: Mouse scrolled (402, 232) with delta (0, 0)
Screenshot: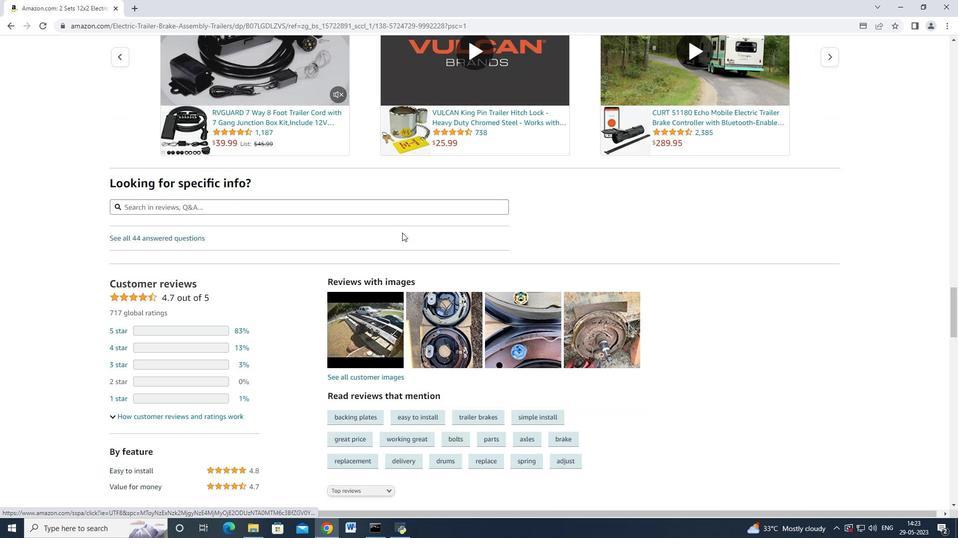 
Action: Mouse moved to (448, 265)
Screenshot: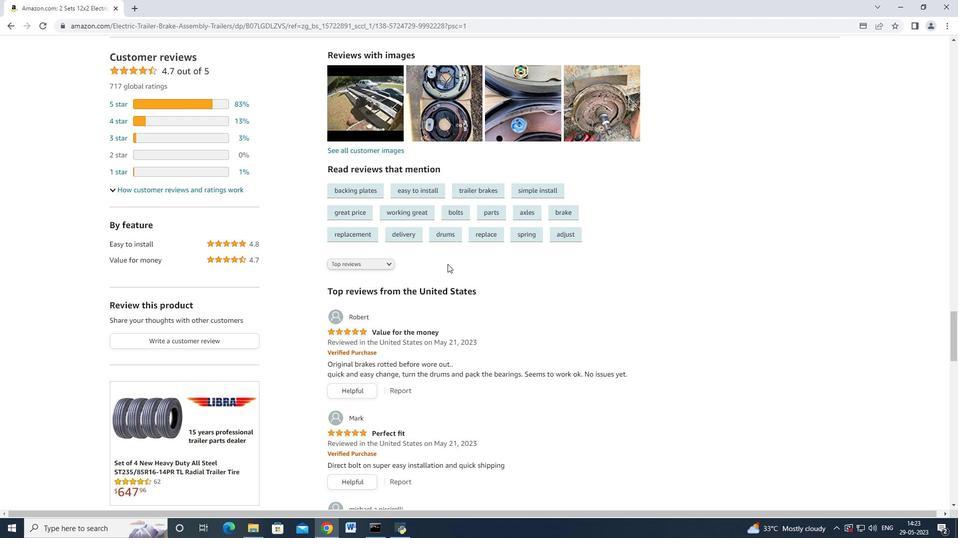 
Action: Mouse scrolled (448, 265) with delta (0, 0)
Screenshot: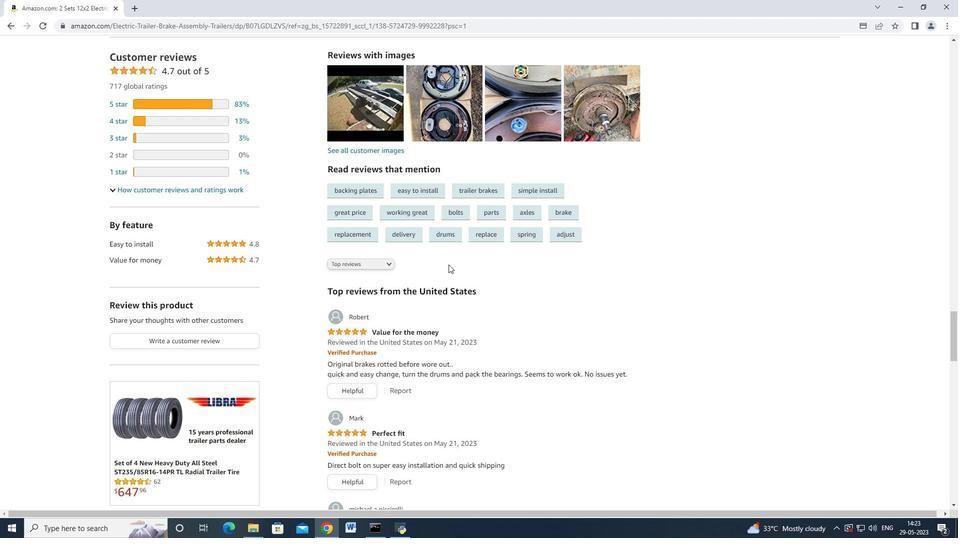 
Action: Mouse moved to (449, 263)
Screenshot: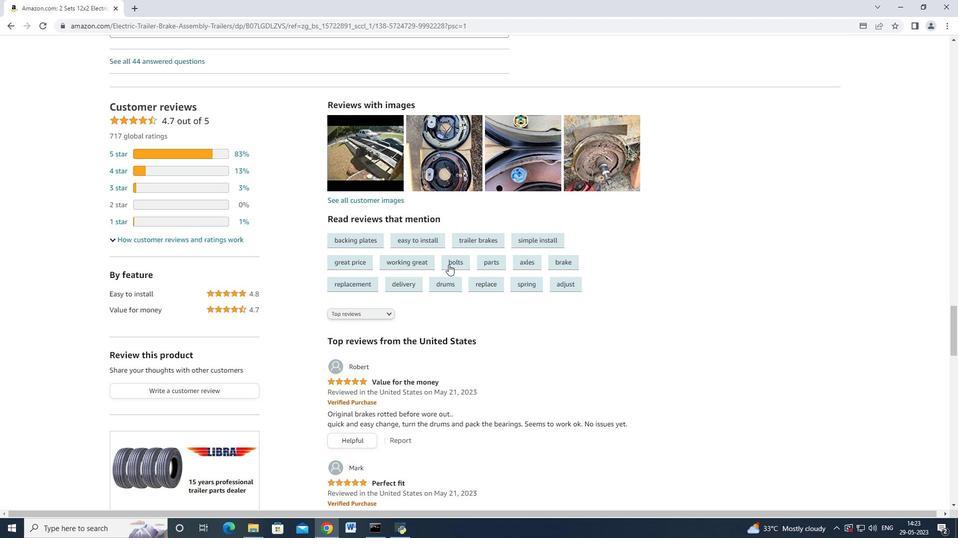 
Action: Mouse scrolled (449, 264) with delta (0, 0)
Screenshot: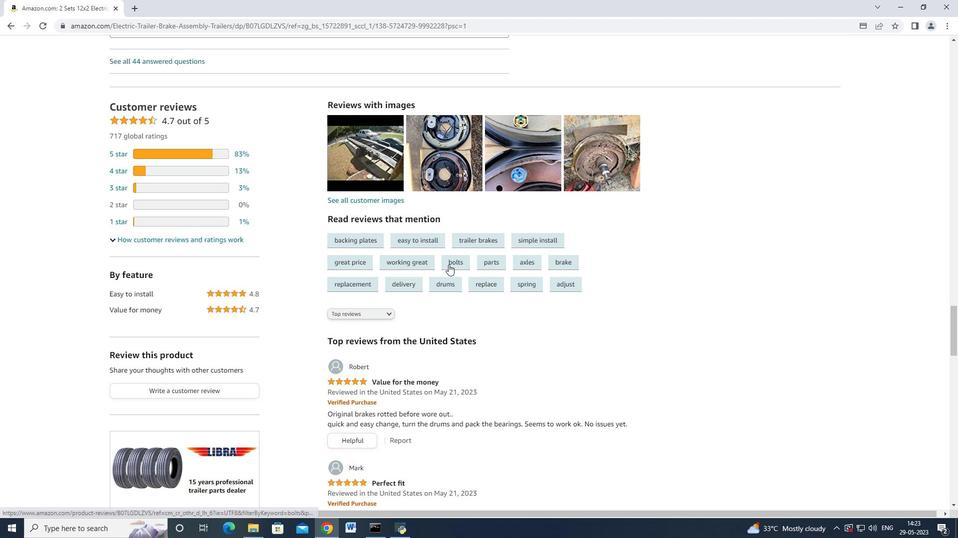 
Action: Mouse scrolled (449, 264) with delta (0, 0)
Screenshot: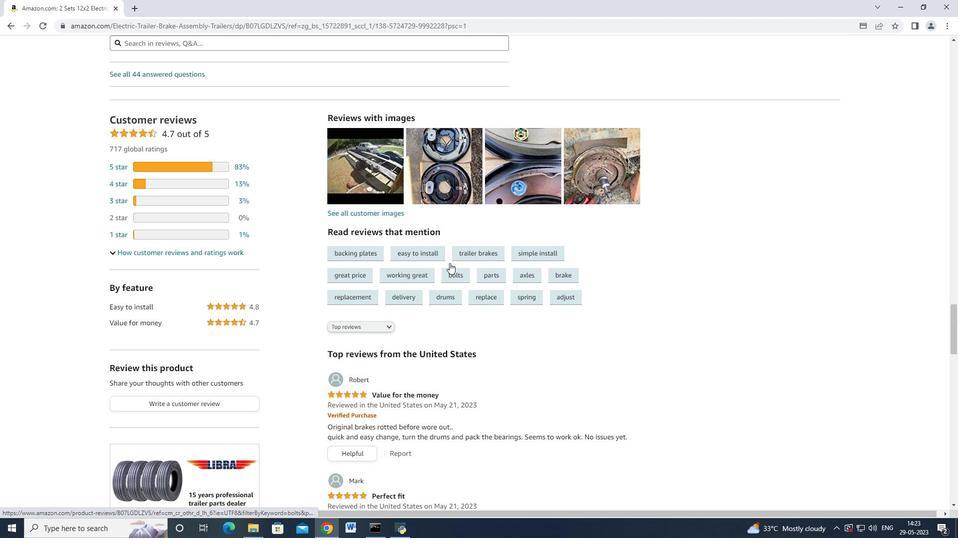 
Action: Mouse scrolled (449, 264) with delta (0, 0)
Screenshot: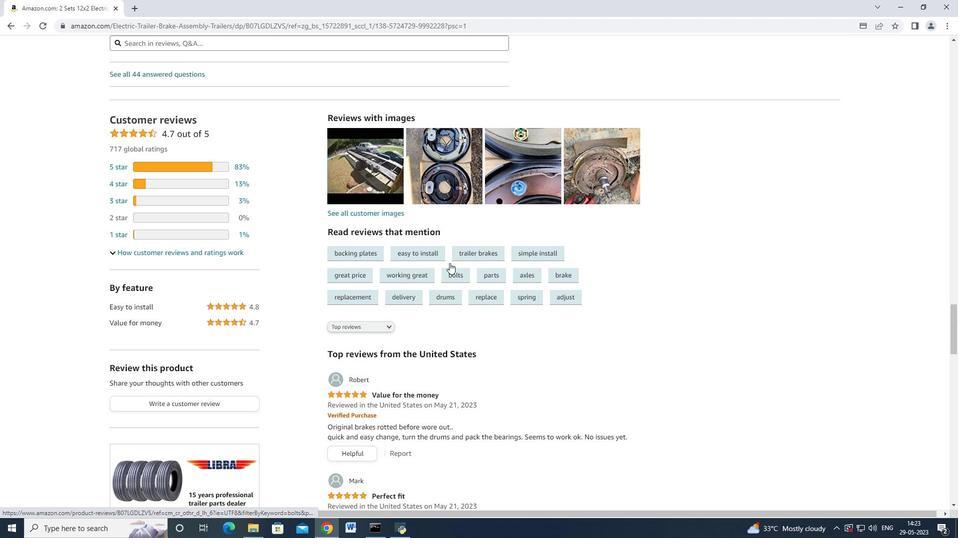 
Action: Mouse scrolled (449, 264) with delta (0, 0)
Screenshot: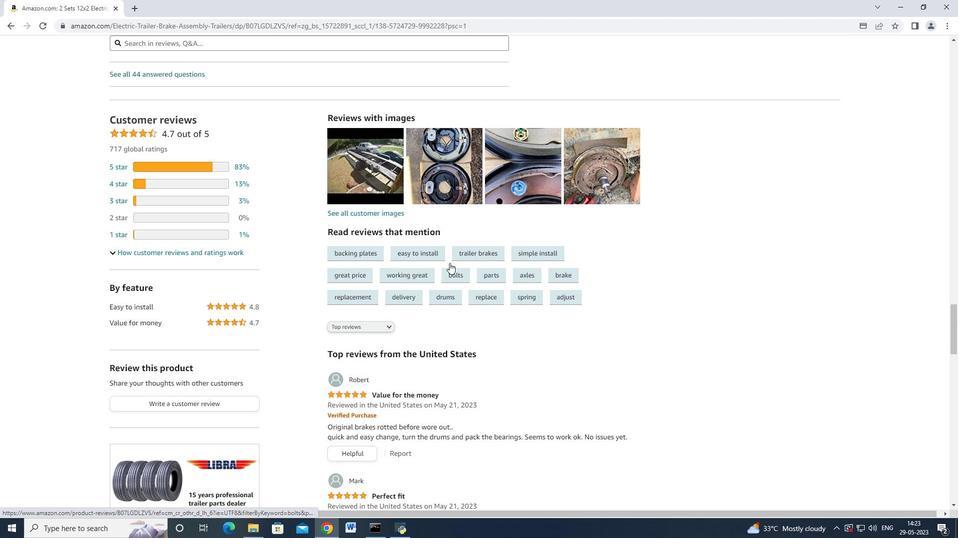 
Action: Mouse scrolled (449, 264) with delta (0, 0)
Screenshot: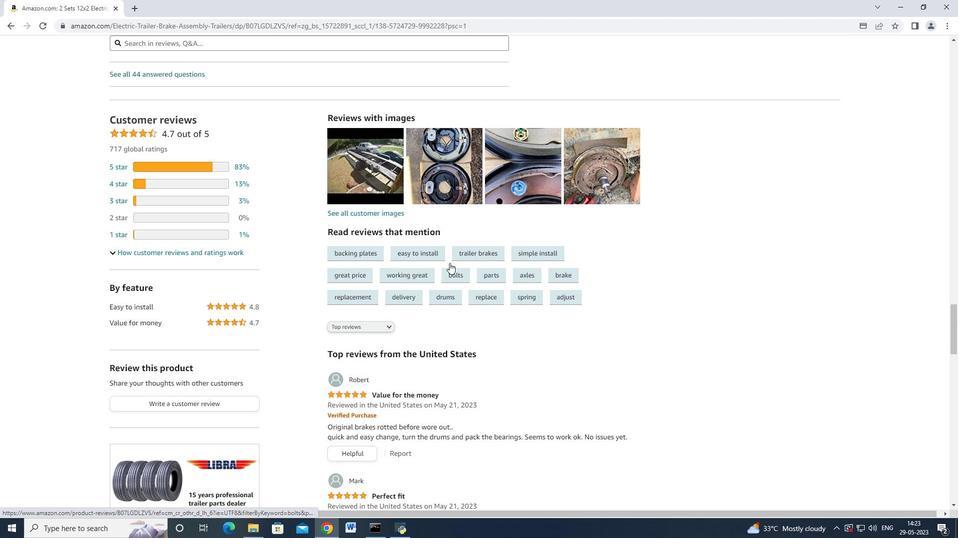
Action: Mouse scrolled (449, 264) with delta (0, 0)
Screenshot: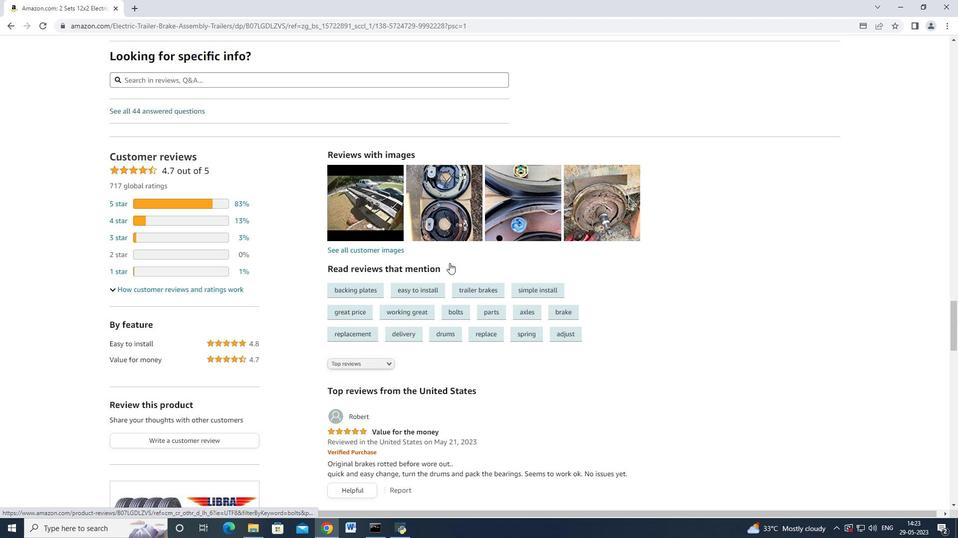 
Action: Mouse scrolled (449, 264) with delta (0, 0)
Screenshot: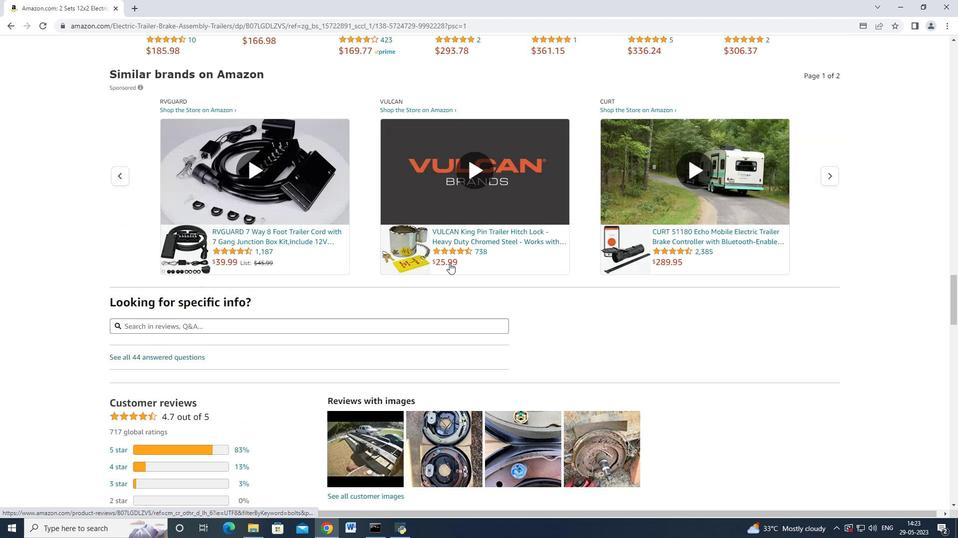 
Action: Mouse scrolled (449, 264) with delta (0, 0)
Screenshot: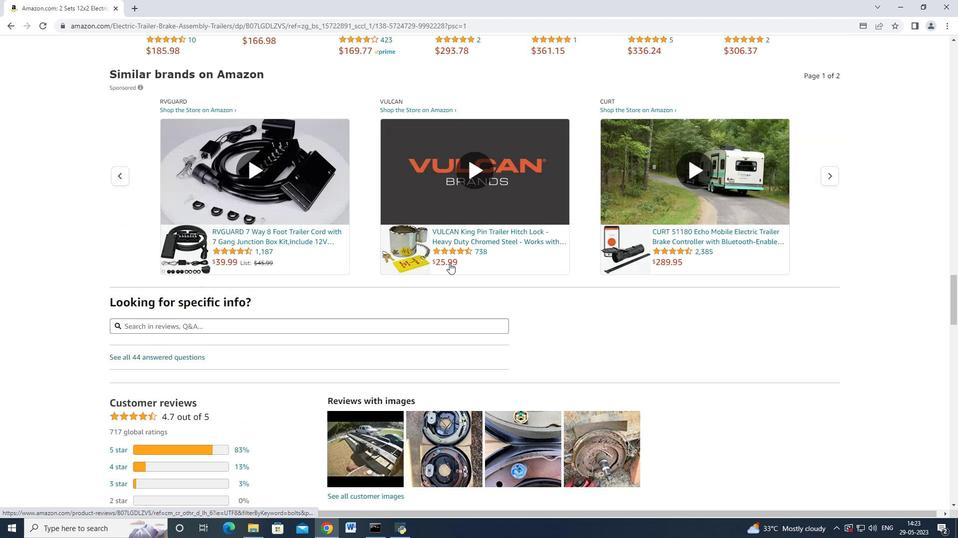 
Action: Mouse scrolled (449, 264) with delta (0, 0)
Screenshot: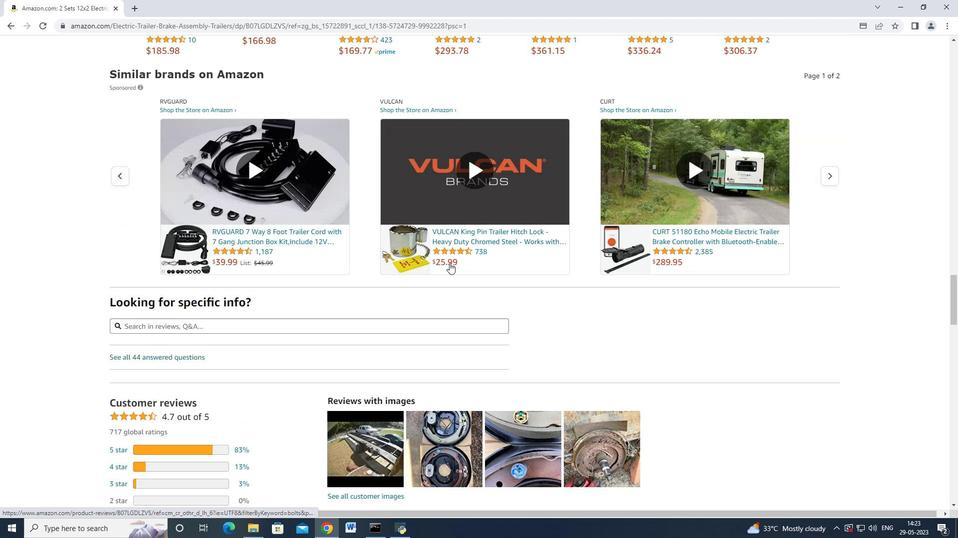 
Action: Mouse scrolled (449, 264) with delta (0, 0)
Screenshot: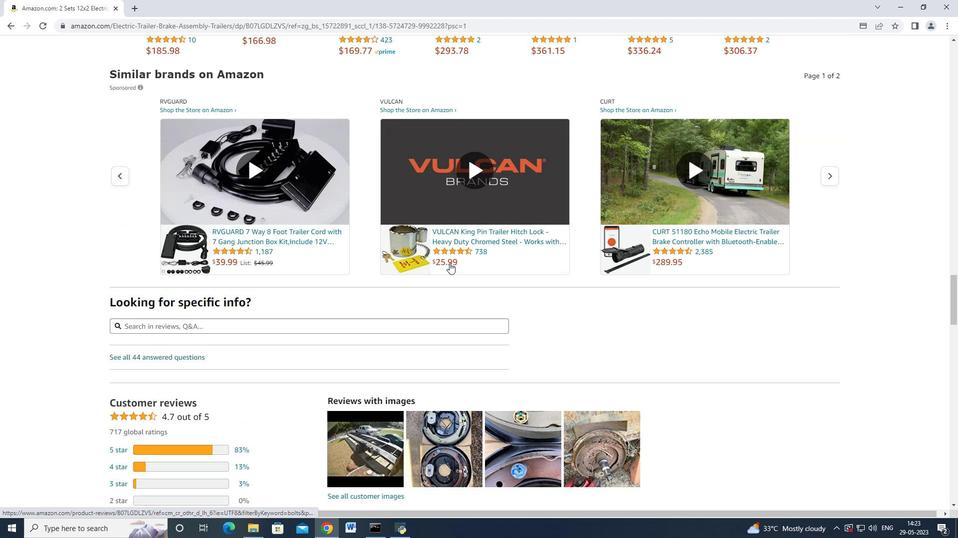 
Action: Mouse scrolled (449, 264) with delta (0, 0)
Screenshot: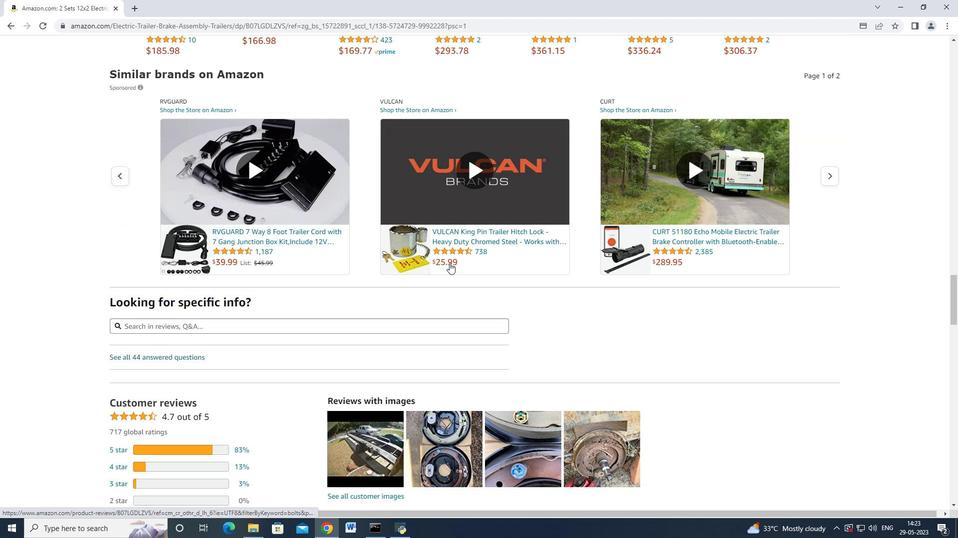 
Action: Mouse scrolled (449, 264) with delta (0, 0)
Screenshot: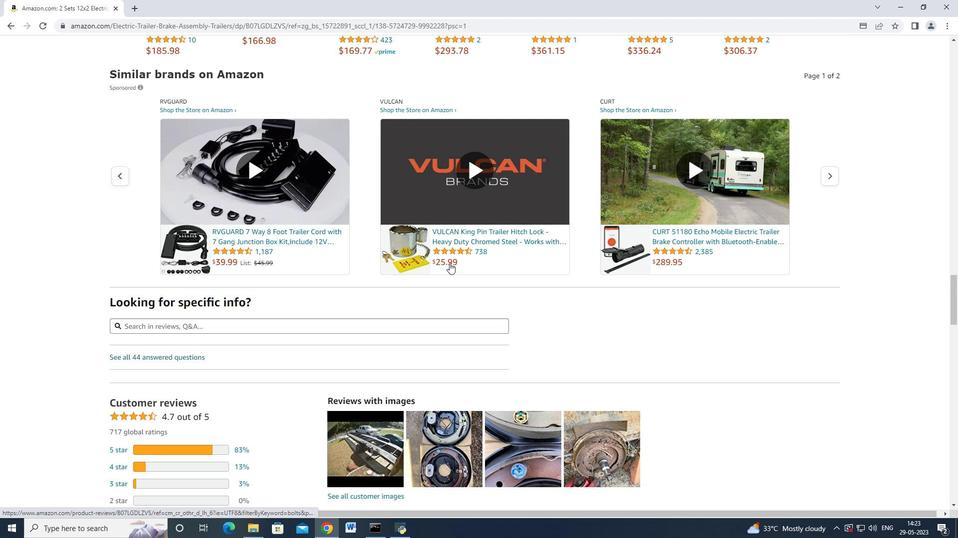 
Action: Mouse scrolled (449, 264) with delta (0, 0)
Screenshot: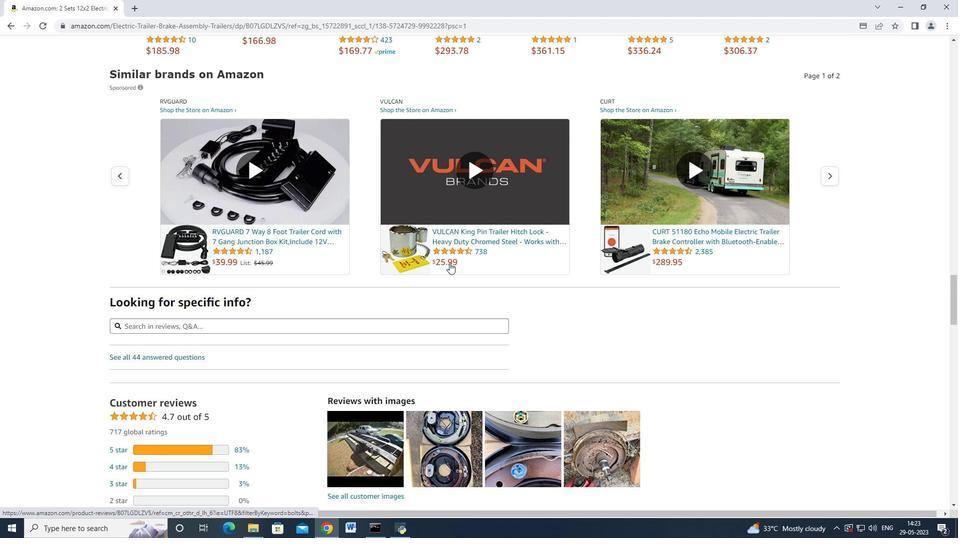 
Action: Mouse scrolled (449, 264) with delta (0, 0)
Screenshot: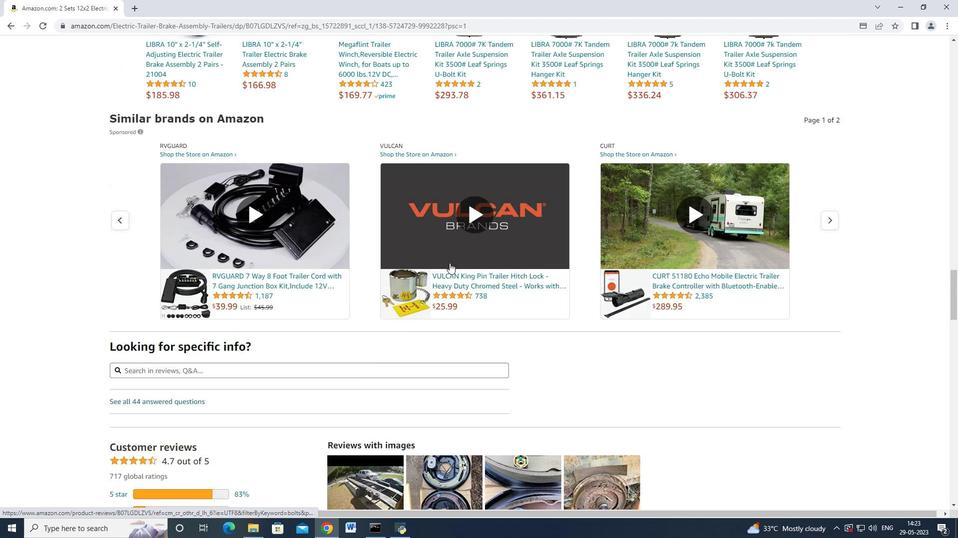 
Action: Mouse scrolled (449, 264) with delta (0, 0)
Screenshot: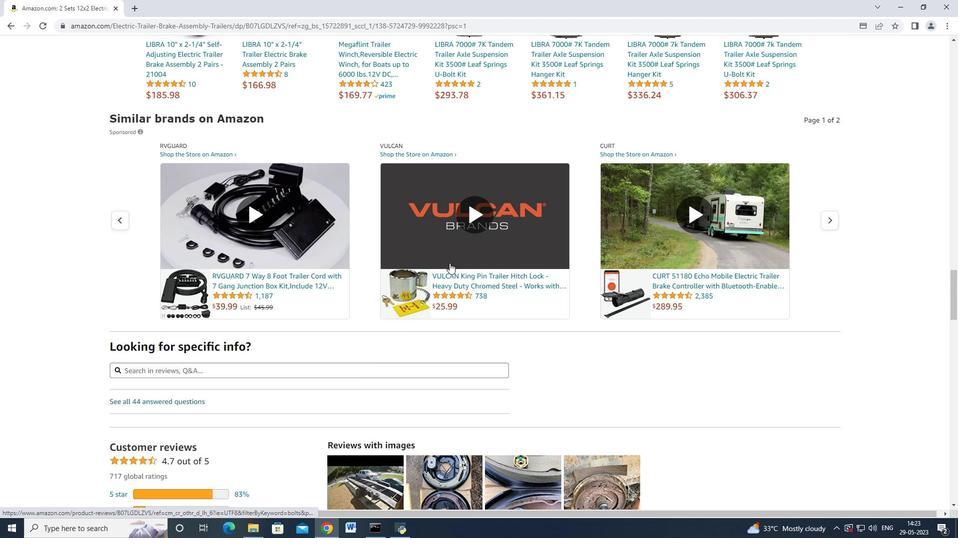 
Action: Mouse scrolled (449, 264) with delta (0, 0)
Screenshot: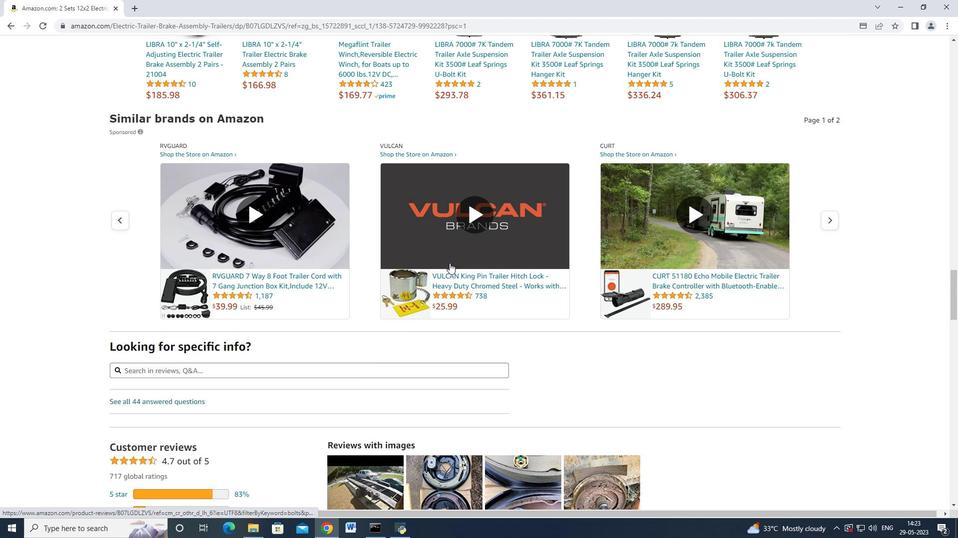 
Action: Mouse scrolled (449, 264) with delta (0, 0)
Screenshot: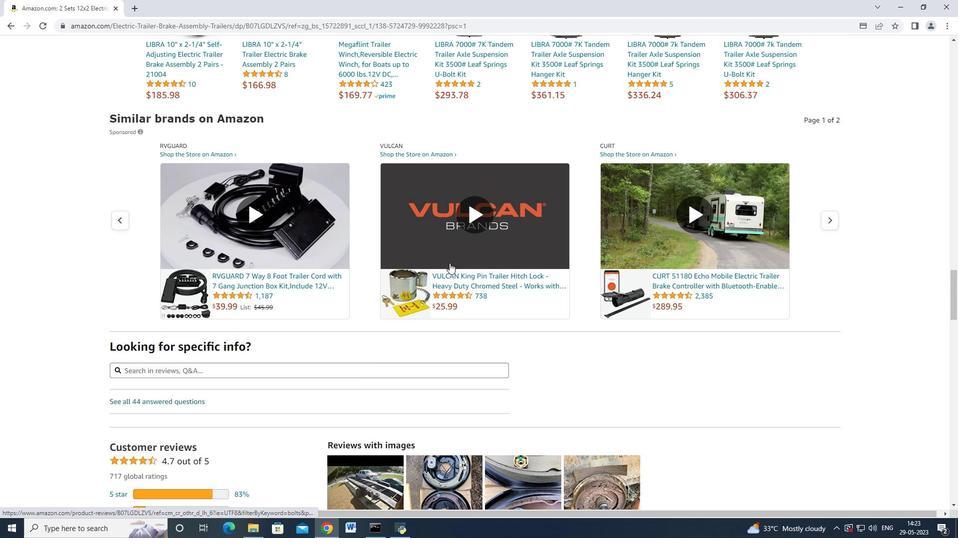 
Action: Mouse scrolled (449, 264) with delta (0, 0)
Screenshot: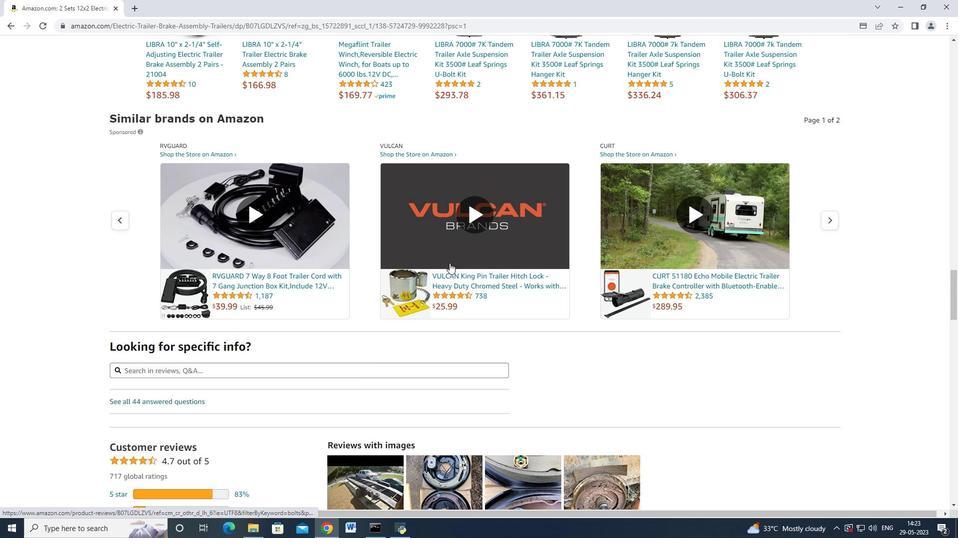 
Action: Mouse scrolled (449, 264) with delta (0, 0)
Screenshot: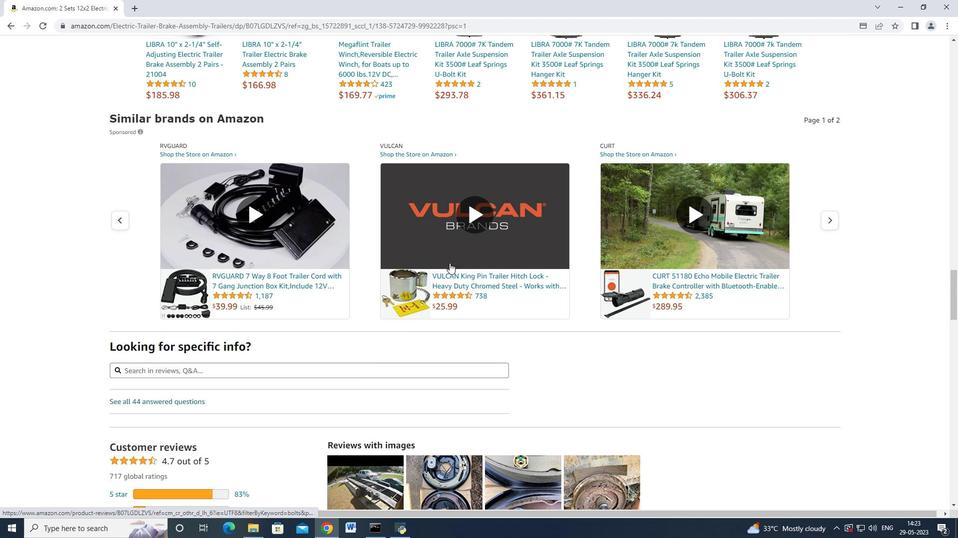
Action: Mouse scrolled (449, 264) with delta (0, 0)
Screenshot: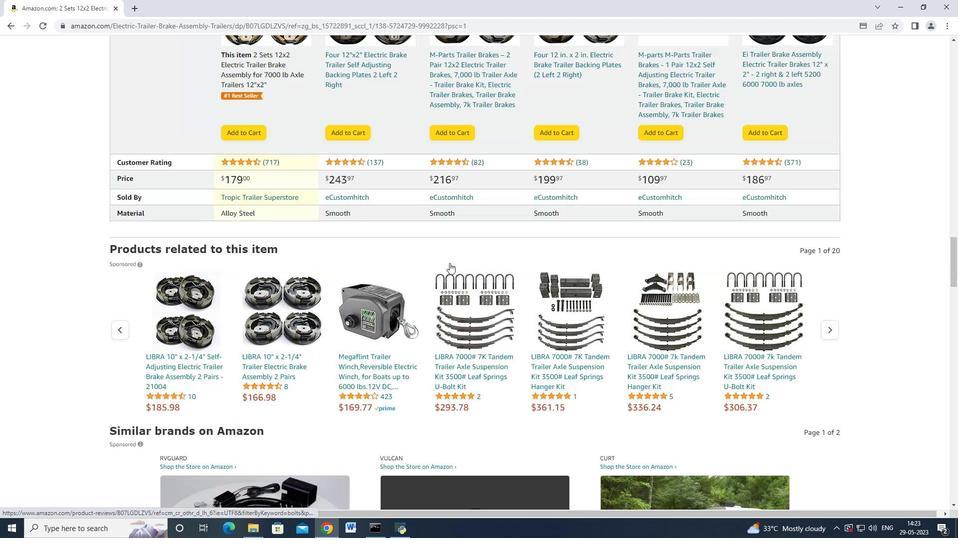 
Action: Mouse scrolled (449, 264) with delta (0, 0)
Screenshot: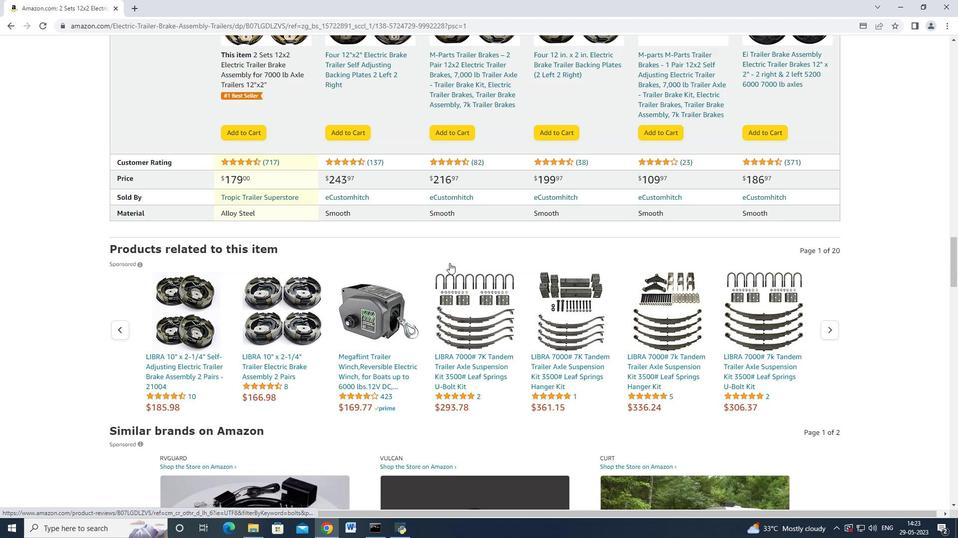
Action: Mouse scrolled (449, 264) with delta (0, 0)
Screenshot: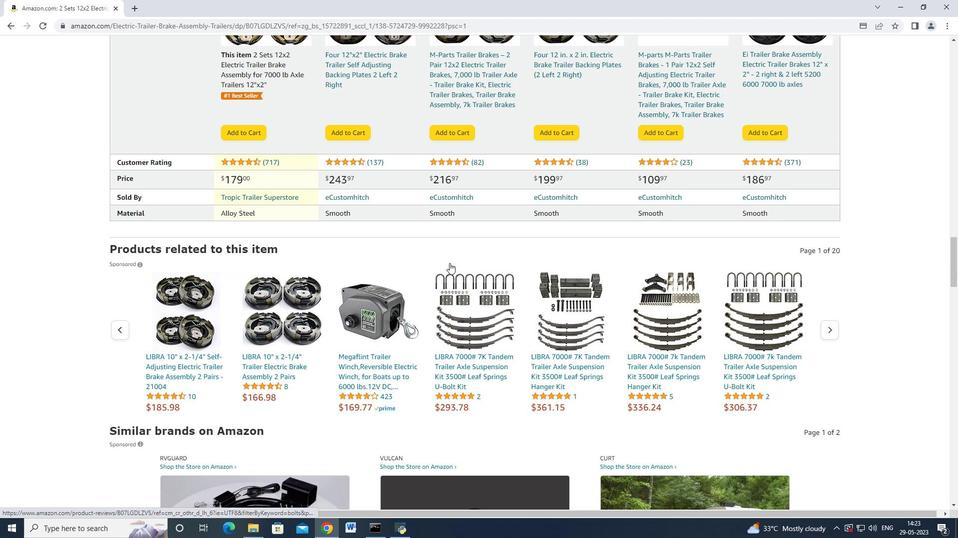 
Action: Mouse scrolled (449, 264) with delta (0, 0)
Screenshot: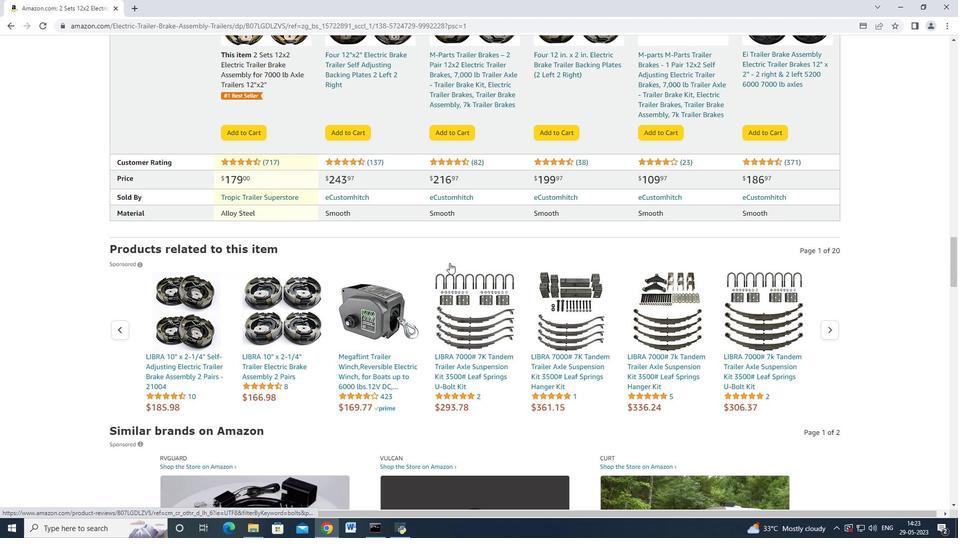 
Action: Mouse scrolled (449, 264) with delta (0, 0)
Screenshot: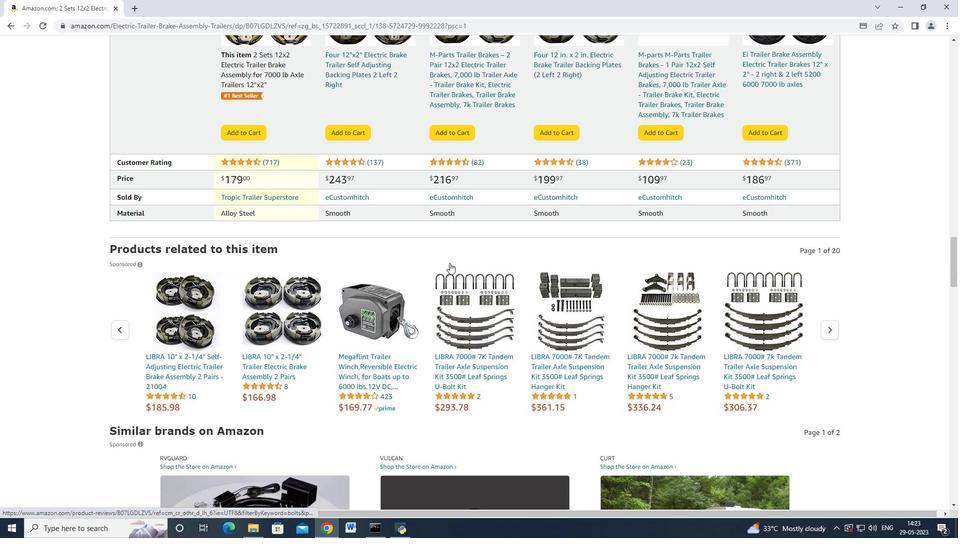 
Action: Mouse scrolled (449, 264) with delta (0, 0)
Screenshot: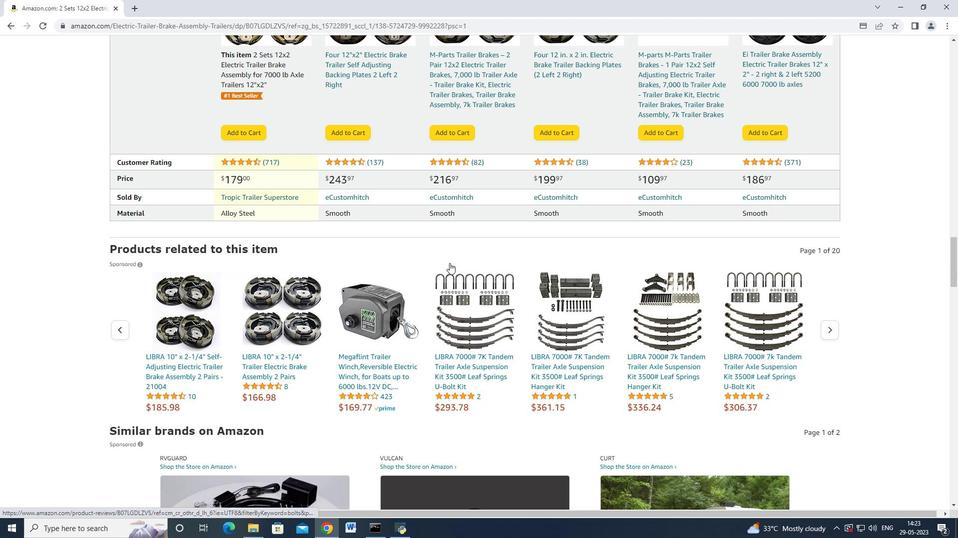 
Action: Mouse scrolled (449, 264) with delta (0, 0)
Screenshot: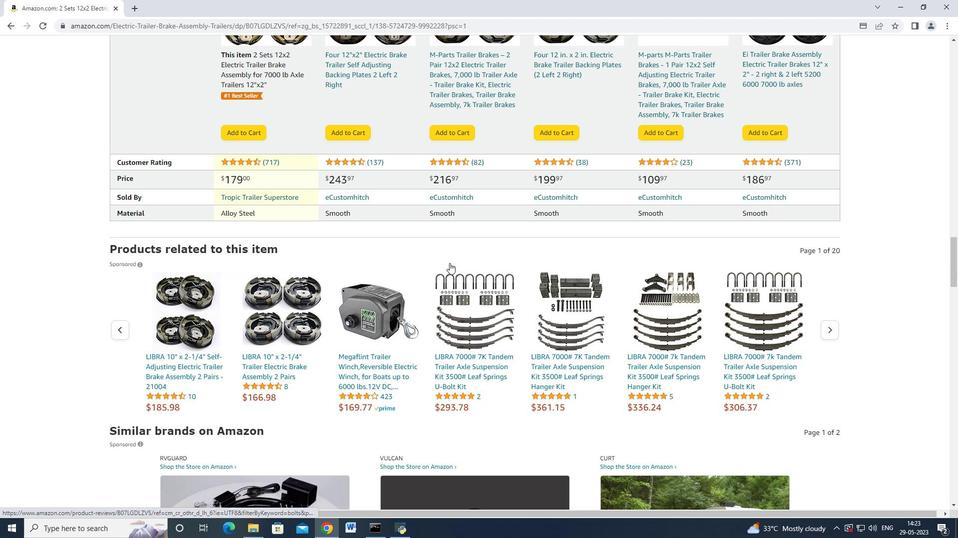
Action: Mouse scrolled (449, 264) with delta (0, 0)
Screenshot: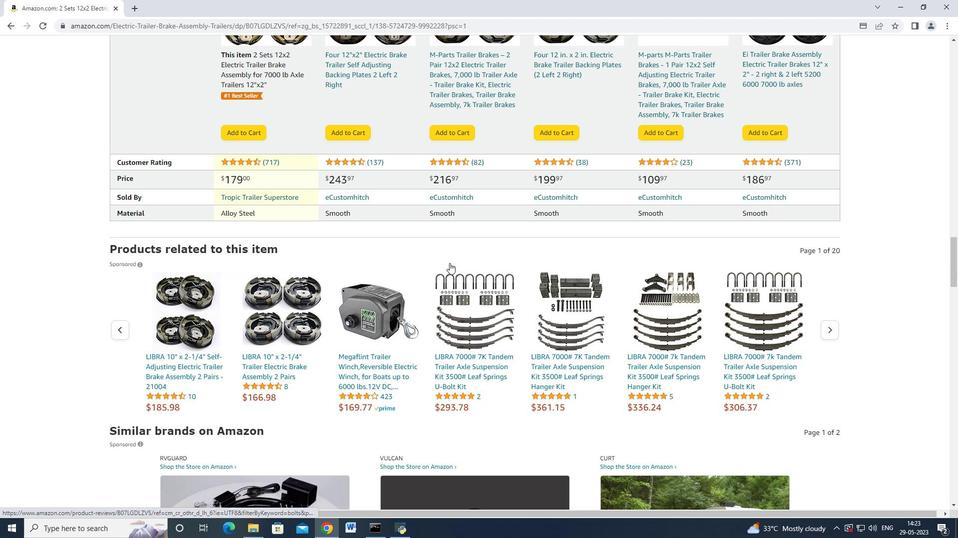 
Action: Mouse scrolled (449, 264) with delta (0, 0)
Screenshot: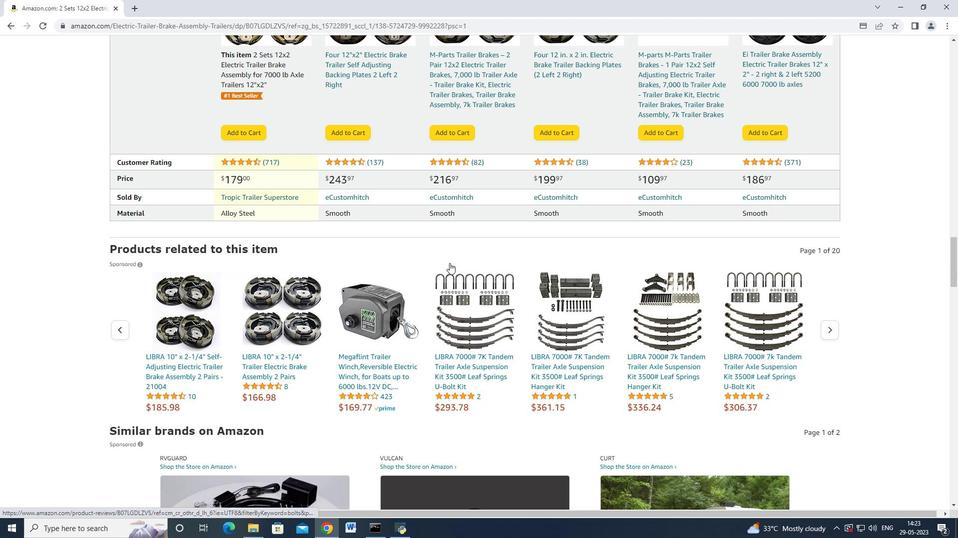 
Action: Mouse scrolled (449, 264) with delta (0, 0)
Screenshot: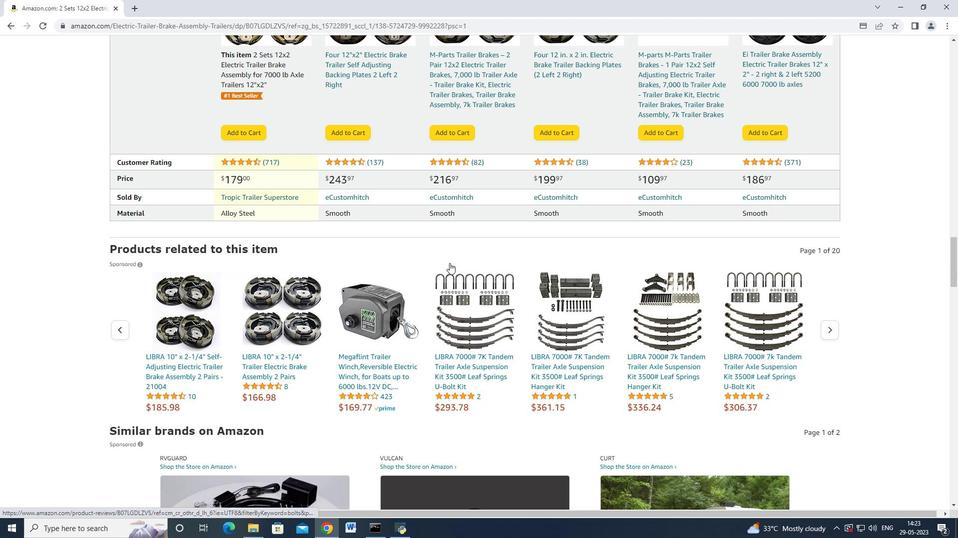
Action: Mouse scrolled (449, 264) with delta (0, 0)
Screenshot: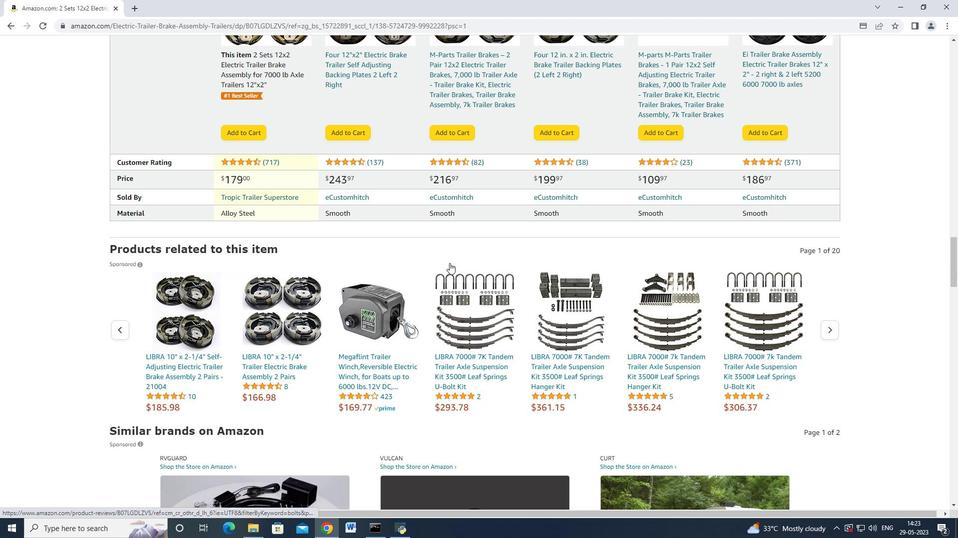 
Action: Mouse scrolled (449, 264) with delta (0, 0)
Screenshot: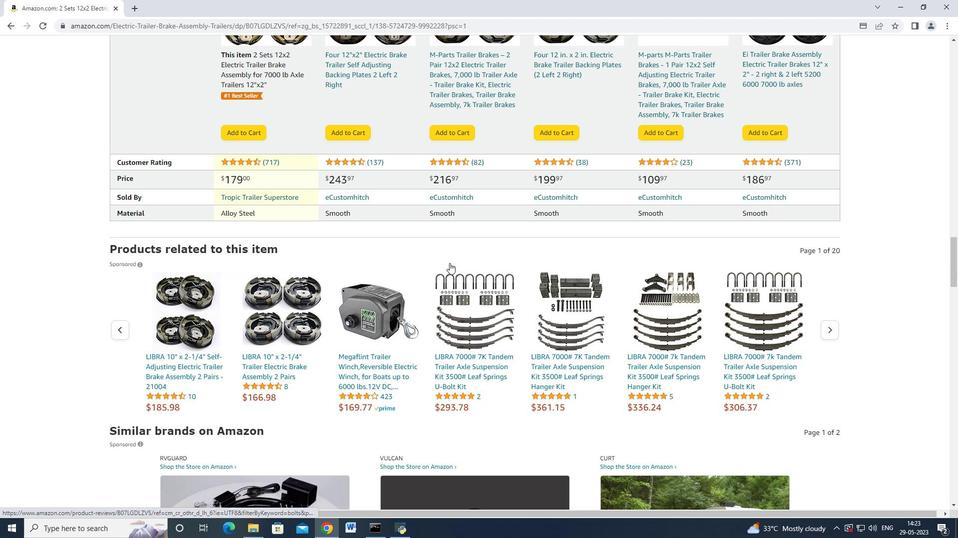 
Action: Mouse scrolled (449, 264) with delta (0, 0)
Screenshot: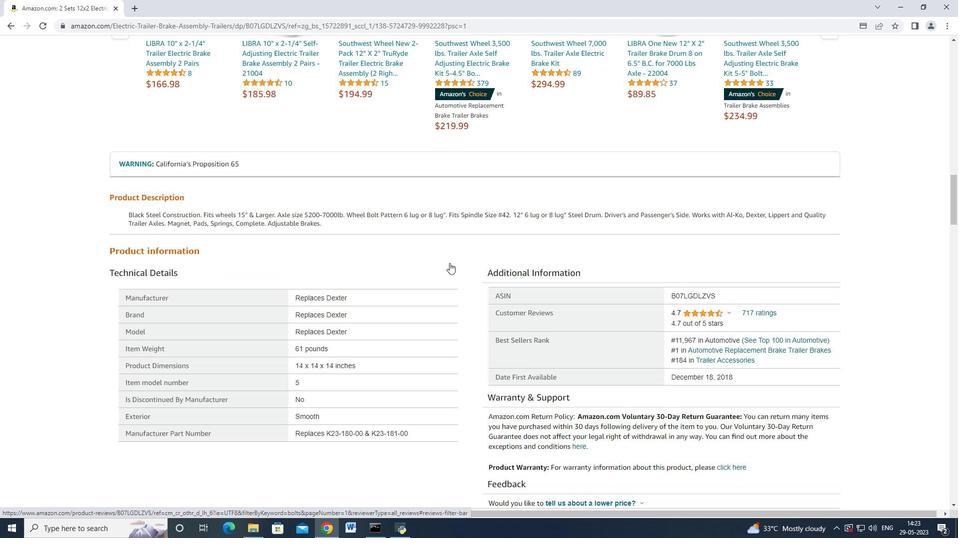 
Action: Mouse scrolled (449, 264) with delta (0, 0)
Screenshot: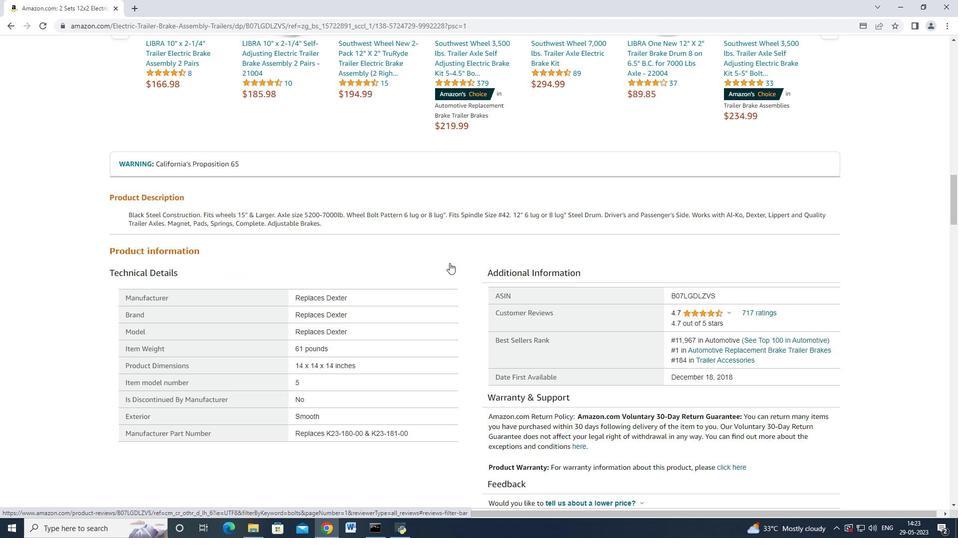 
Action: Mouse scrolled (449, 264) with delta (0, 0)
Screenshot: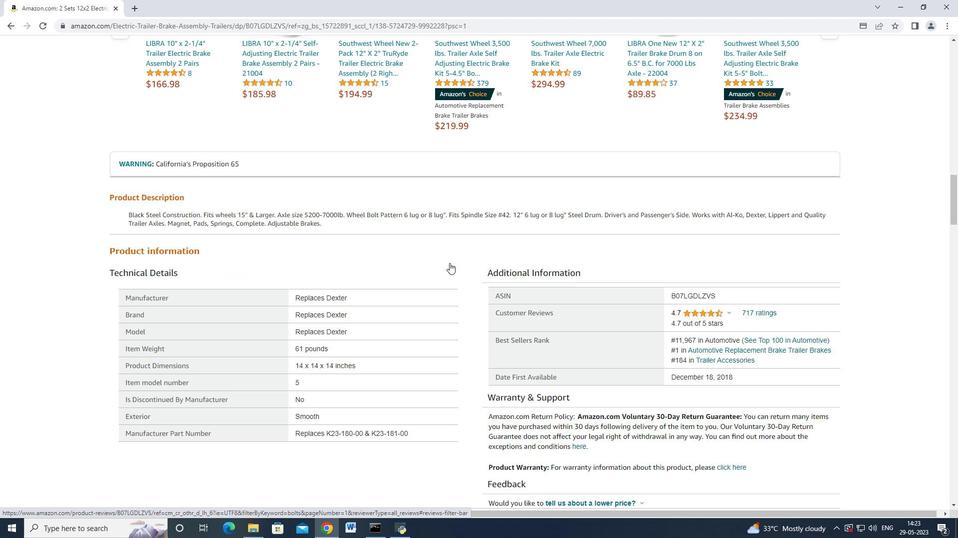 
Action: Mouse scrolled (449, 264) with delta (0, 0)
Screenshot: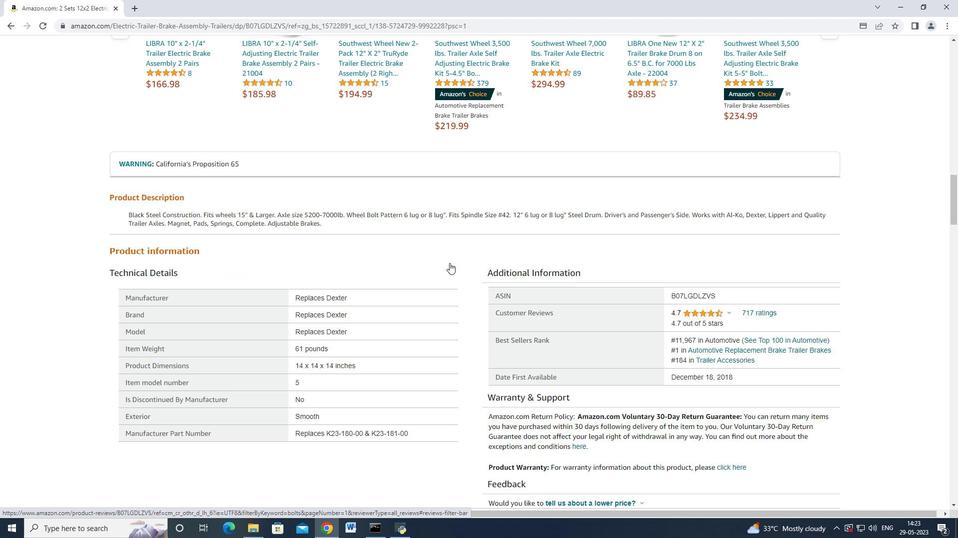 
Action: Mouse scrolled (449, 264) with delta (0, 0)
Screenshot: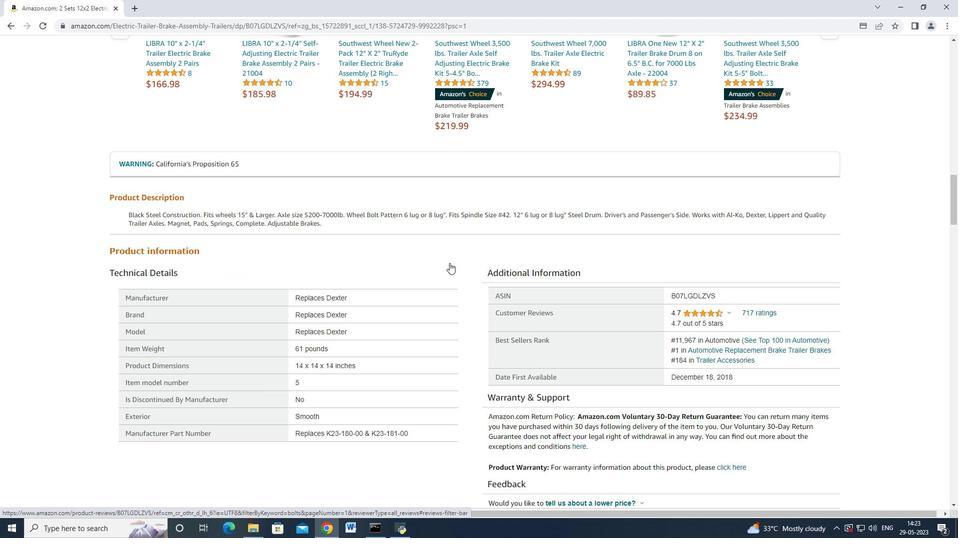 
Action: Mouse scrolled (449, 264) with delta (0, 0)
Screenshot: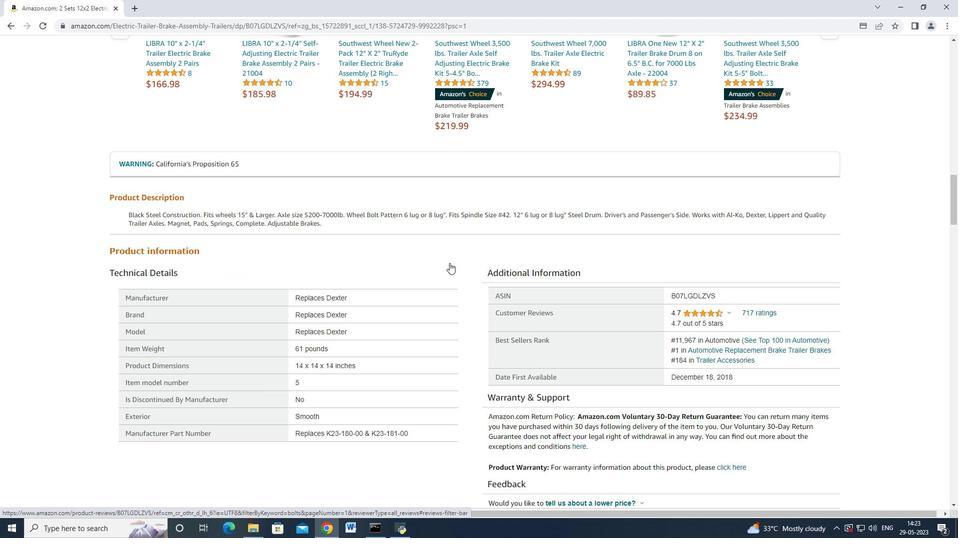 
Action: Mouse scrolled (449, 264) with delta (0, 0)
Screenshot: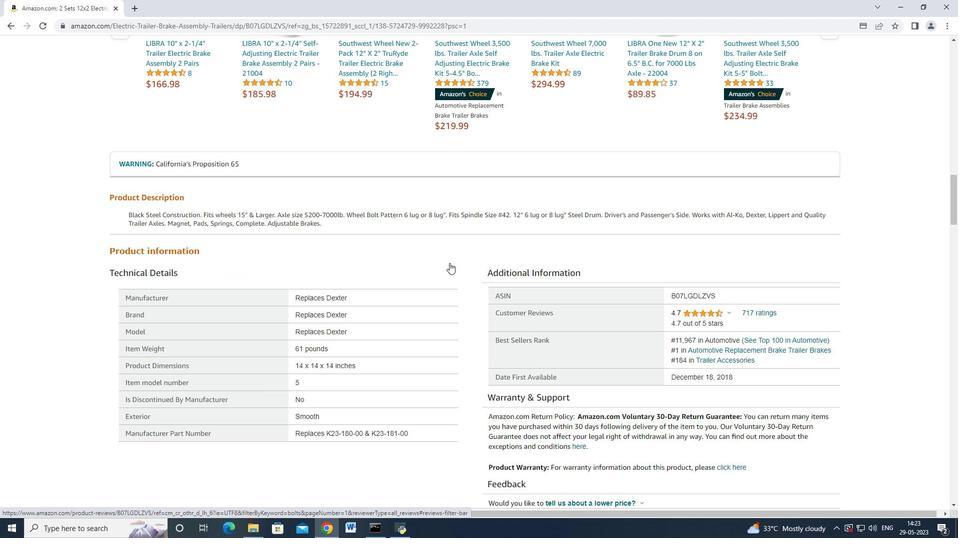
Action: Mouse scrolled (449, 264) with delta (0, 0)
Screenshot: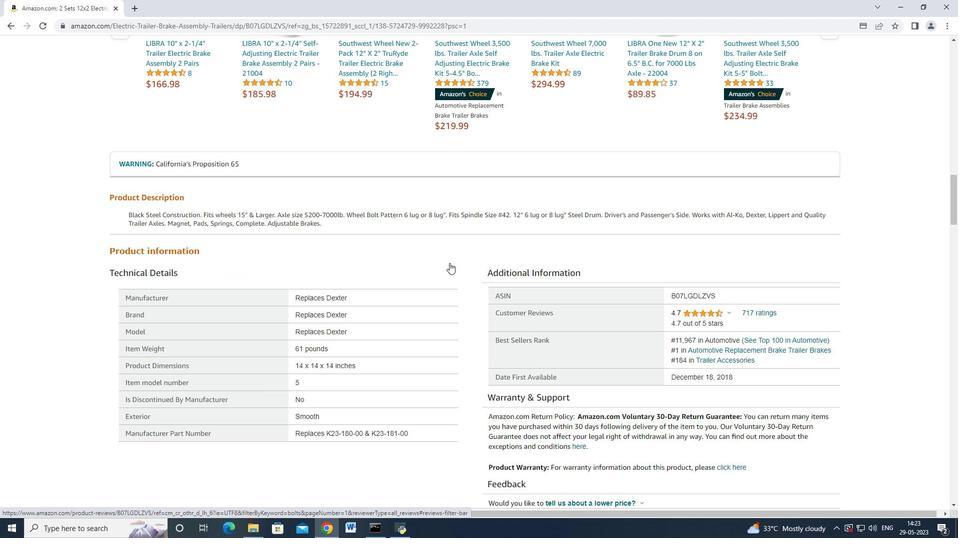 
Action: Mouse scrolled (449, 264) with delta (0, 0)
Screenshot: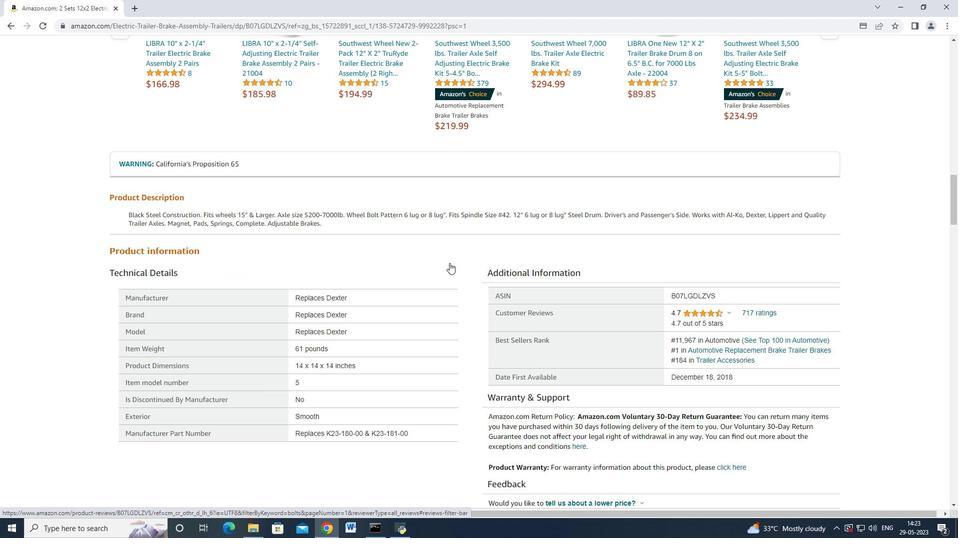 
Action: Mouse scrolled (449, 264) with delta (0, 0)
Screenshot: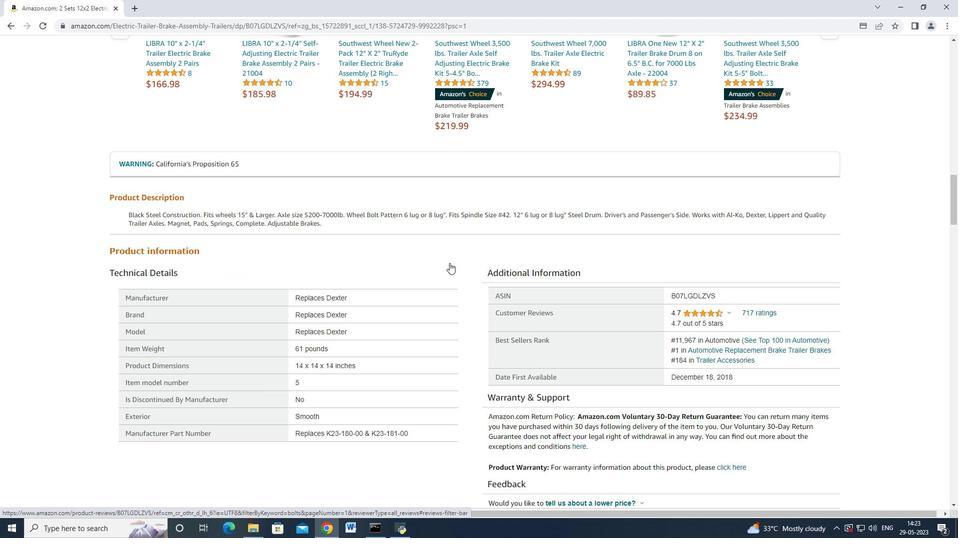 
Action: Mouse scrolled (449, 264) with delta (0, 0)
Screenshot: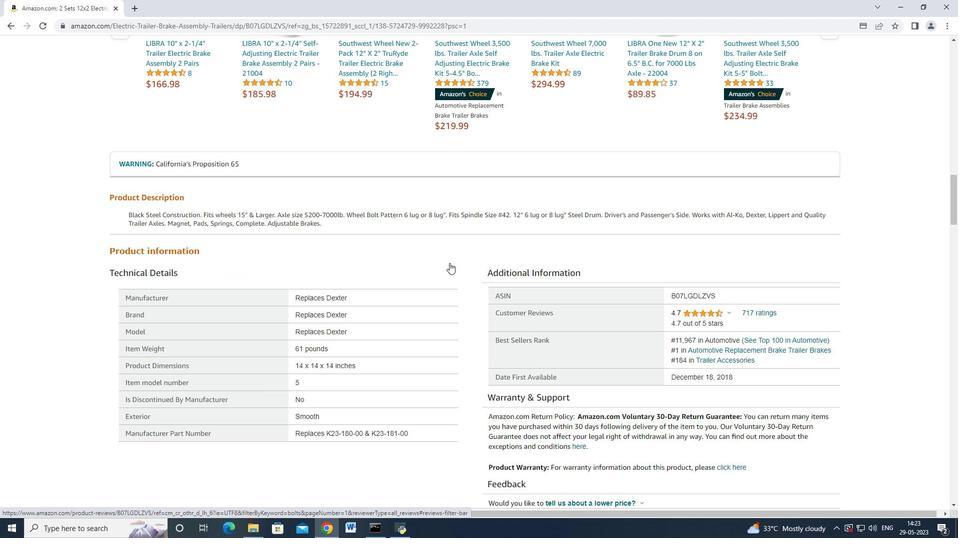 
Action: Mouse scrolled (449, 264) with delta (0, 0)
Screenshot: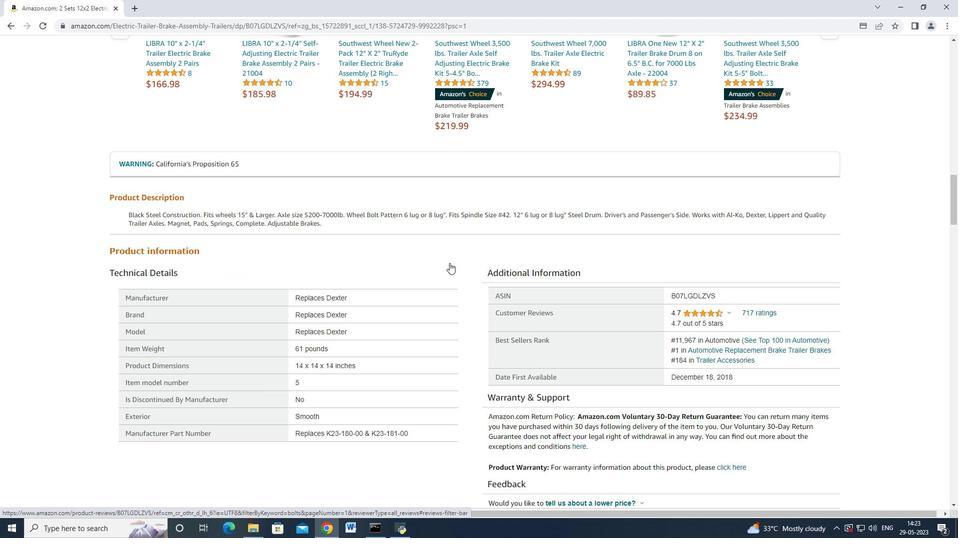 
Action: Mouse scrolled (449, 264) with delta (0, 0)
Screenshot: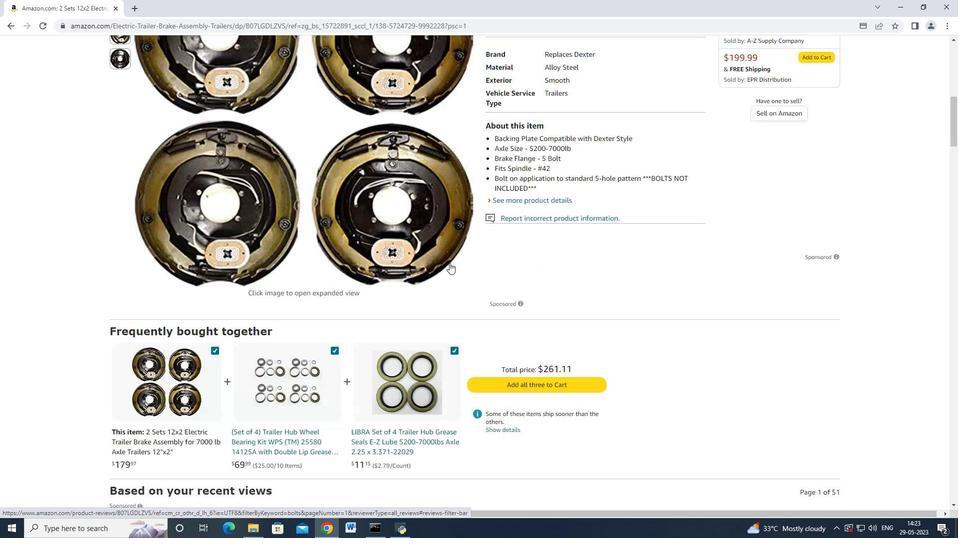 
Action: Mouse scrolled (449, 264) with delta (0, 0)
Screenshot: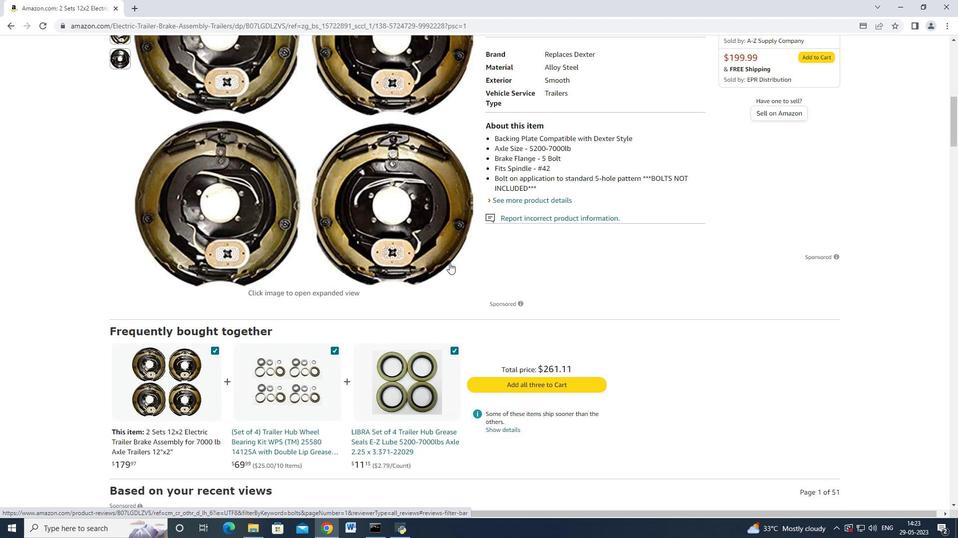 
Action: Mouse scrolled (449, 264) with delta (0, 0)
Screenshot: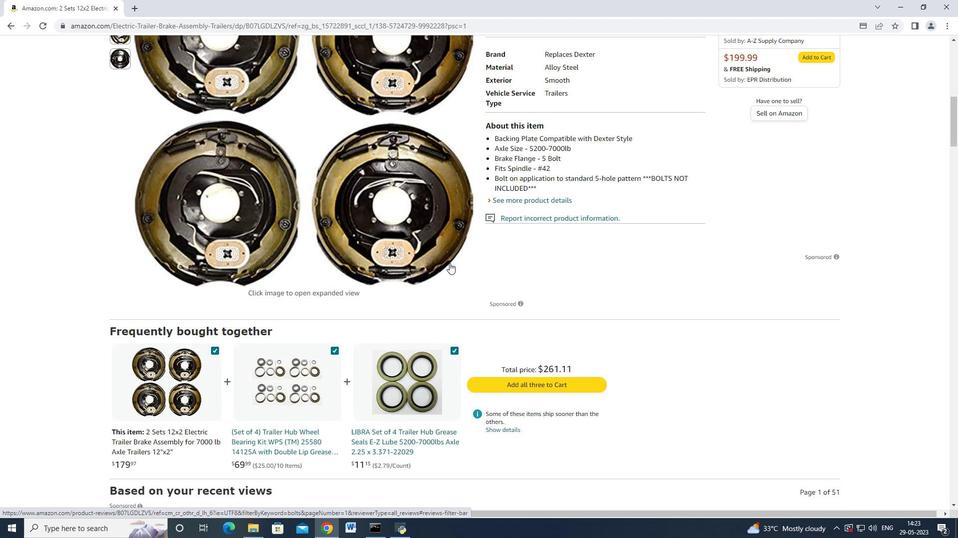 
Action: Mouse scrolled (449, 264) with delta (0, 0)
Screenshot: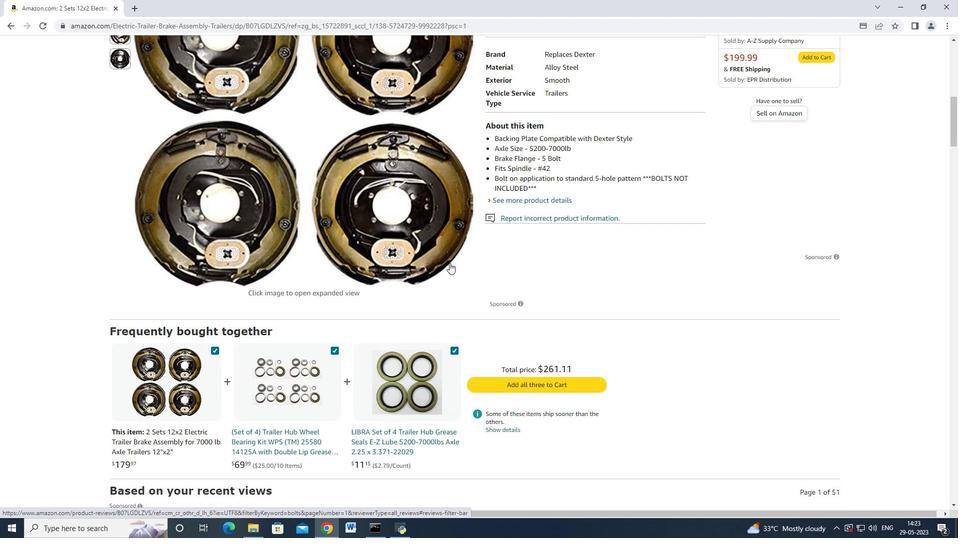 
Action: Mouse scrolled (449, 264) with delta (0, 0)
Screenshot: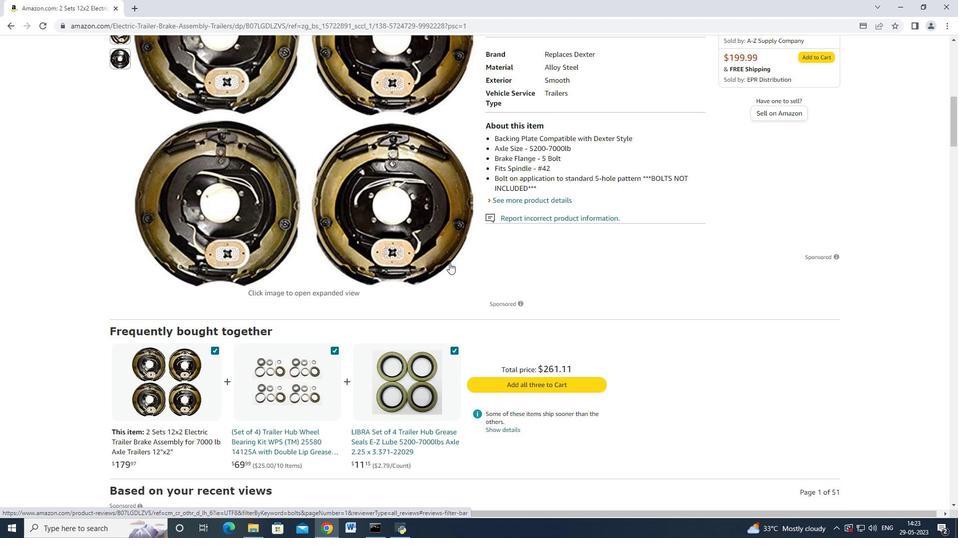 
Action: Mouse scrolled (449, 264) with delta (0, 0)
Screenshot: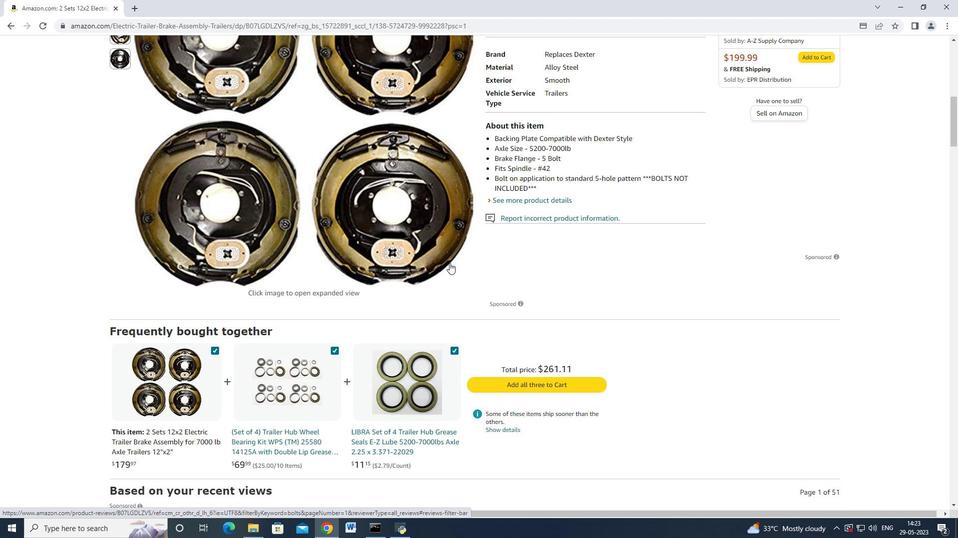 
Action: Mouse scrolled (449, 264) with delta (0, 0)
Screenshot: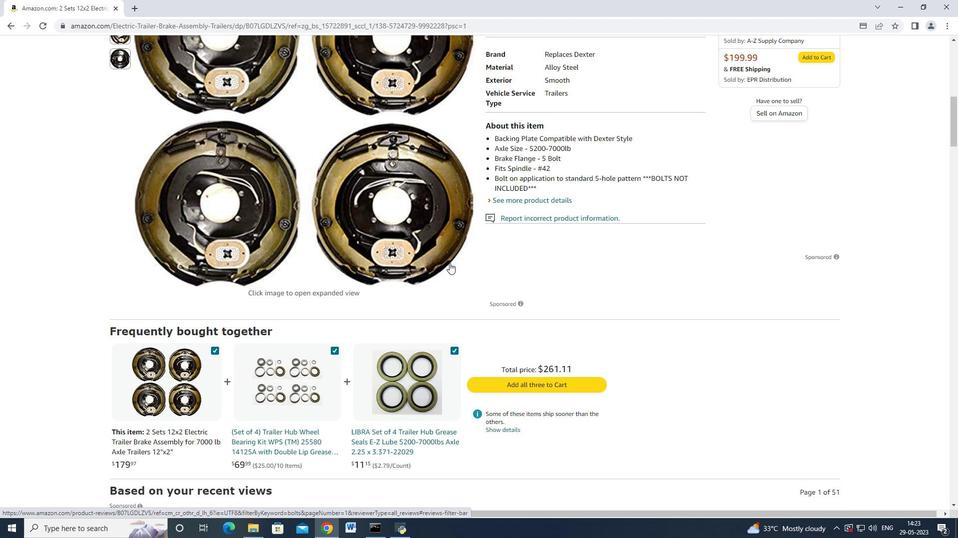 
Action: Mouse scrolled (449, 264) with delta (0, 0)
Screenshot: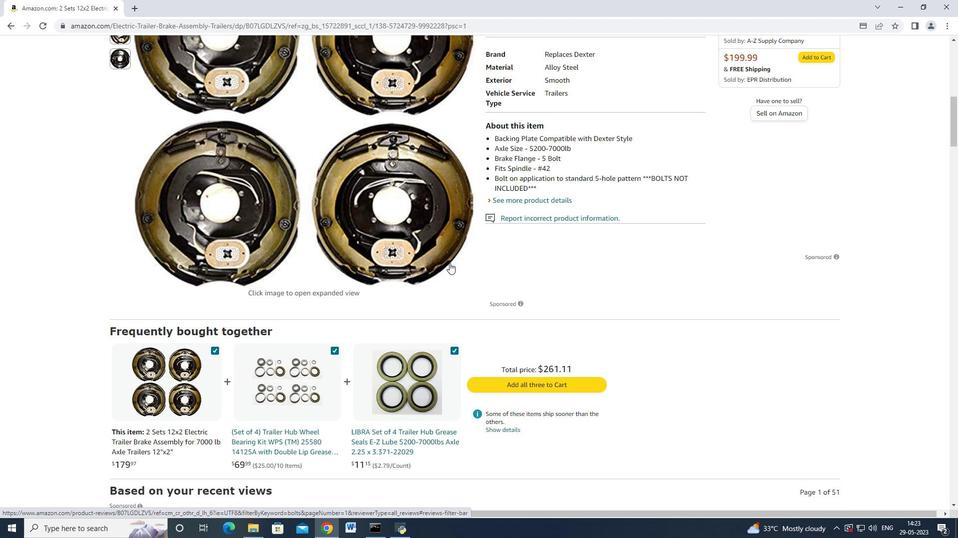 
Action: Mouse scrolled (449, 264) with delta (0, 0)
Screenshot: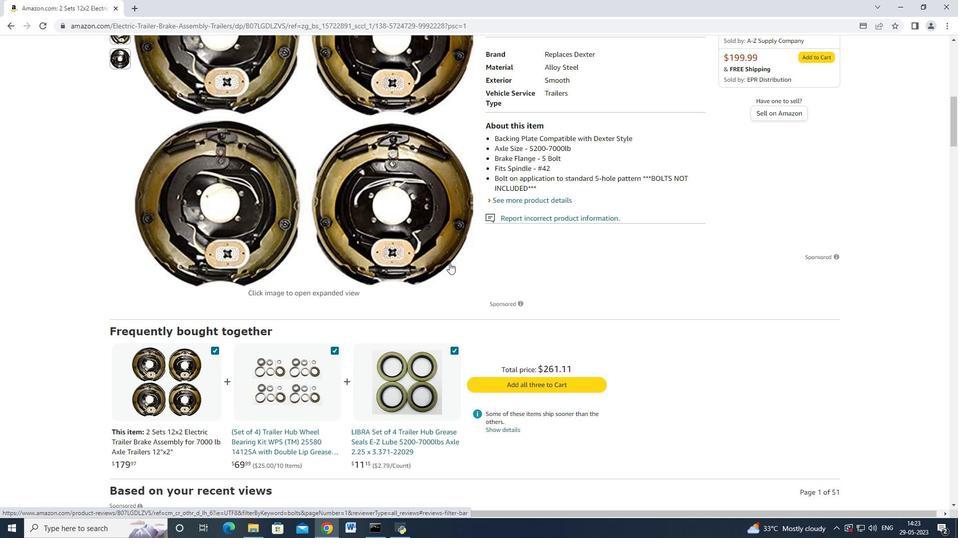 
Action: Mouse scrolled (449, 264) with delta (0, 0)
Screenshot: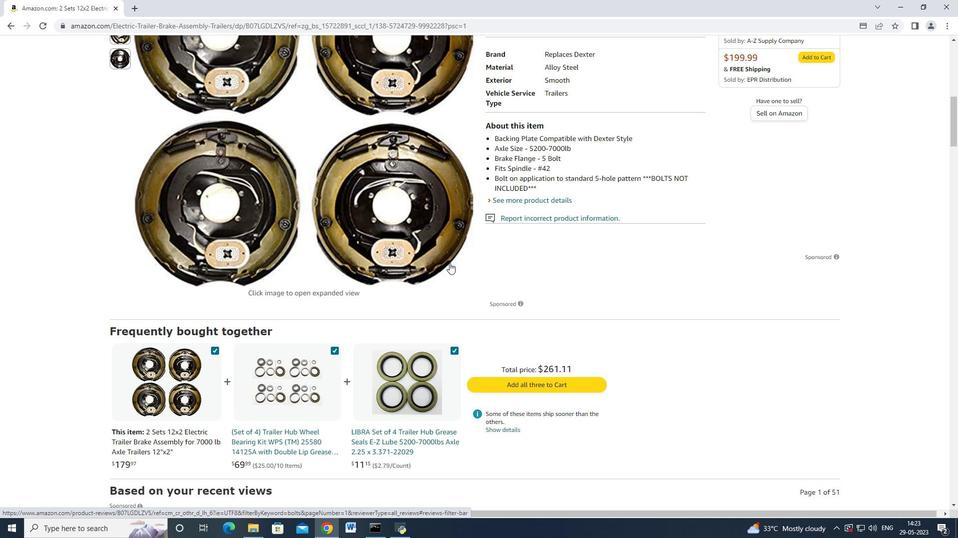 
Action: Mouse scrolled (449, 264) with delta (0, 0)
Screenshot: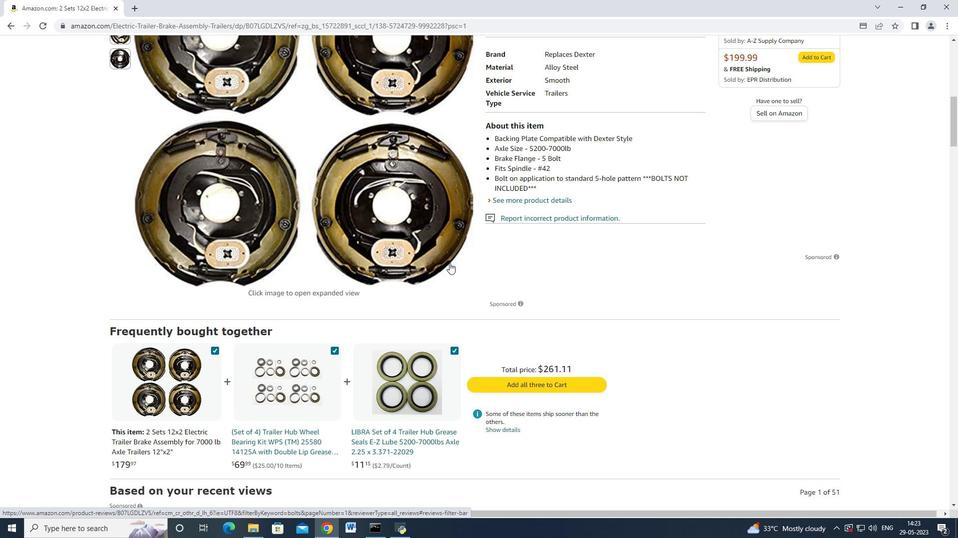 
Action: Mouse scrolled (449, 264) with delta (0, 0)
Screenshot: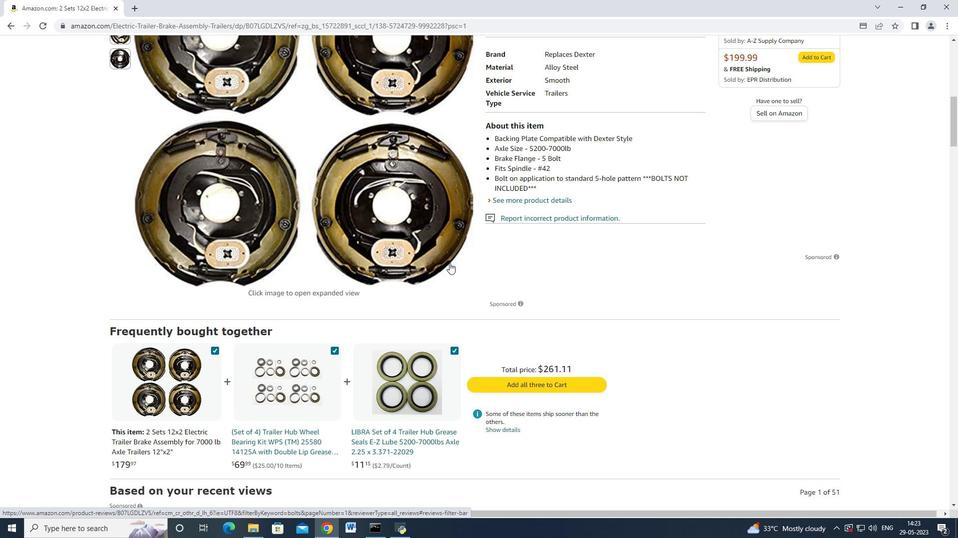 
Action: Mouse scrolled (449, 264) with delta (0, 0)
Screenshot: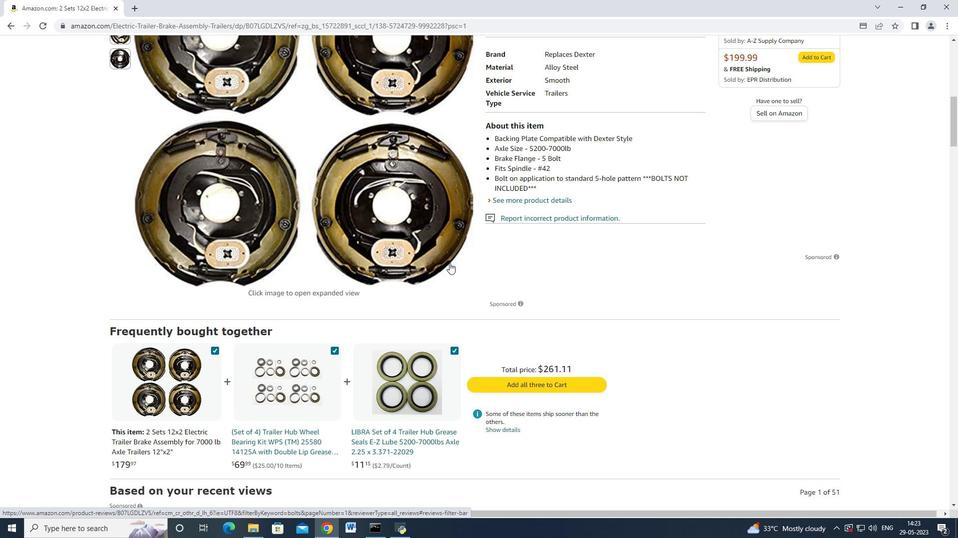 
Action: Mouse scrolled (449, 264) with delta (0, 0)
Screenshot: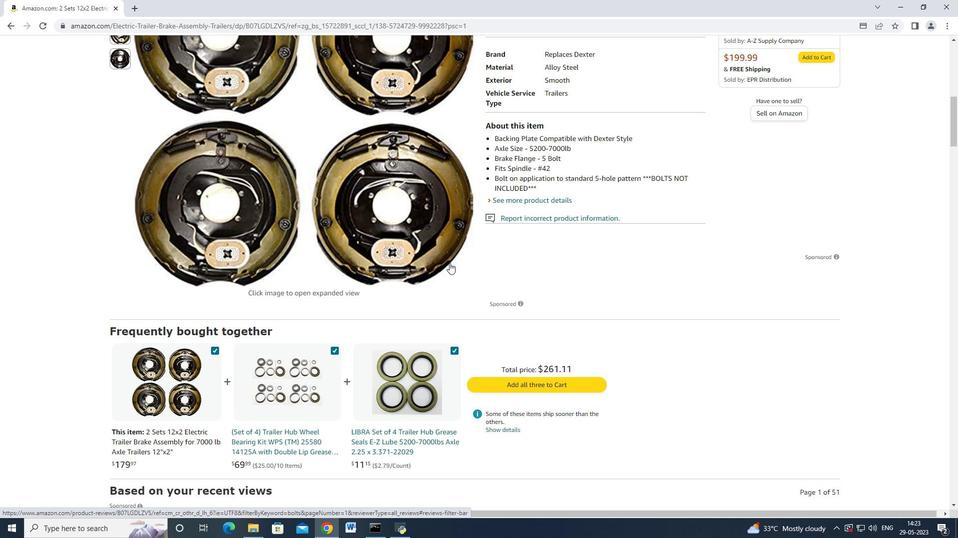 
Action: Mouse scrolled (449, 264) with delta (0, 0)
Screenshot: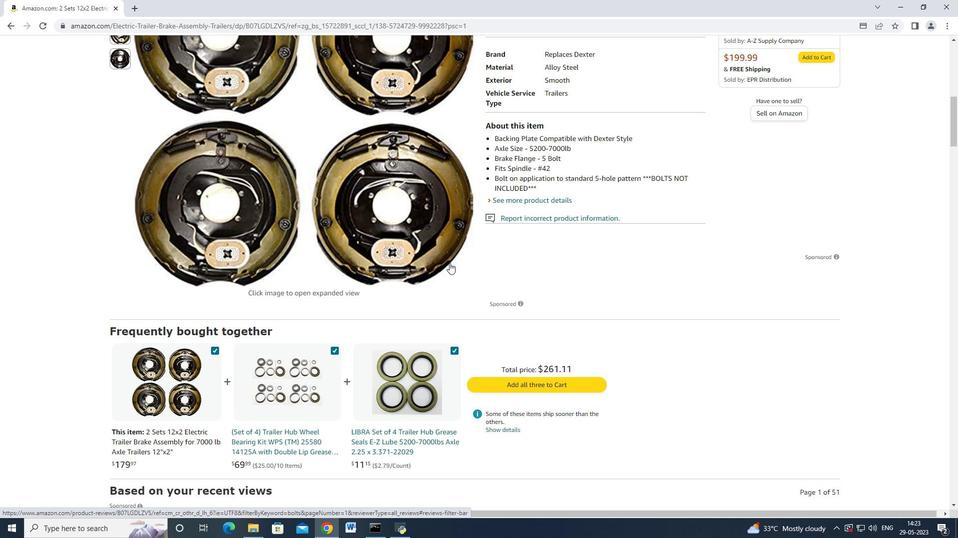 
Action: Mouse scrolled (449, 264) with delta (0, 0)
Screenshot: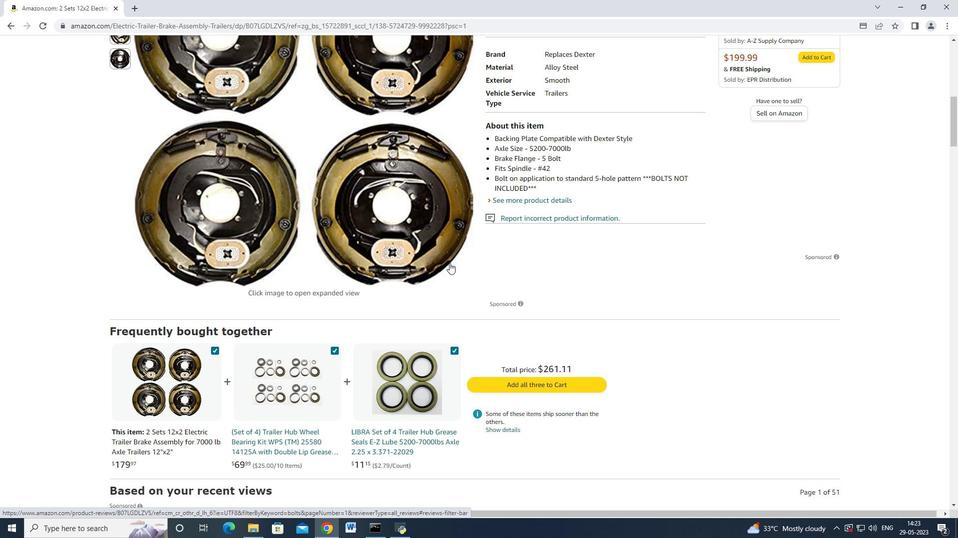 
Action: Mouse scrolled (449, 264) with delta (0, 0)
Screenshot: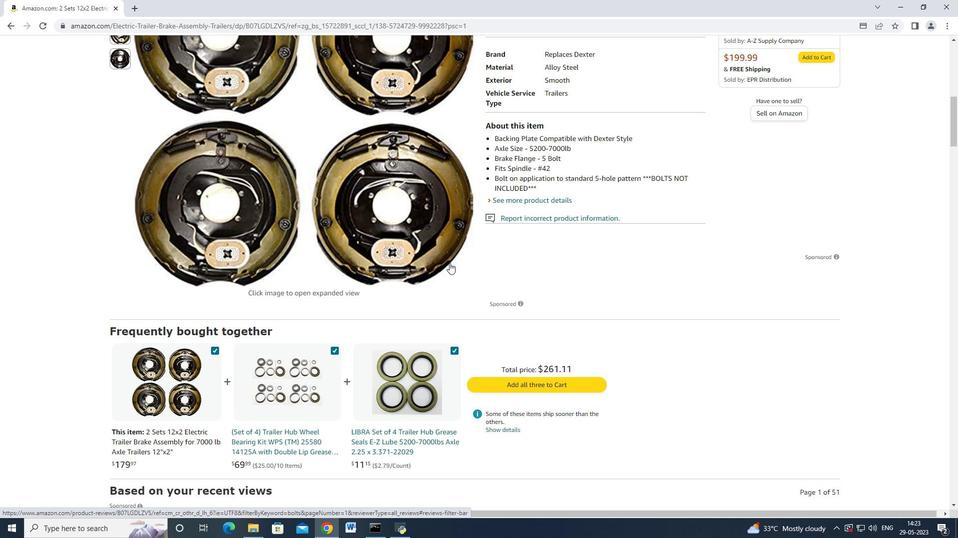 
Action: Mouse scrolled (449, 264) with delta (0, 0)
Screenshot: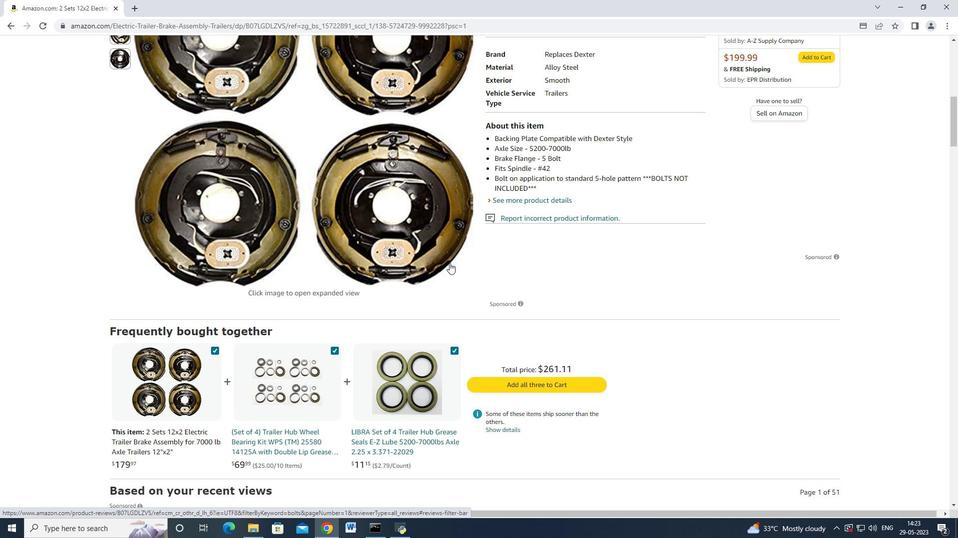
Action: Mouse scrolled (449, 264) with delta (0, 0)
Screenshot: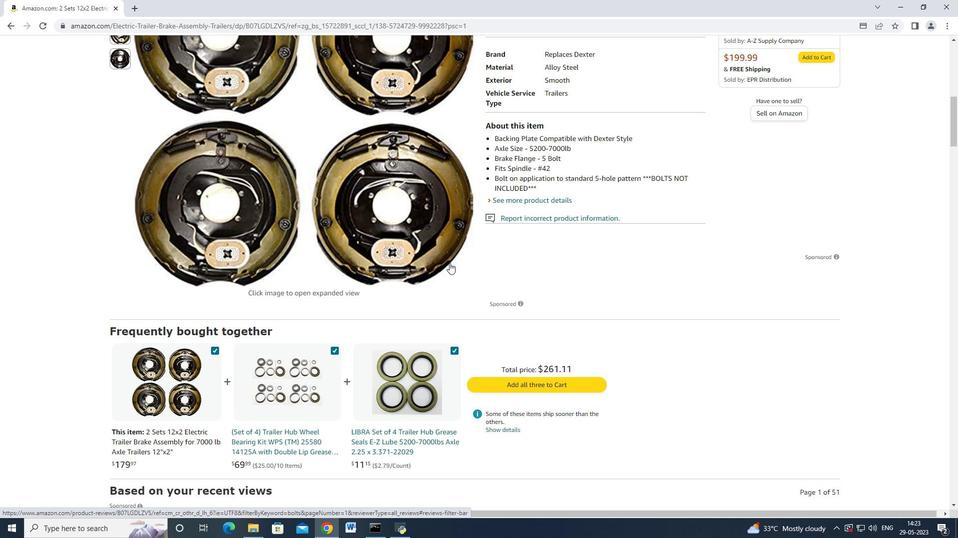 
Action: Mouse moved to (743, 269)
Screenshot: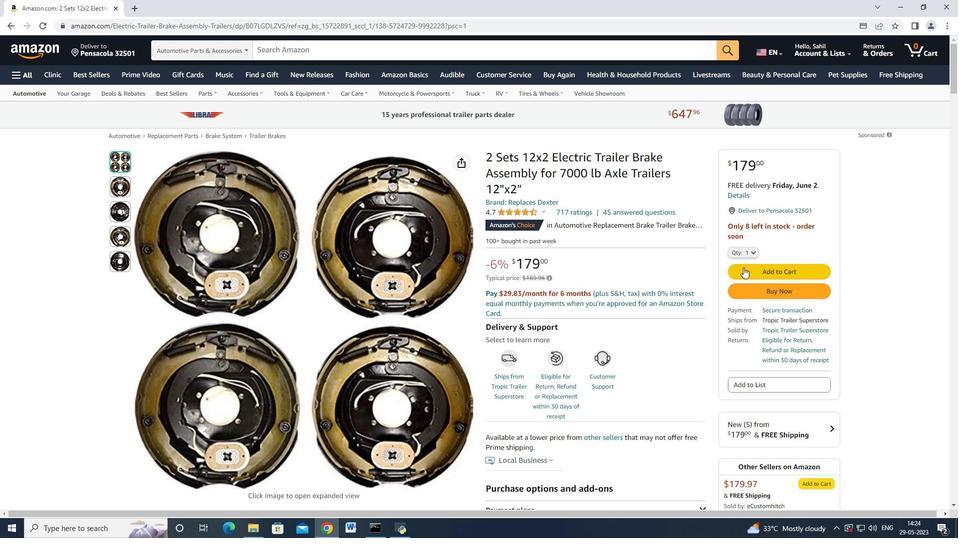 
Action: Mouse pressed left at (743, 269)
Screenshot: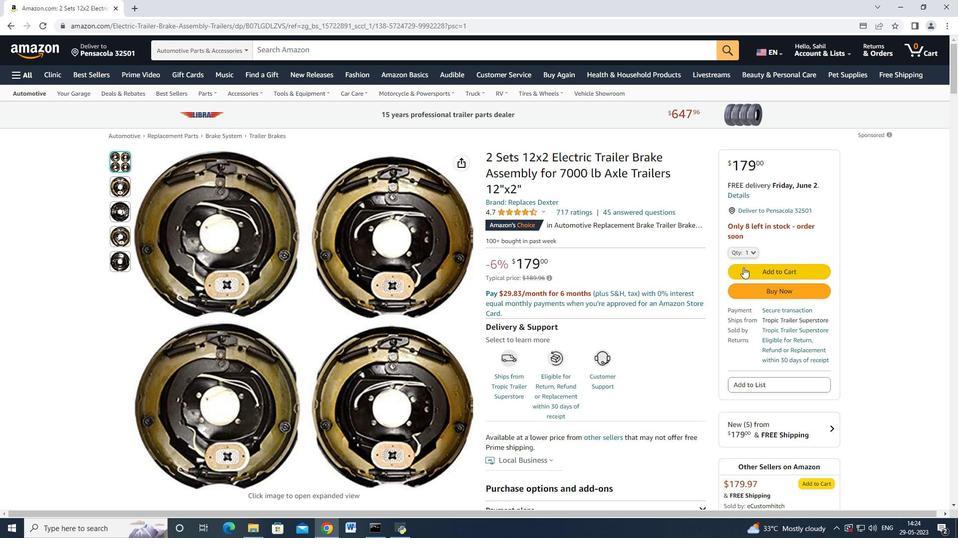 
Action: Mouse moved to (763, 128)
Screenshot: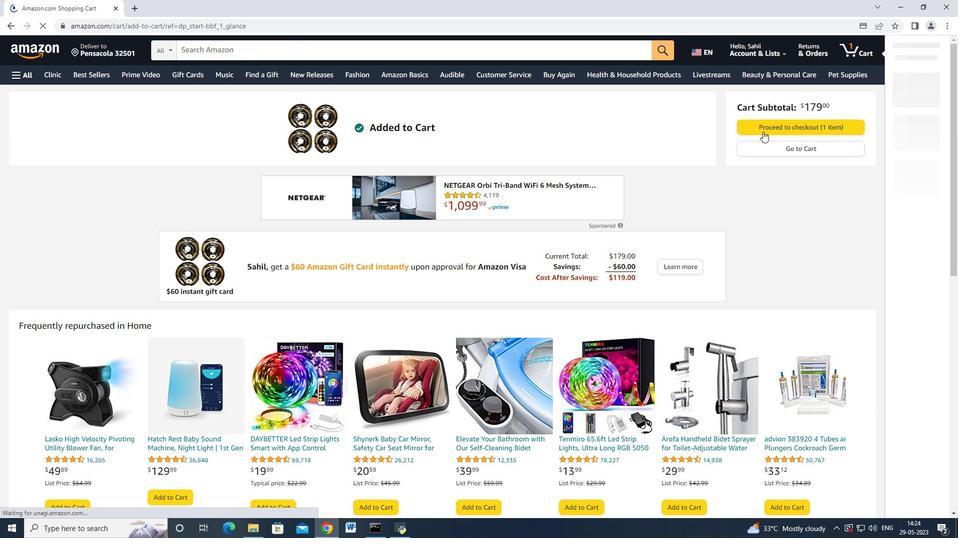 
Action: Mouse pressed left at (763, 128)
Screenshot: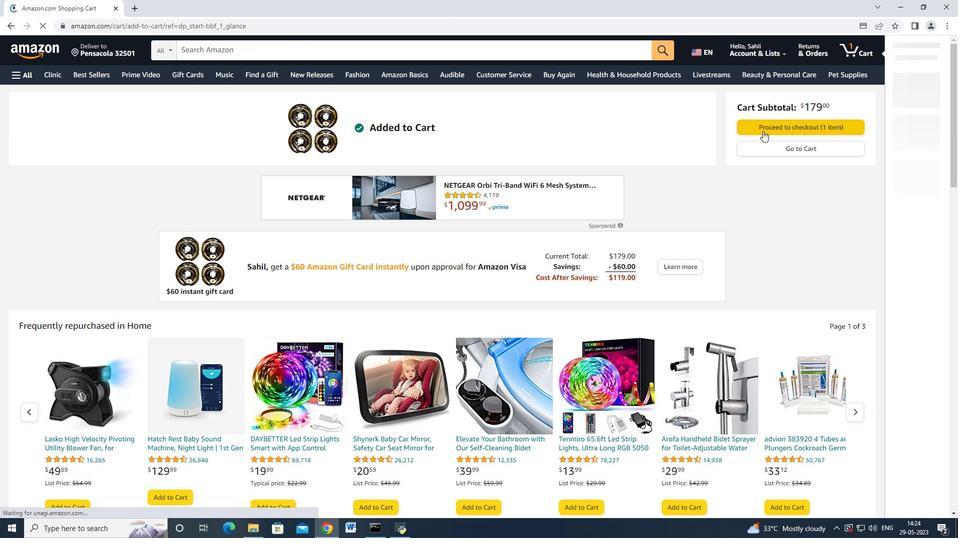 
Action: Mouse moved to (489, 138)
Screenshot: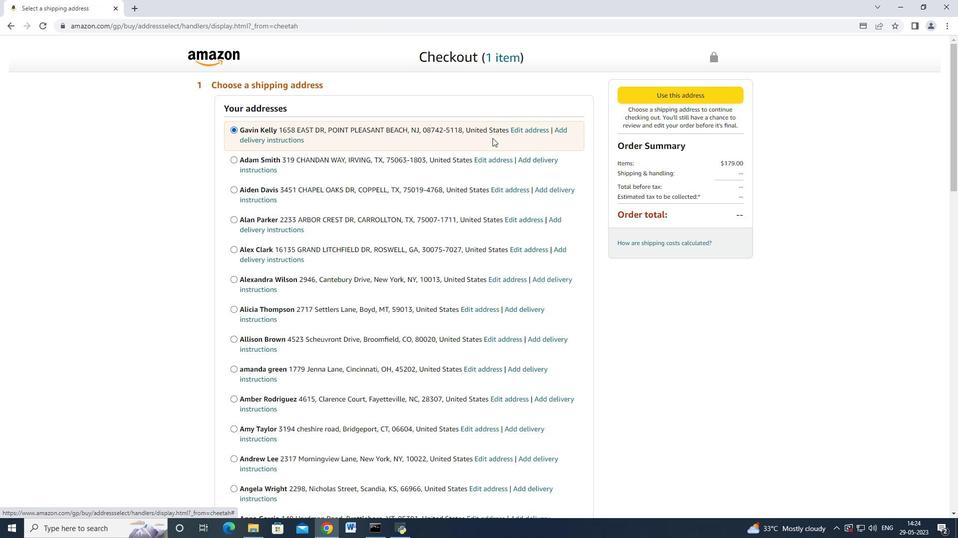 
Action: Mouse scrolled (489, 138) with delta (0, 0)
Screenshot: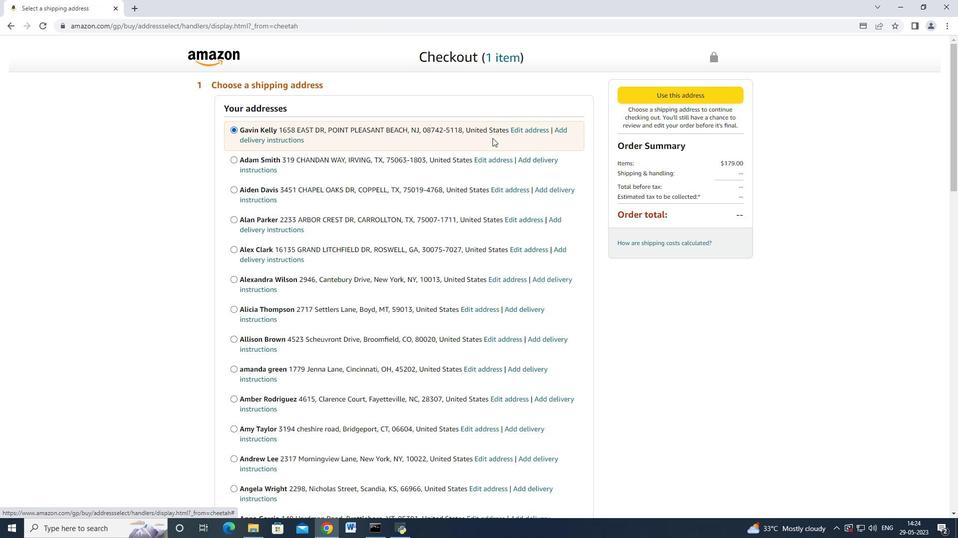 
Action: Mouse moved to (489, 139)
Screenshot: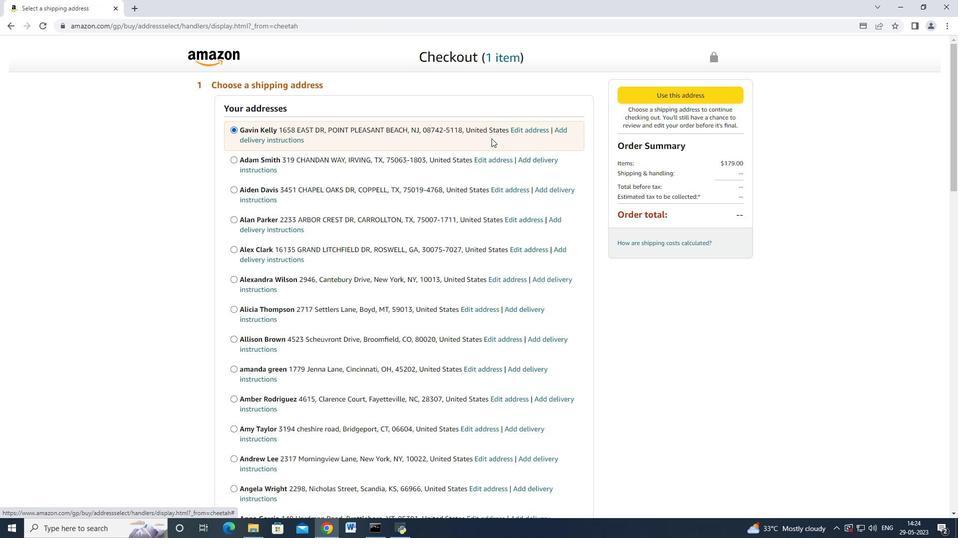 
Action: Mouse scrolled (489, 138) with delta (0, 0)
Screenshot: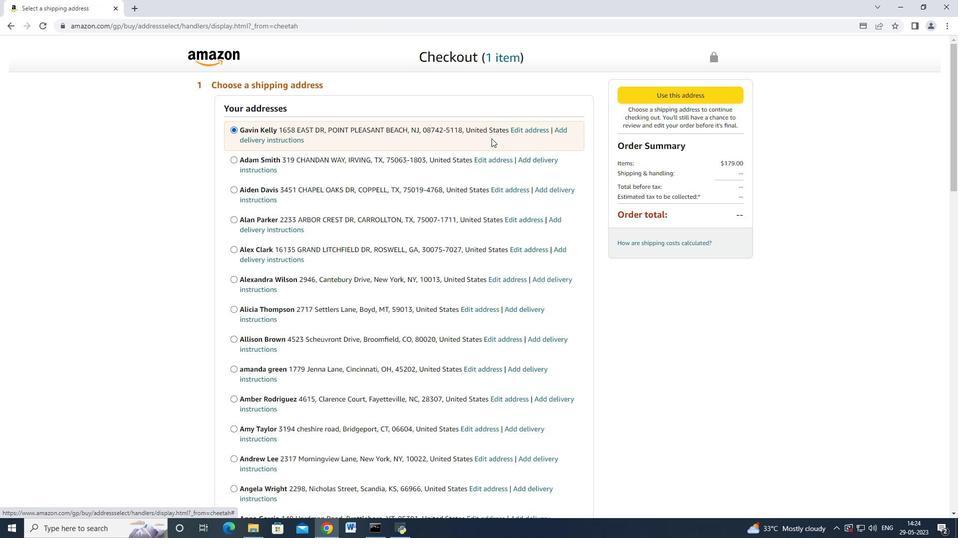 
Action: Mouse moved to (489, 139)
Screenshot: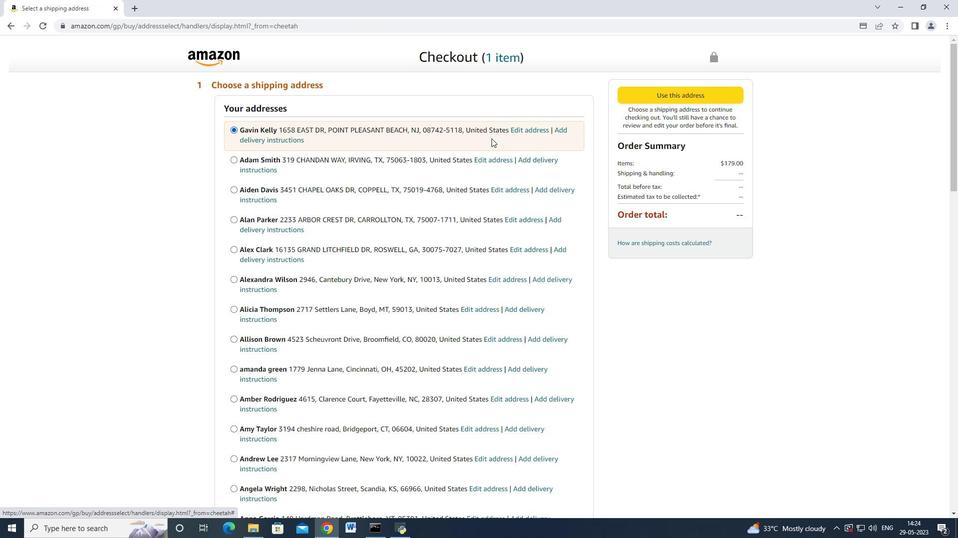 
Action: Mouse scrolled (489, 138) with delta (0, 0)
Screenshot: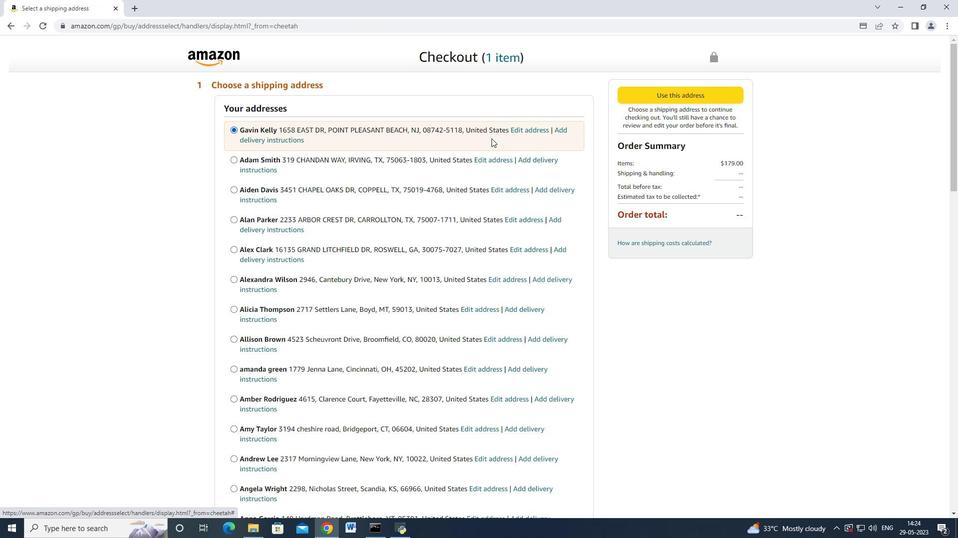 
Action: Mouse scrolled (489, 138) with delta (0, 0)
Screenshot: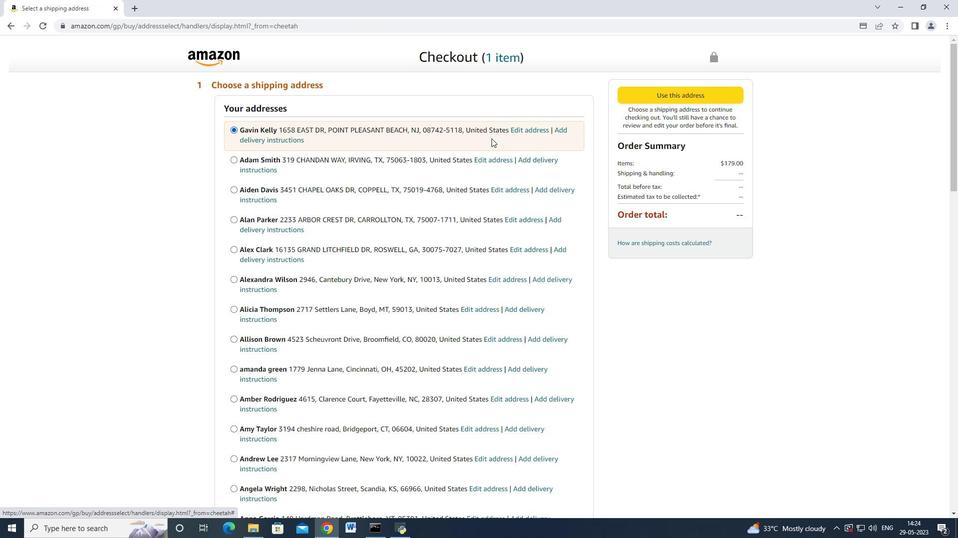 
Action: Mouse moved to (486, 139)
Screenshot: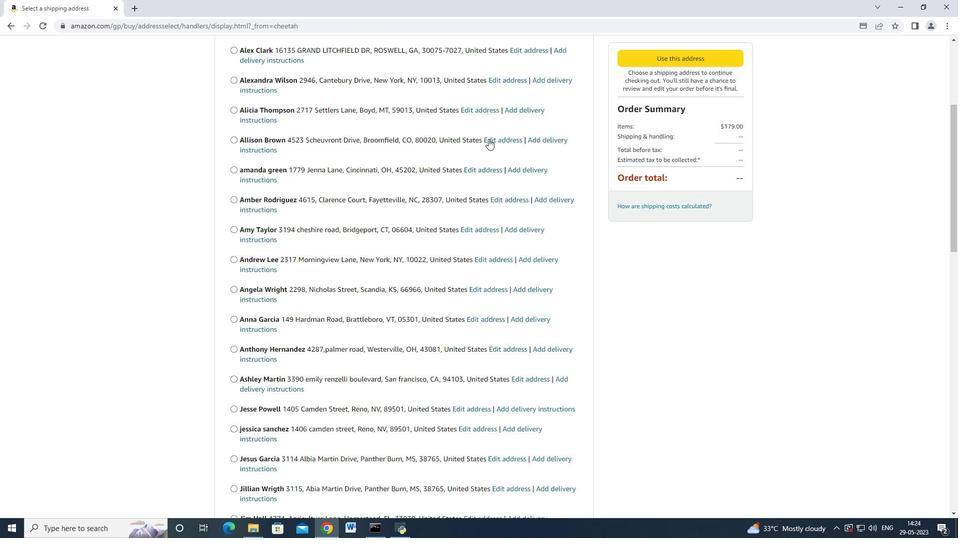 
Action: Mouse scrolled (486, 138) with delta (0, 0)
Screenshot: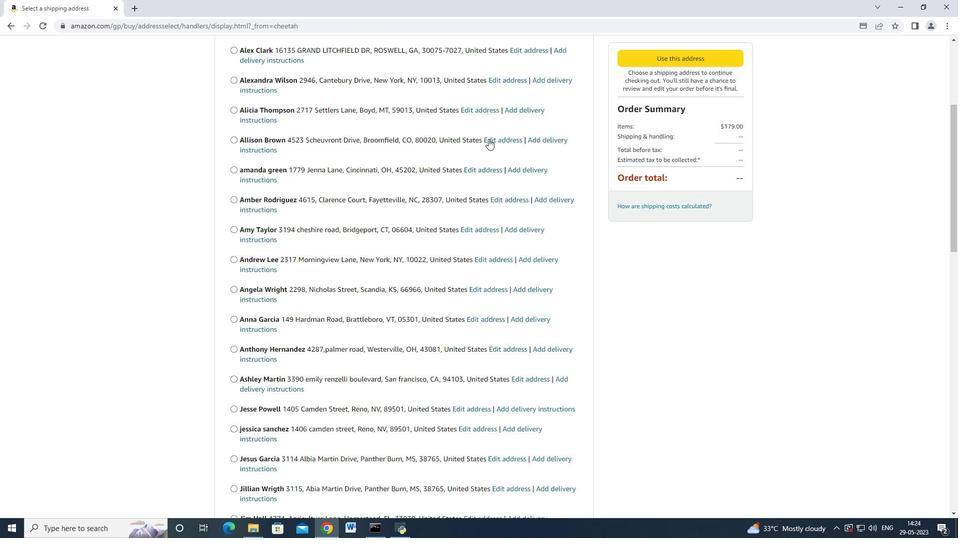 
Action: Mouse moved to (486, 139)
Screenshot: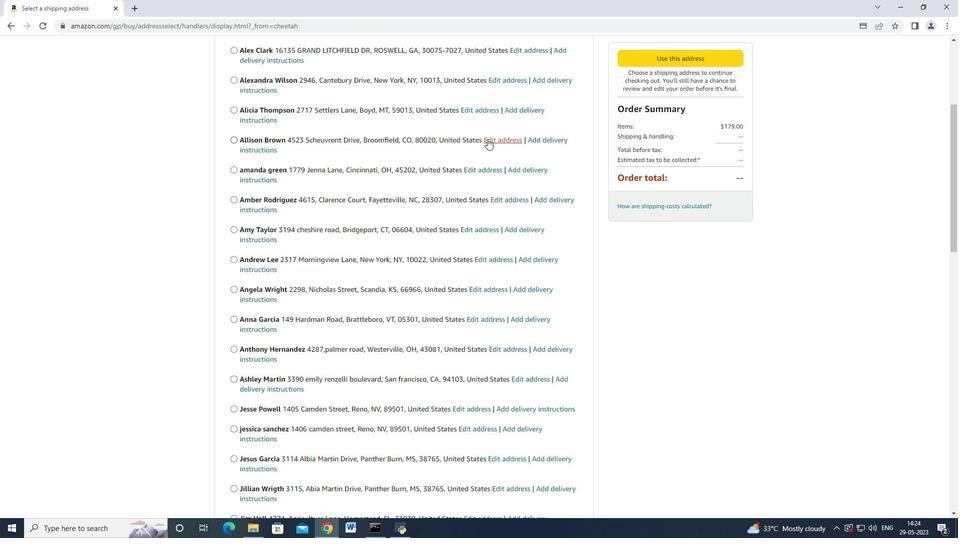 
Action: Mouse scrolled (486, 139) with delta (0, 0)
Screenshot: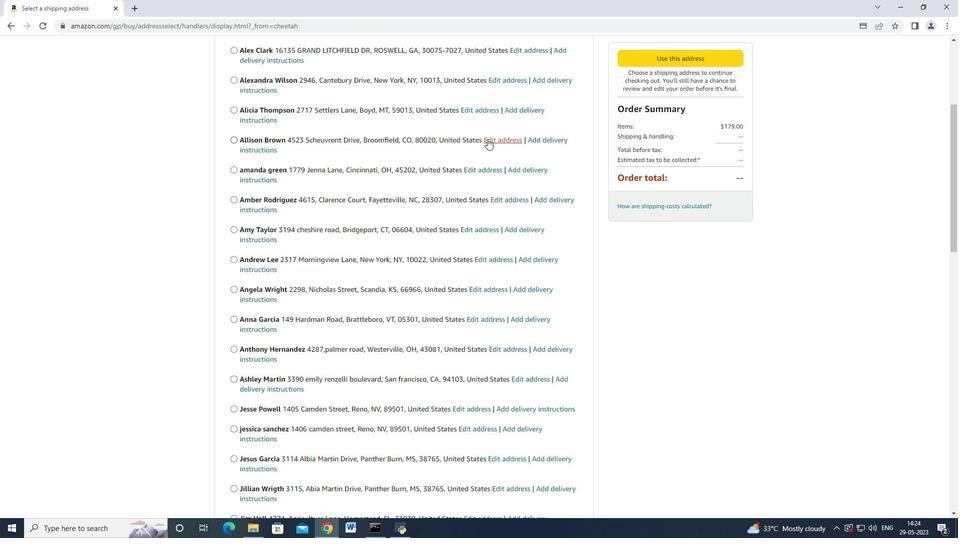 
Action: Mouse scrolled (486, 139) with delta (0, 0)
Screenshot: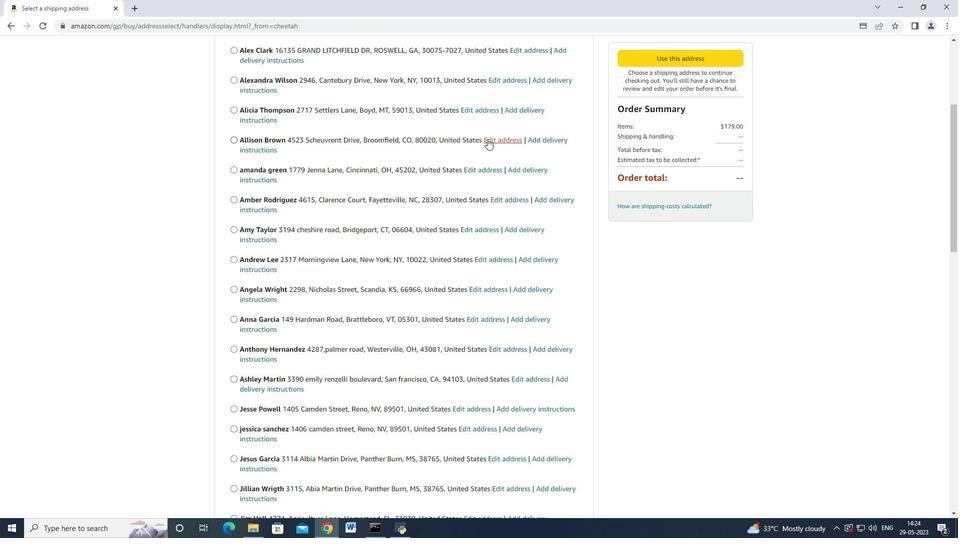 
Action: Mouse scrolled (486, 139) with delta (0, 0)
Screenshot: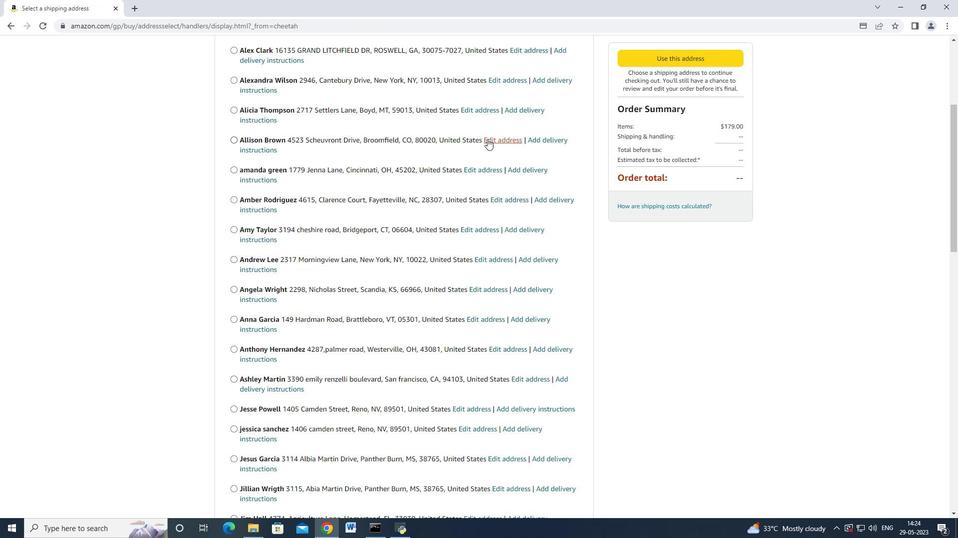 
Action: Mouse moved to (482, 139)
Screenshot: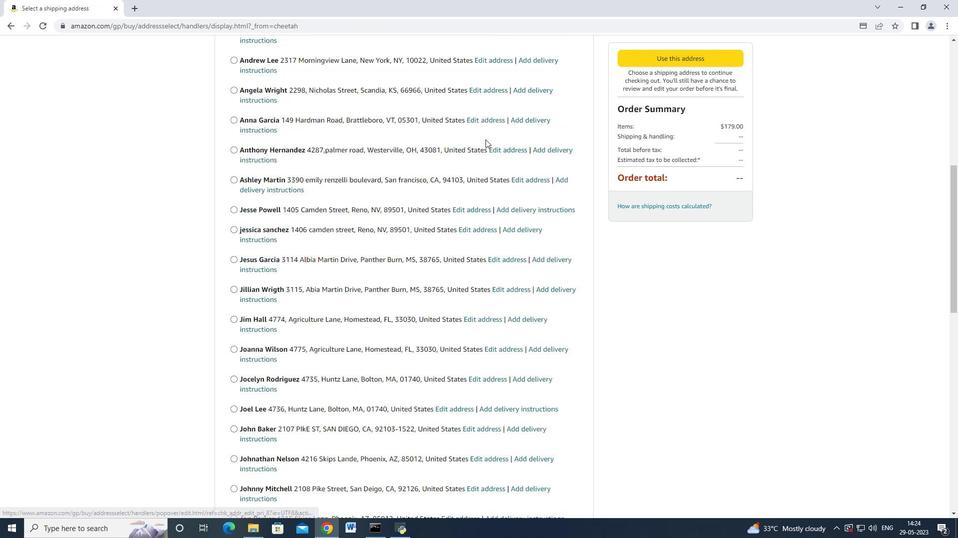 
Action: Mouse scrolled (482, 140) with delta (0, 0)
Screenshot: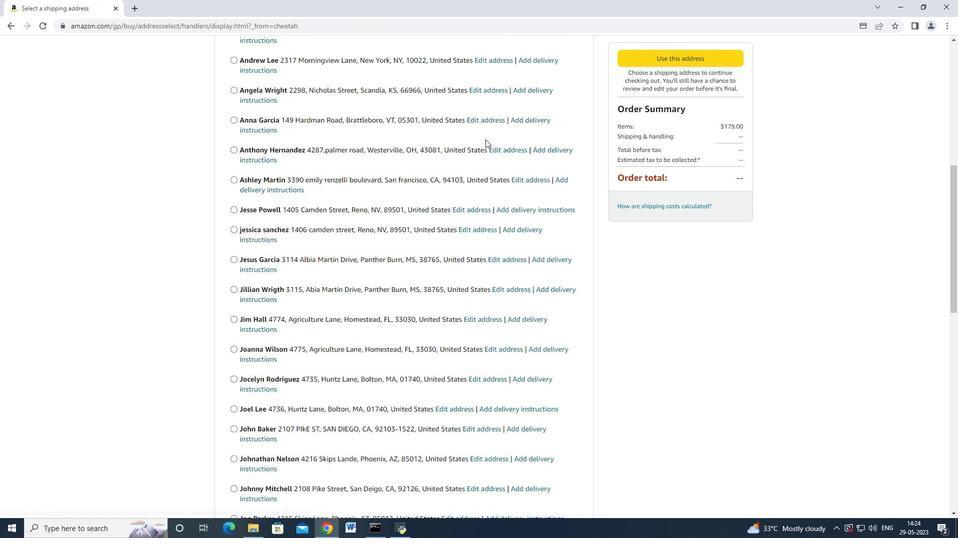 
Action: Mouse scrolled (482, 140) with delta (0, 0)
Screenshot: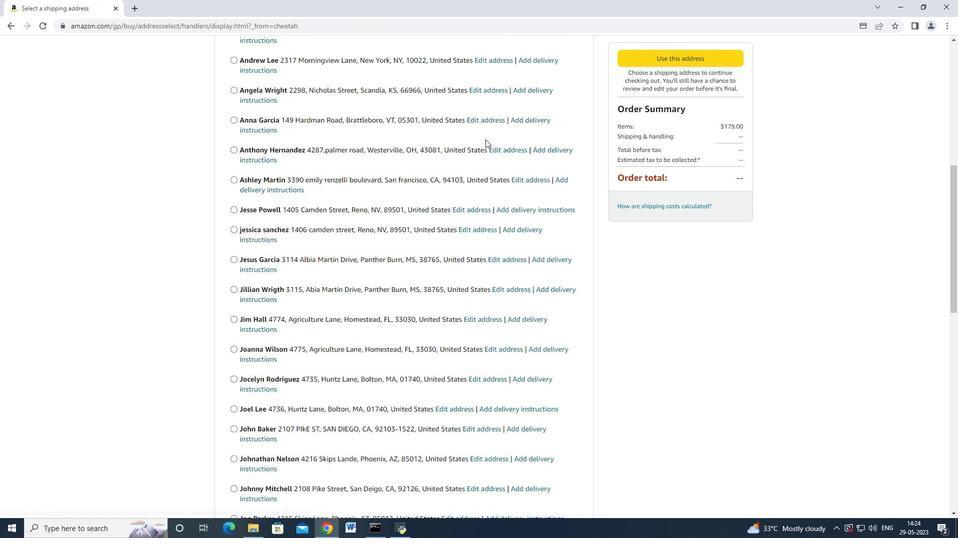 
Action: Mouse scrolled (482, 140) with delta (0, 0)
Screenshot: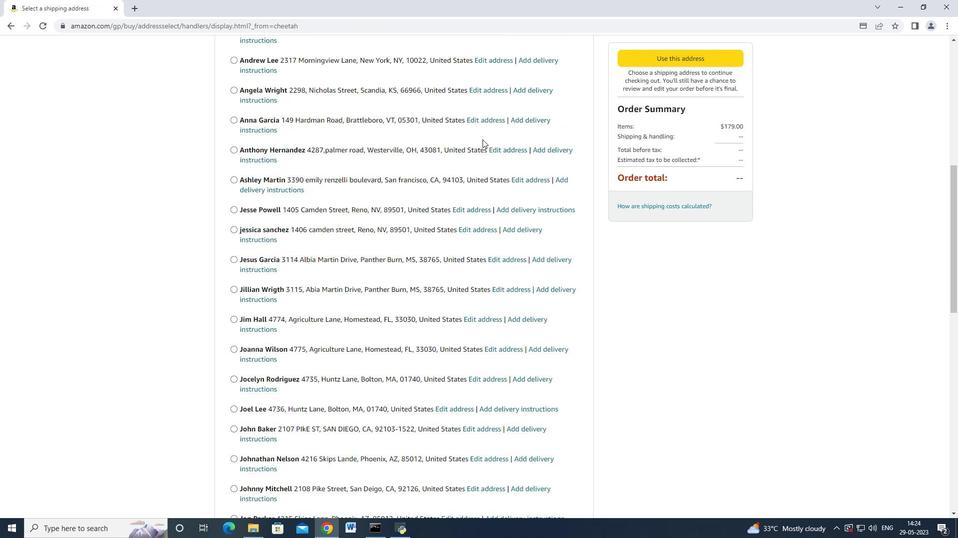 
Action: Mouse scrolled (482, 140) with delta (0, 0)
Screenshot: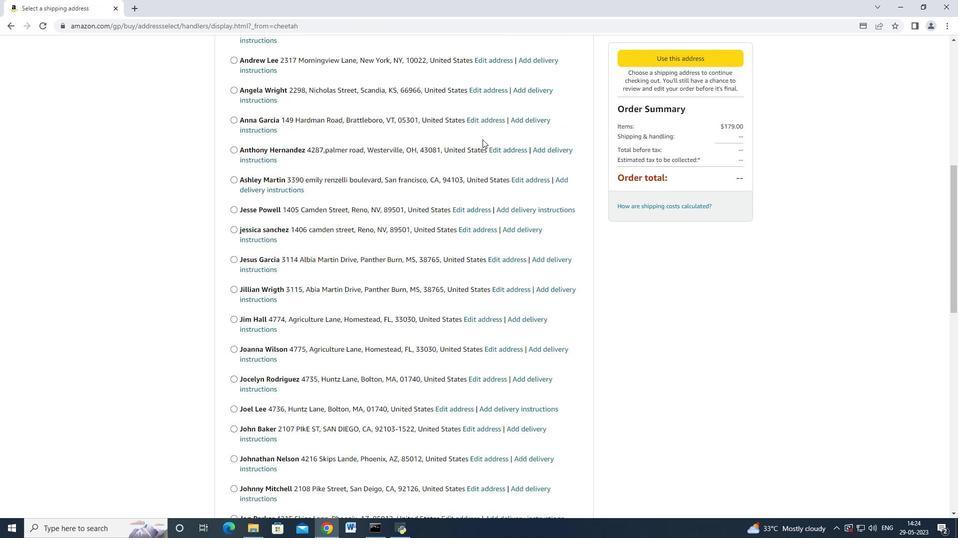 
Action: Mouse scrolled (482, 140) with delta (0, 0)
Screenshot: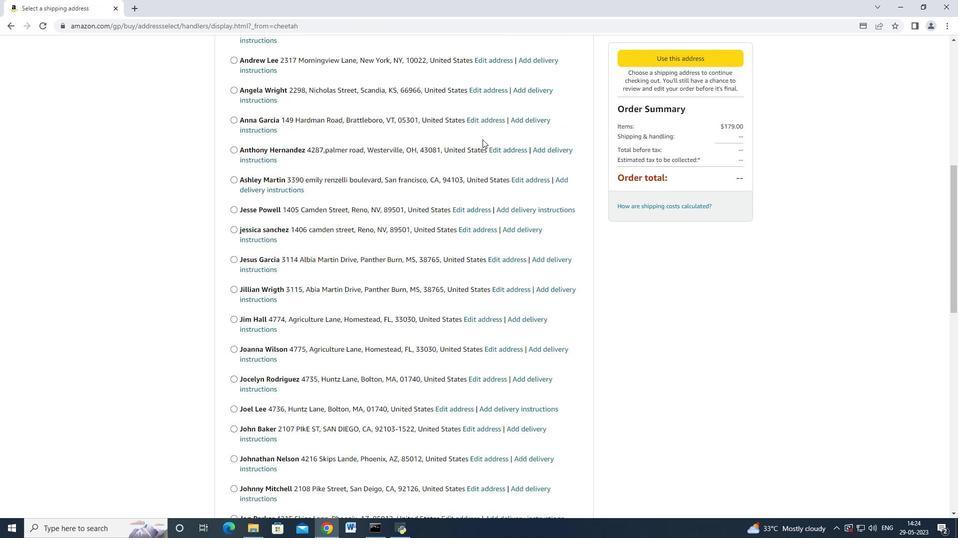 
Action: Mouse moved to (343, 336)
Screenshot: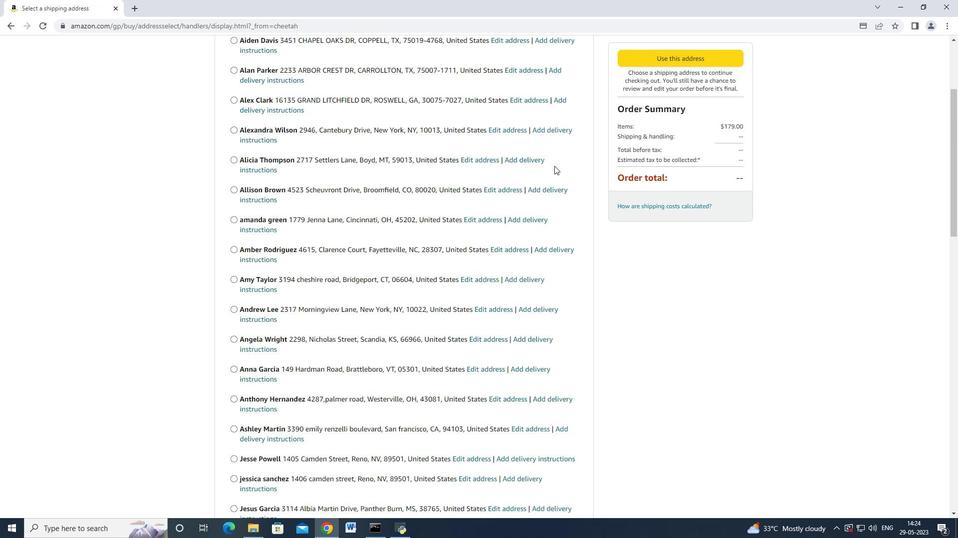 
Action: Mouse scrolled (343, 335) with delta (0, 0)
Screenshot: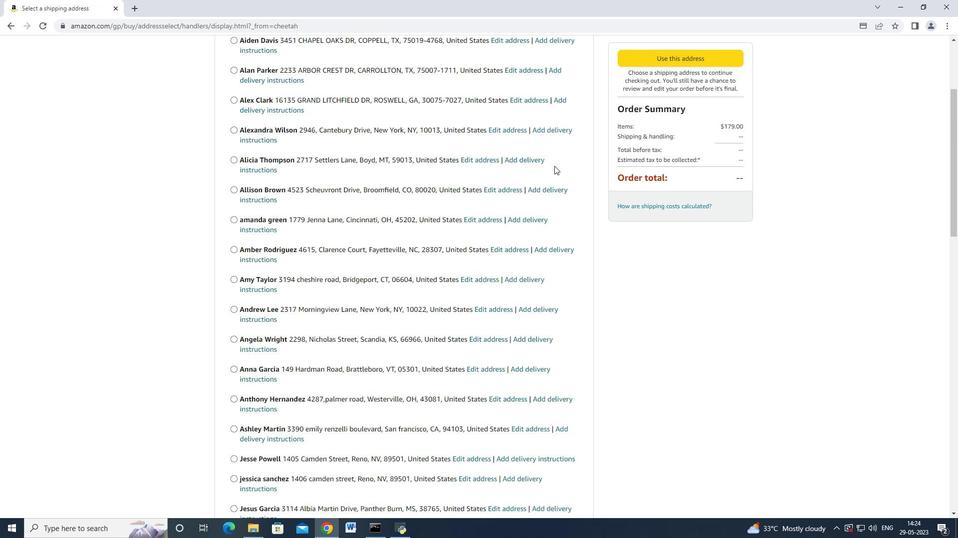 
Action: Mouse scrolled (343, 335) with delta (0, 0)
Screenshot: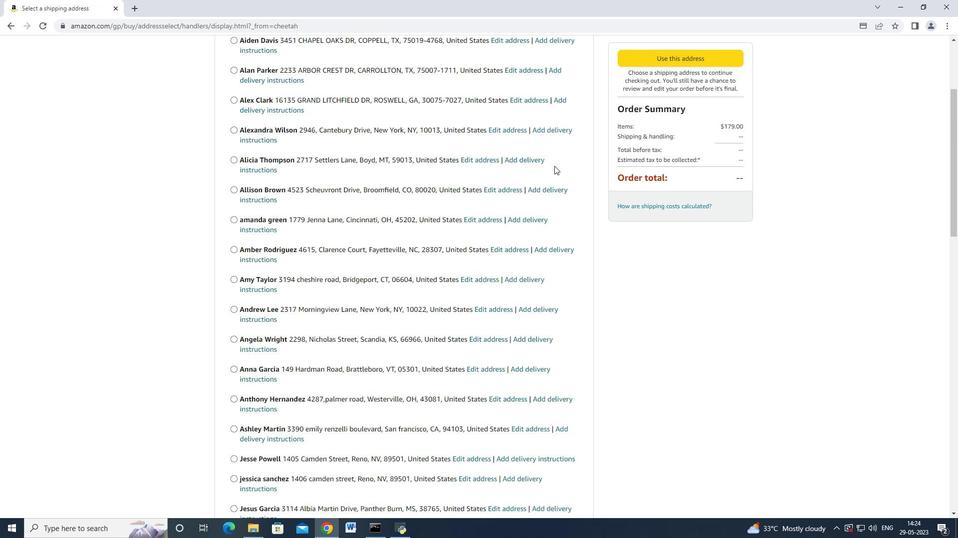 
Action: Mouse scrolled (343, 335) with delta (0, 0)
Screenshot: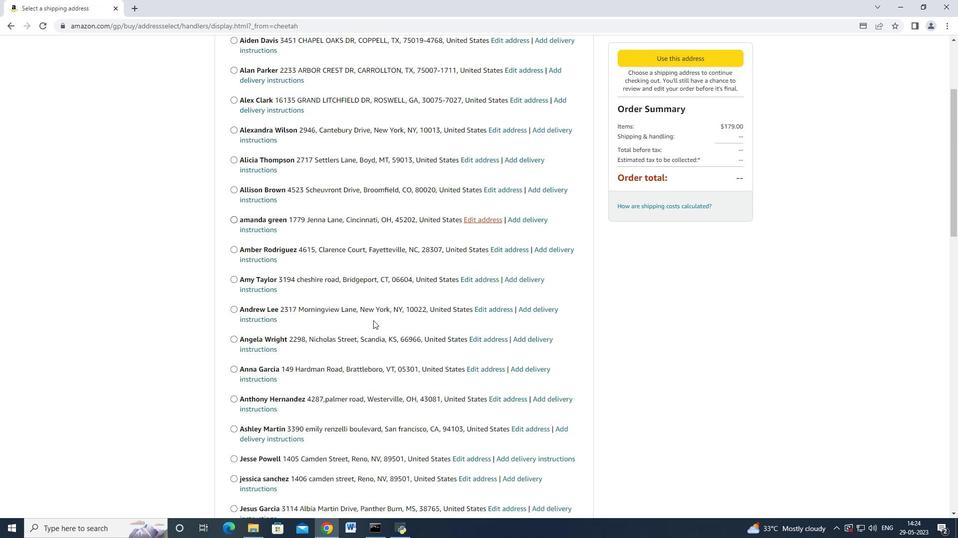 
Action: Mouse scrolled (343, 335) with delta (0, 0)
Screenshot: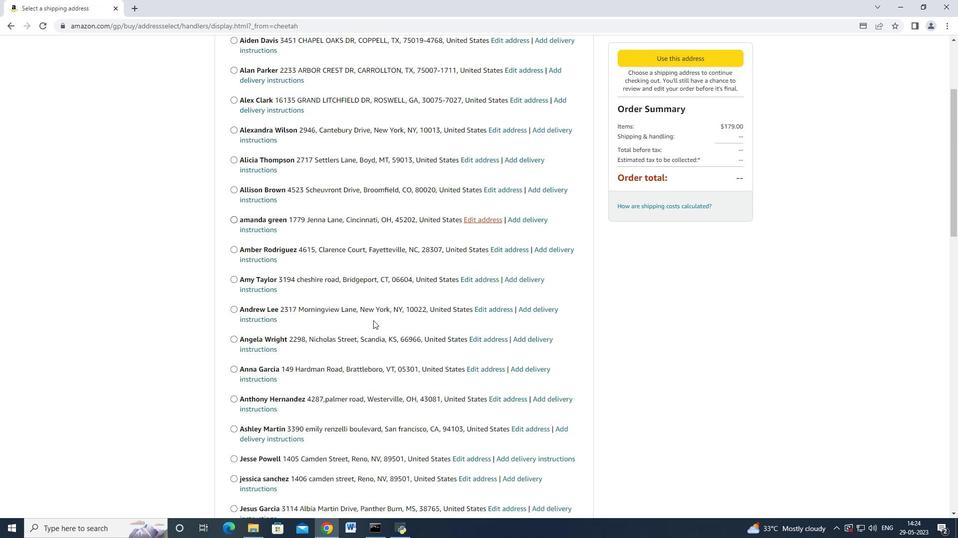 
Action: Mouse scrolled (343, 335) with delta (0, 0)
Screenshot: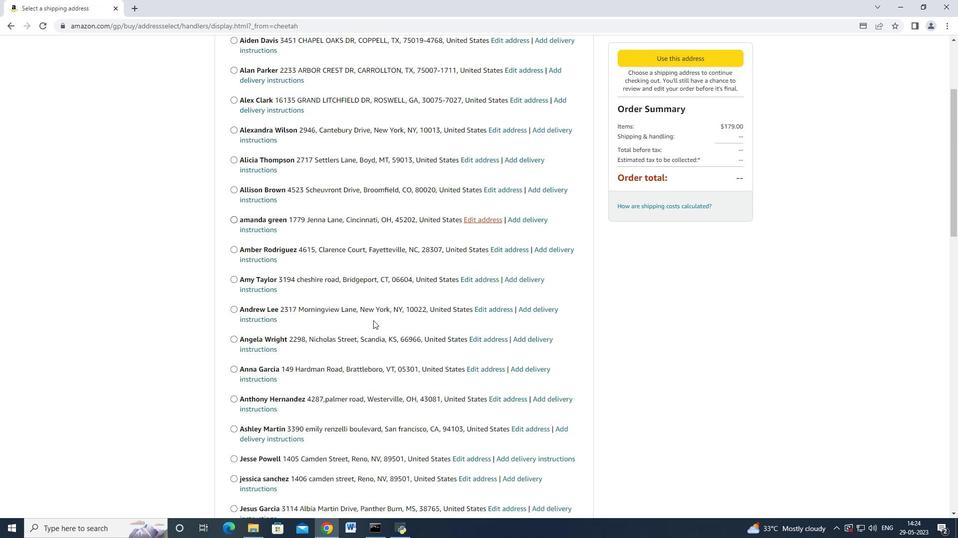 
Action: Mouse scrolled (343, 335) with delta (0, 0)
Screenshot: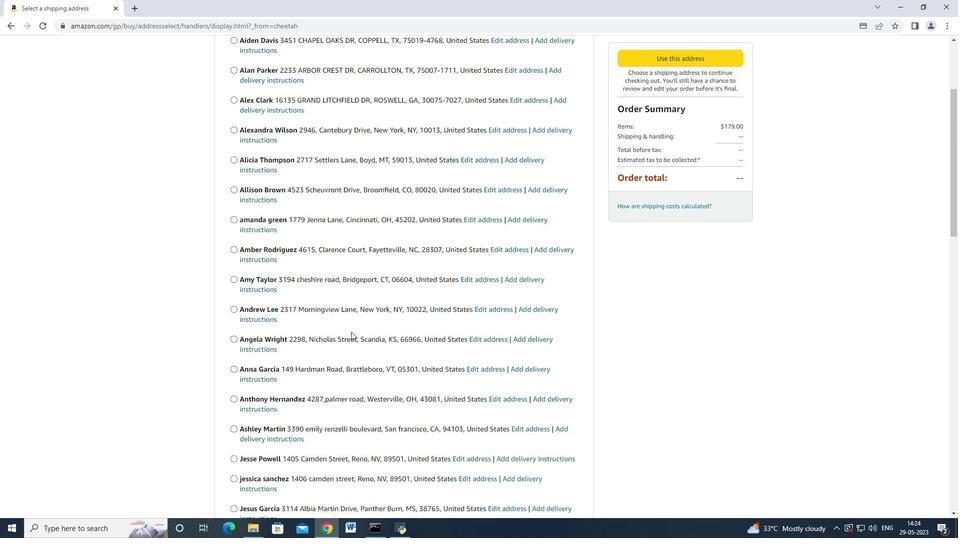 
Action: Mouse moved to (342, 336)
Screenshot: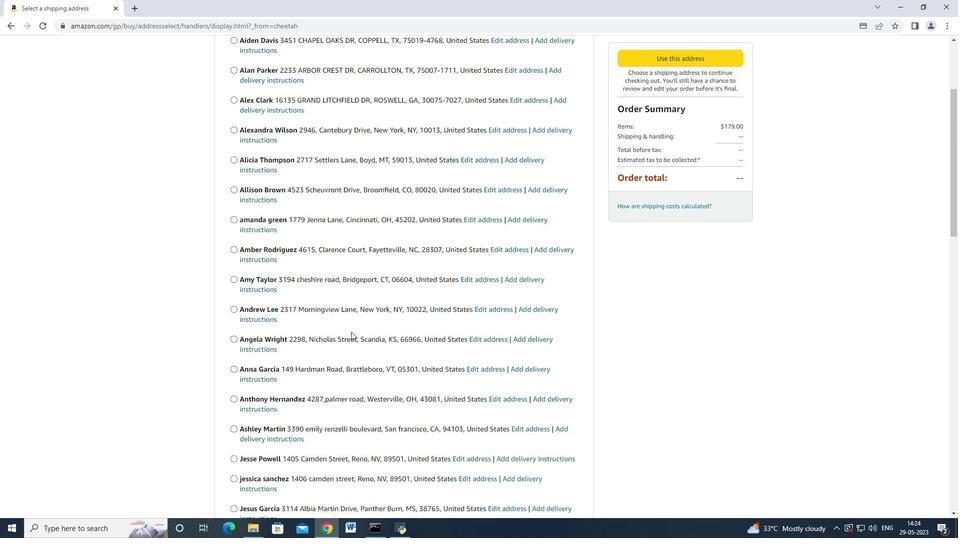 
Action: Mouse scrolled (342, 335) with delta (0, 0)
Screenshot: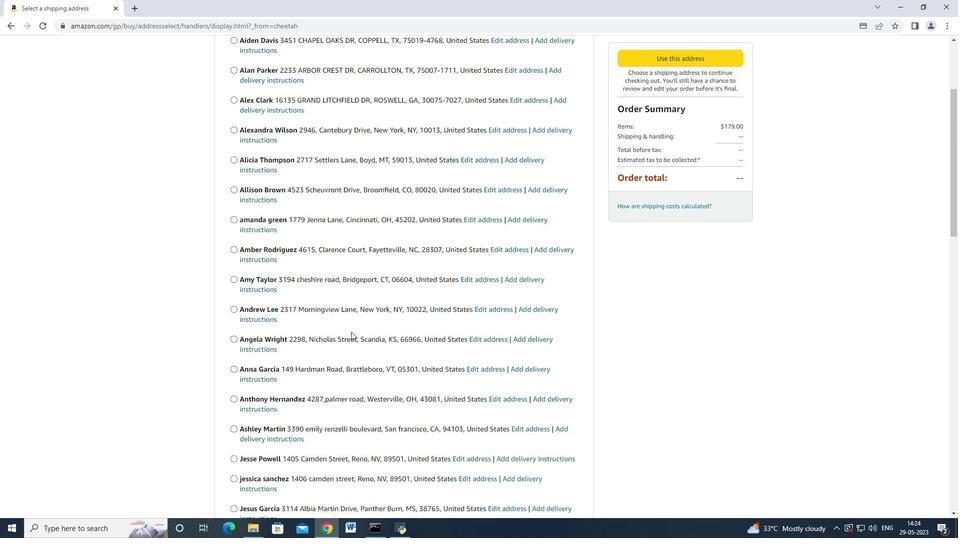 
Action: Mouse moved to (342, 335)
Screenshot: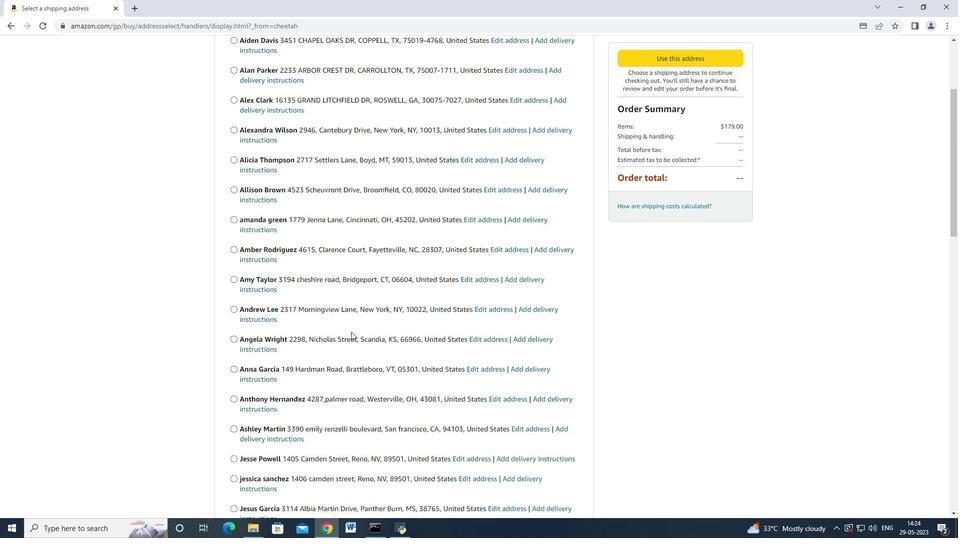 
Action: Mouse scrolled (342, 335) with delta (0, 0)
Screenshot: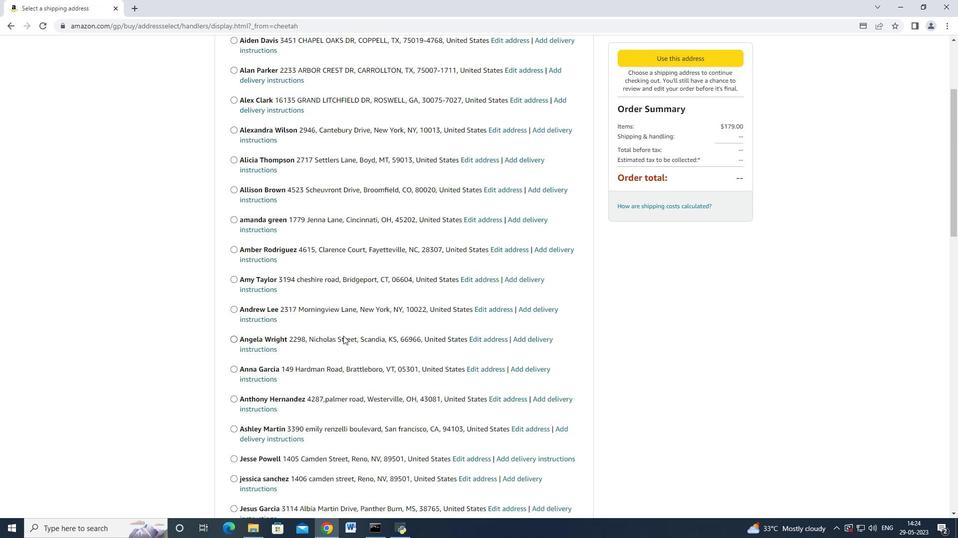 
Action: Mouse moved to (340, 337)
Screenshot: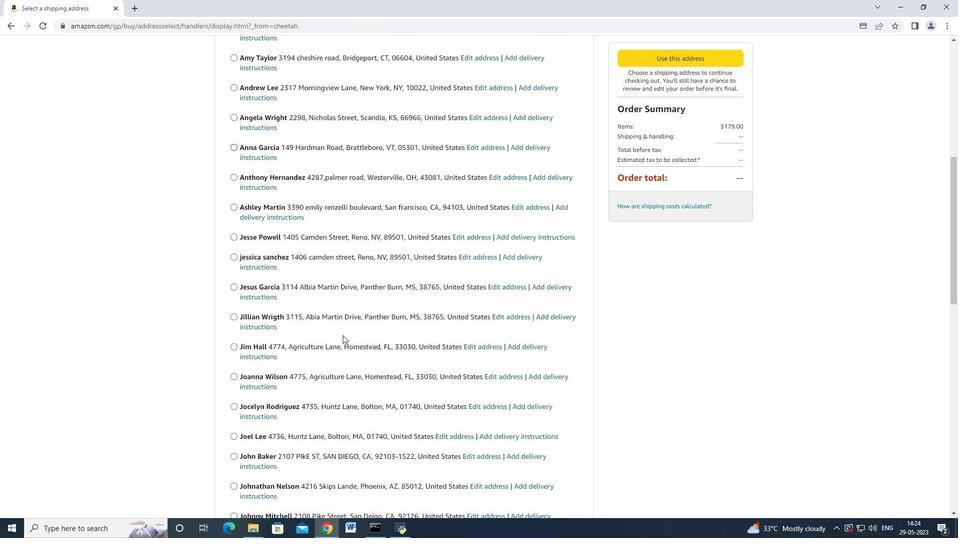 
Action: Mouse scrolled (340, 336) with delta (0, 0)
Screenshot: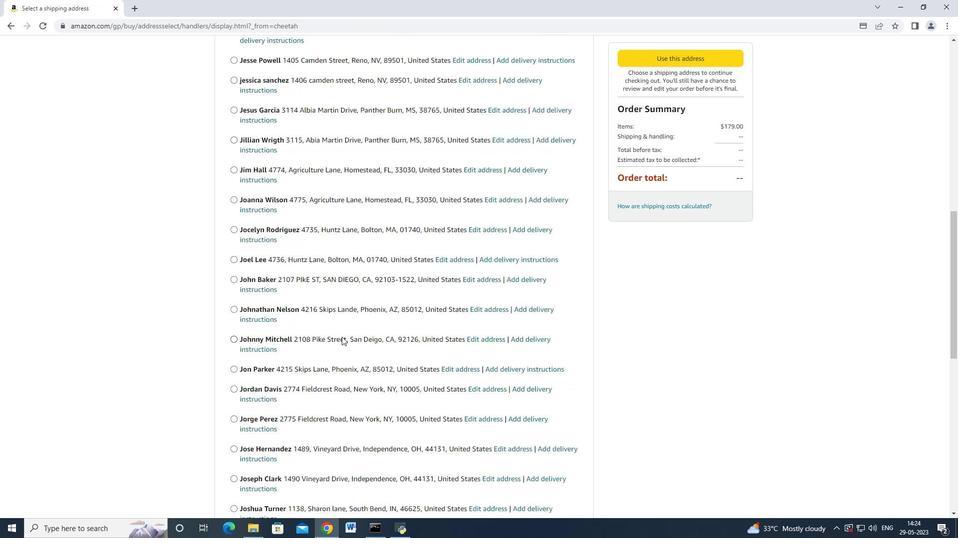 
Action: Mouse moved to (339, 337)
Screenshot: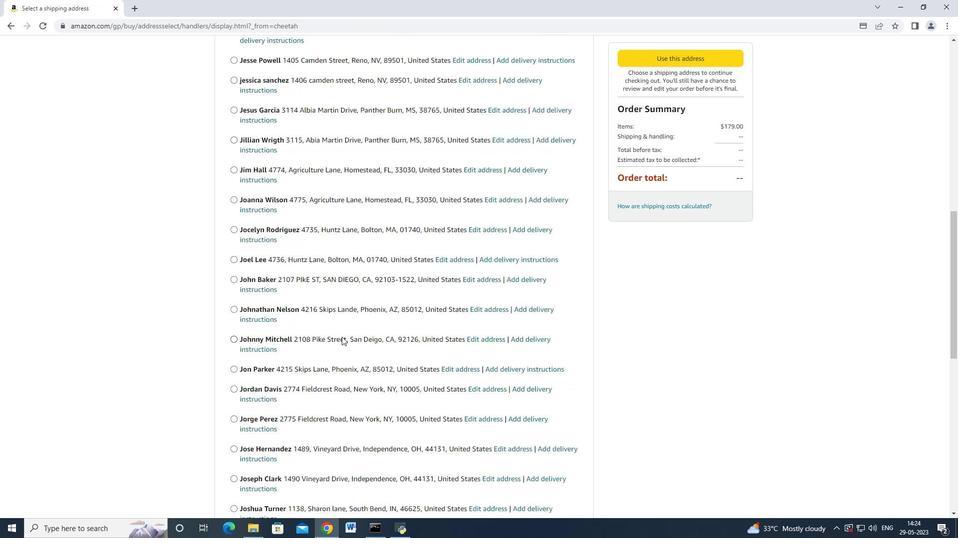 
Action: Mouse scrolled (339, 336) with delta (0, 0)
Screenshot: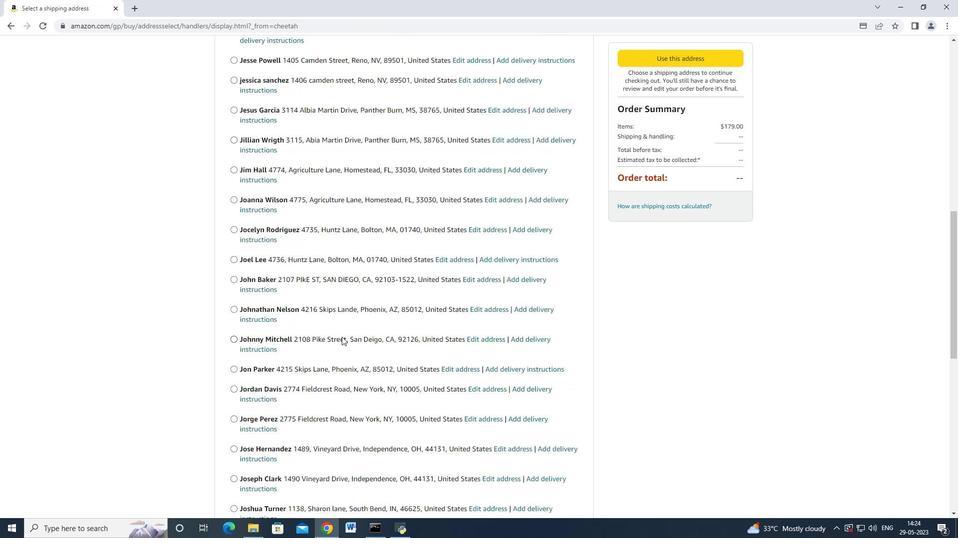 
Action: Mouse scrolled (339, 336) with delta (0, 0)
Screenshot: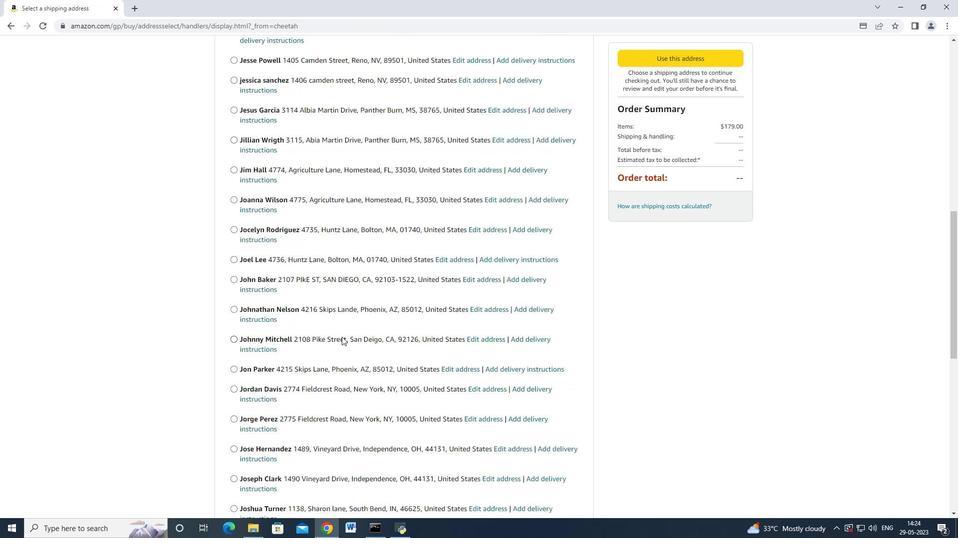 
Action: Mouse scrolled (339, 336) with delta (0, 0)
Screenshot: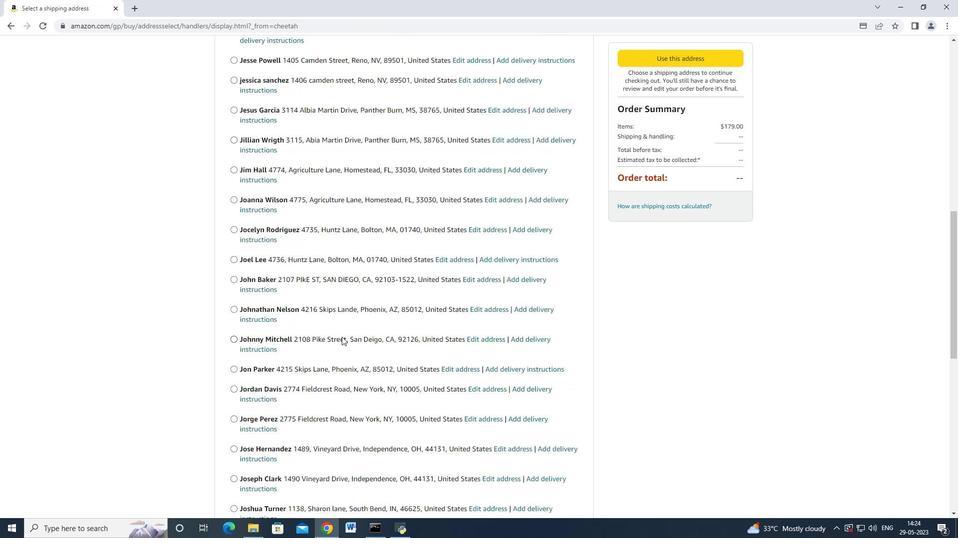 
Action: Mouse scrolled (339, 336) with delta (0, 0)
Screenshot: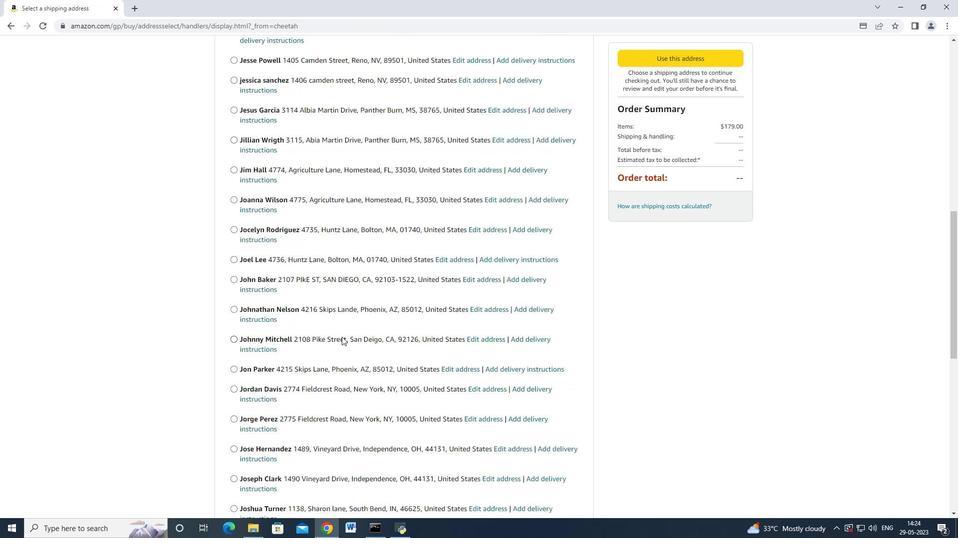 
Action: Mouse moved to (339, 337)
Screenshot: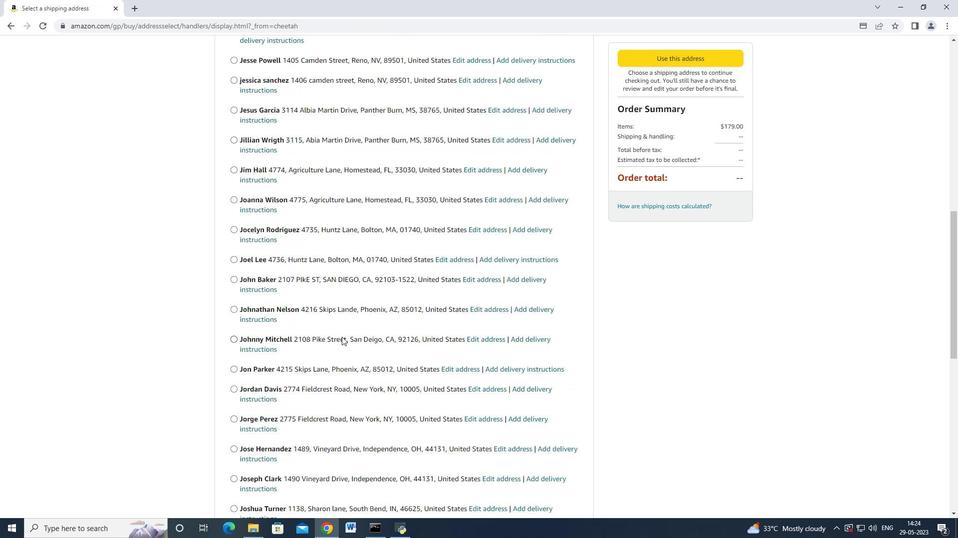 
Action: Mouse scrolled (339, 336) with delta (0, 0)
Screenshot: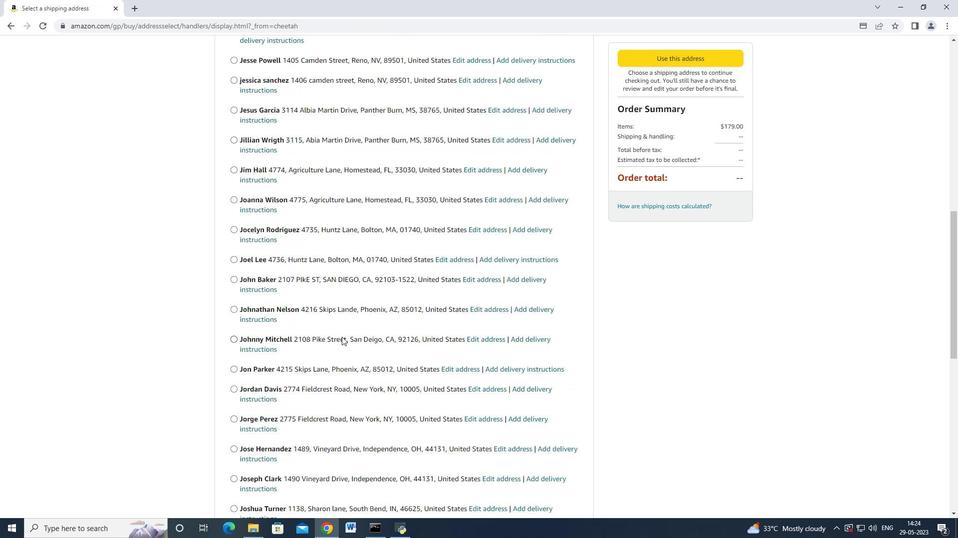 
Action: Mouse scrolled (339, 336) with delta (0, 0)
Screenshot: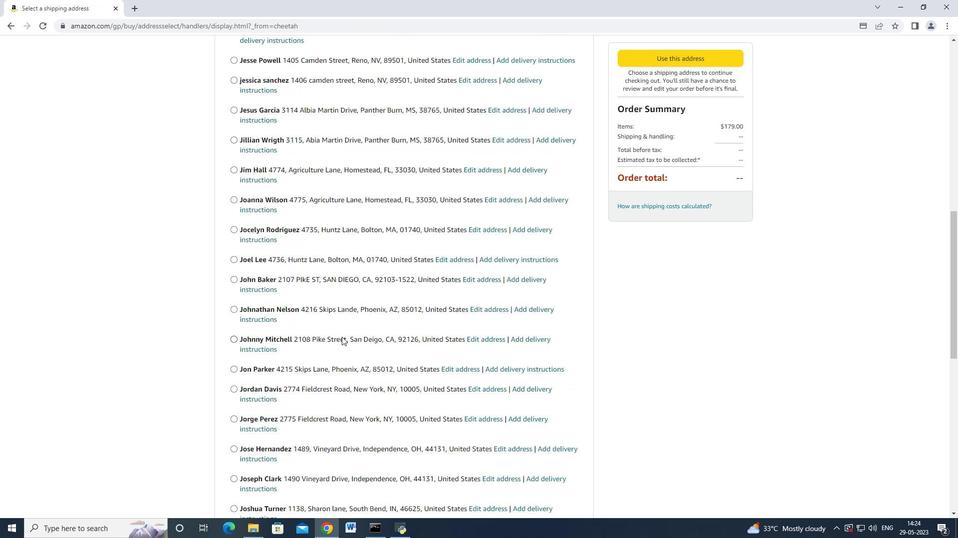 
Action: Mouse moved to (339, 337)
Screenshot: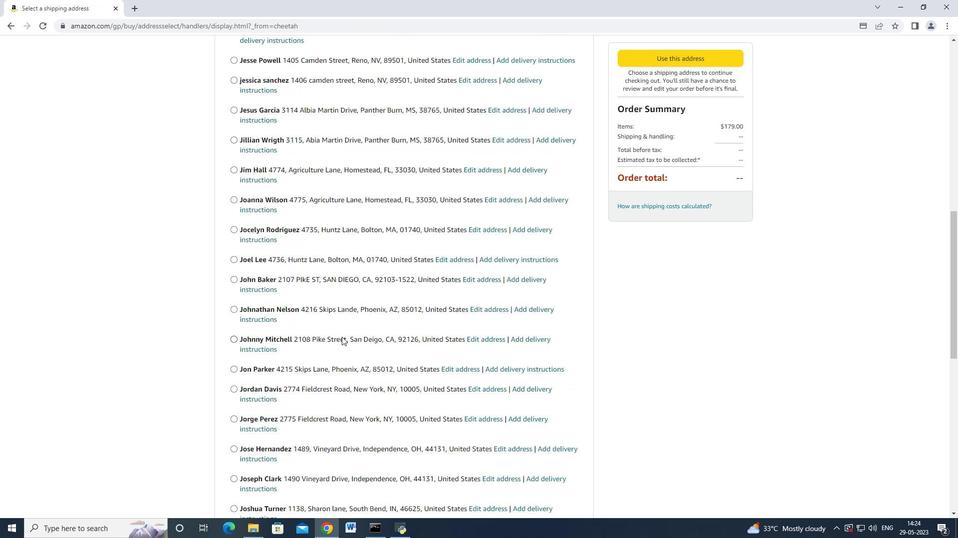 
Action: Mouse scrolled (339, 336) with delta (0, 0)
Screenshot: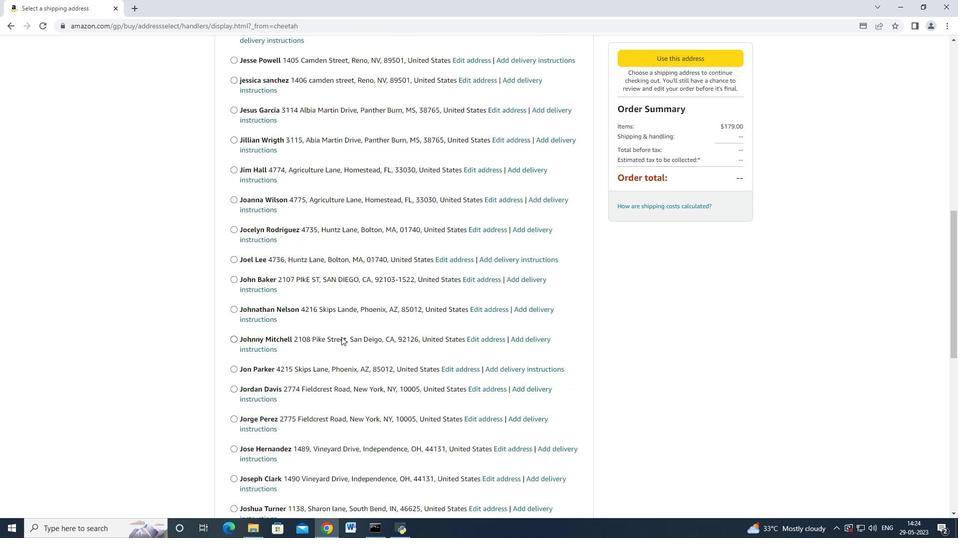 
Action: Mouse moved to (333, 342)
Screenshot: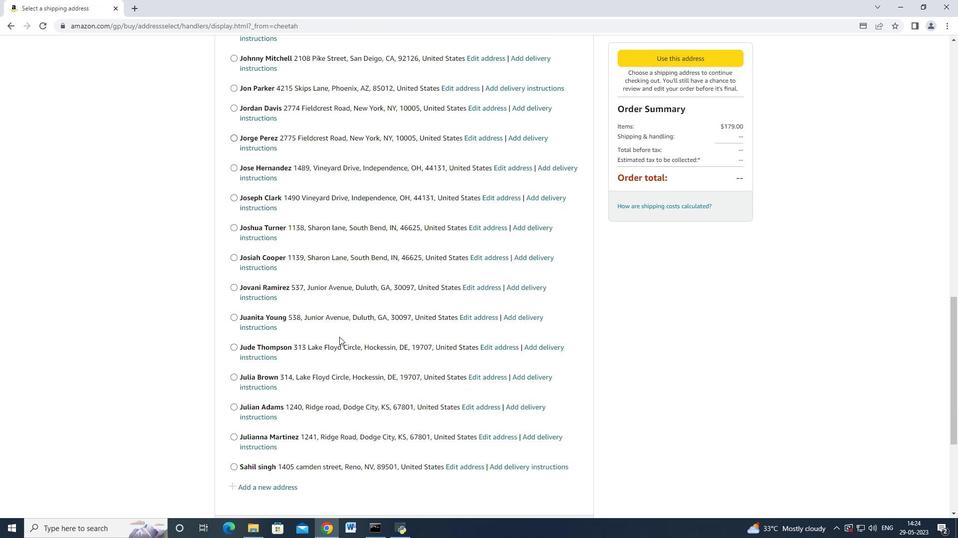 
Action: Mouse scrolled (333, 342) with delta (0, 0)
Screenshot: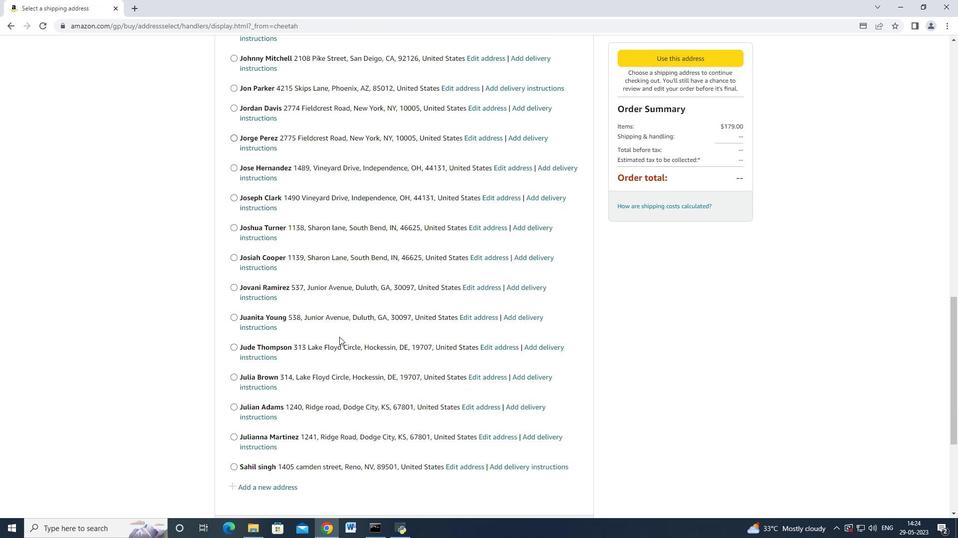 
Action: Mouse moved to (333, 343)
Screenshot: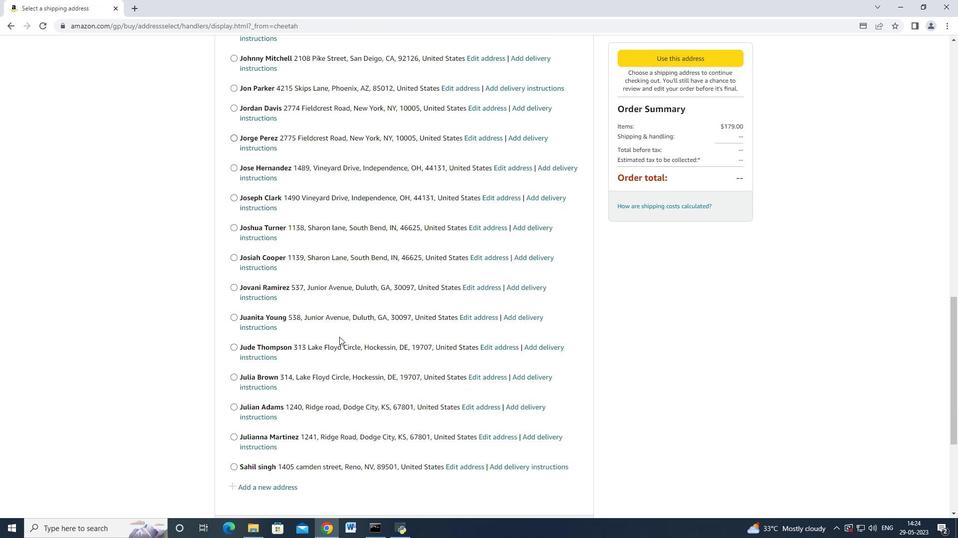 
Action: Mouse scrolled (333, 342) with delta (0, 0)
Screenshot: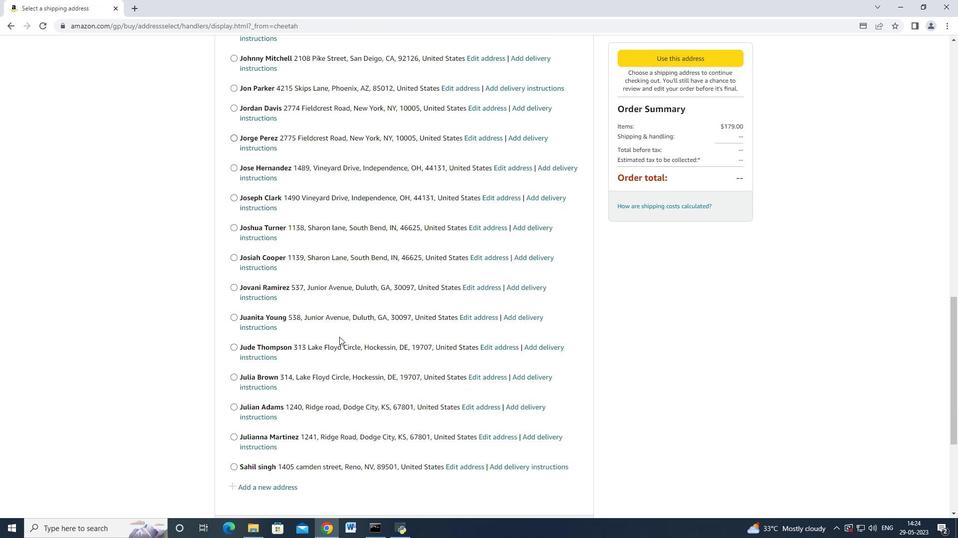 
Action: Mouse scrolled (333, 342) with delta (0, 0)
Screenshot: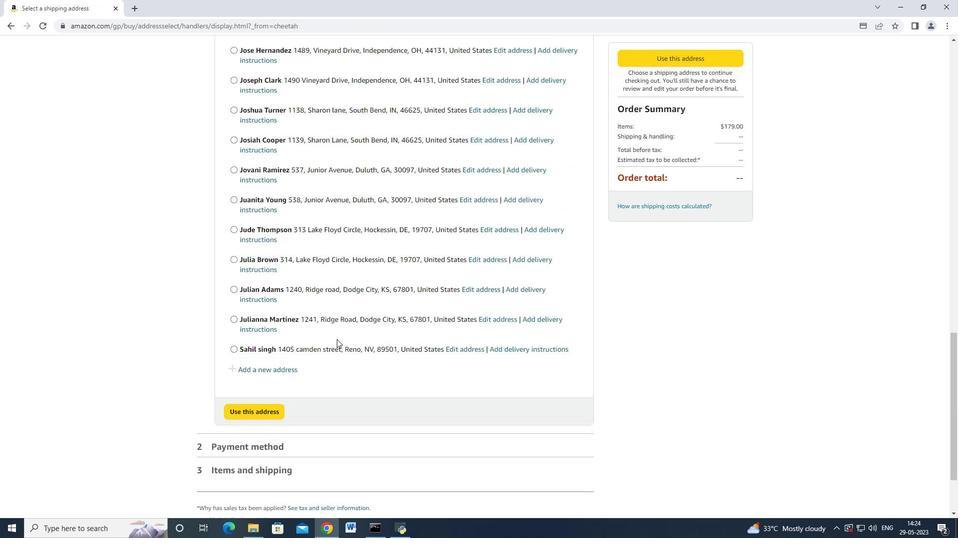 
Action: Mouse scrolled (333, 342) with delta (0, 0)
